 Task: Find connections with filter location Chimbarongo with filter topic #Homeofficewith filter profile language Spanish with filter current company Comviva with filter school AHMEDABAD jobs with filter industry Radio and Television Broadcasting with filter service category Wedding Photography with filter keywords title Director of Ethical Hacking
Action: Mouse moved to (680, 94)
Screenshot: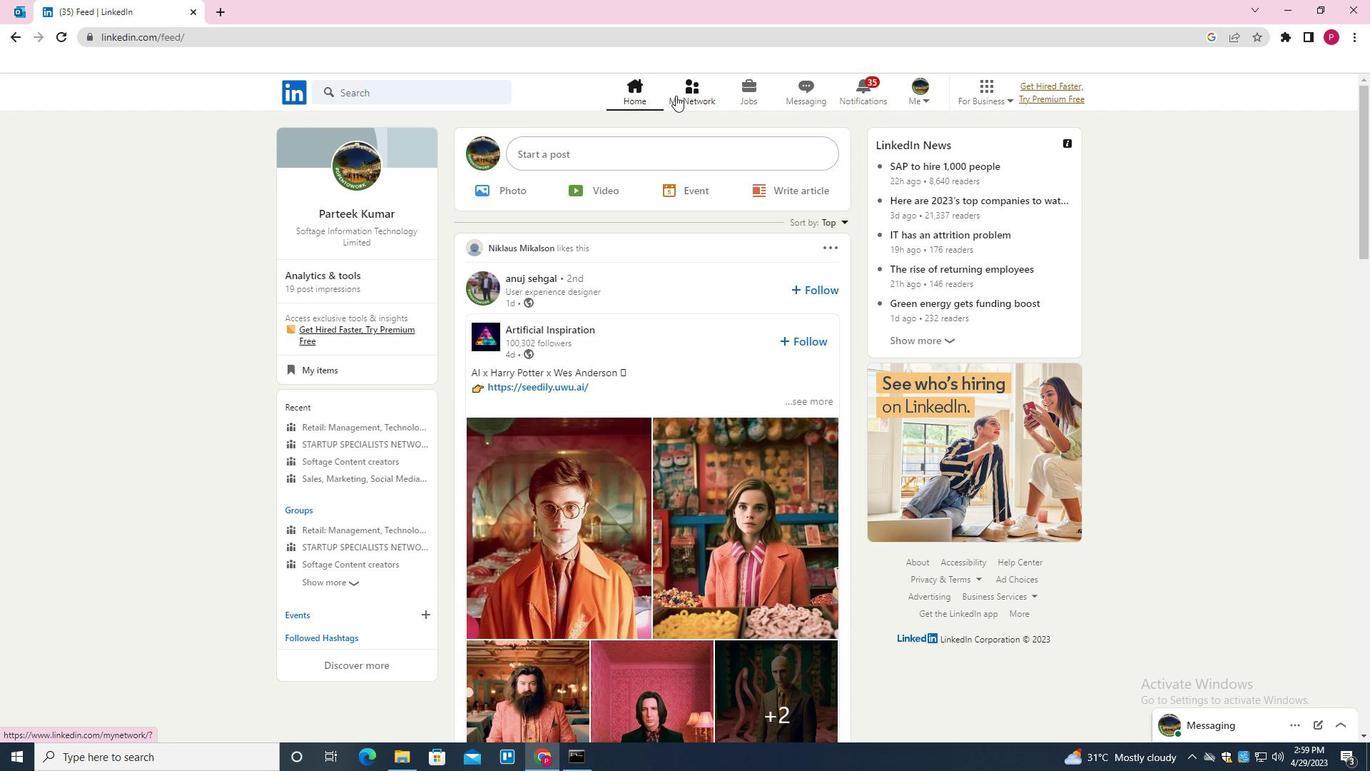 
Action: Mouse pressed left at (680, 94)
Screenshot: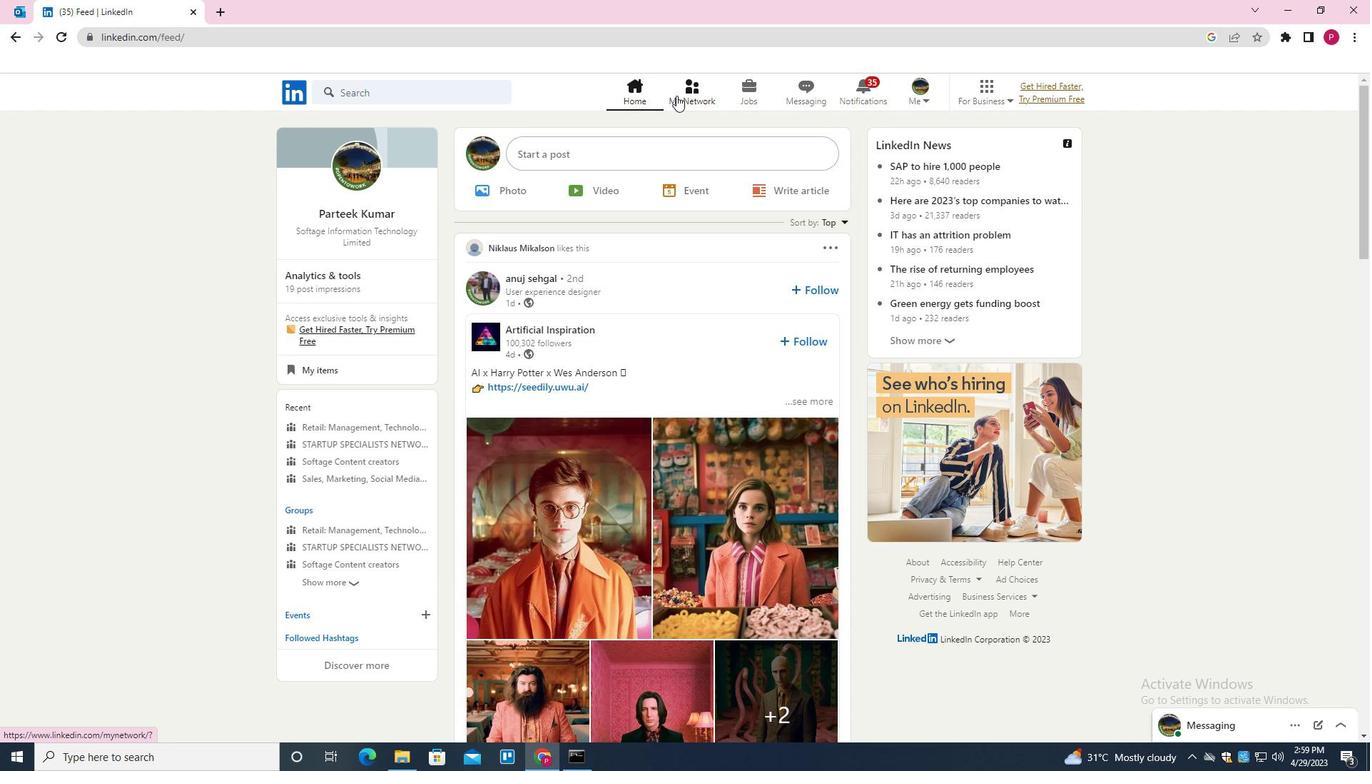 
Action: Mouse moved to (419, 177)
Screenshot: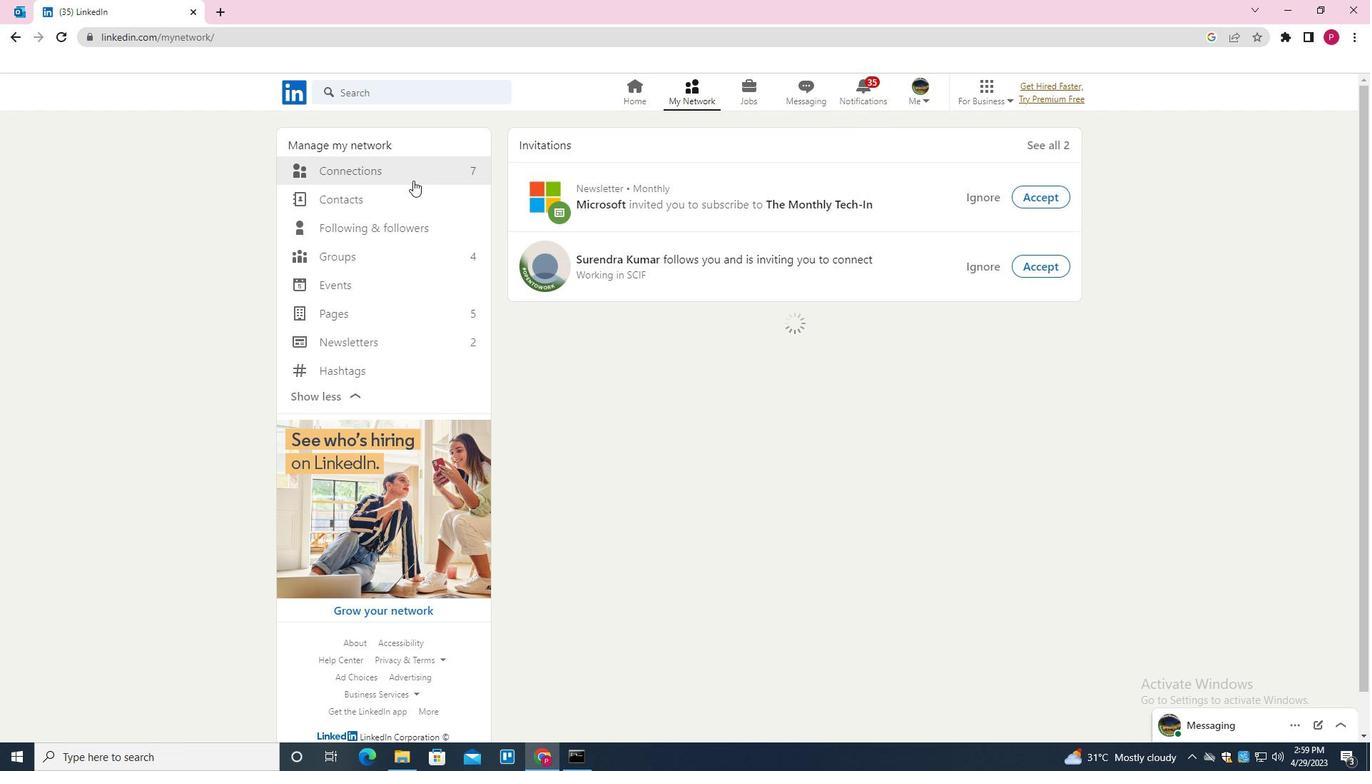 
Action: Mouse pressed left at (419, 177)
Screenshot: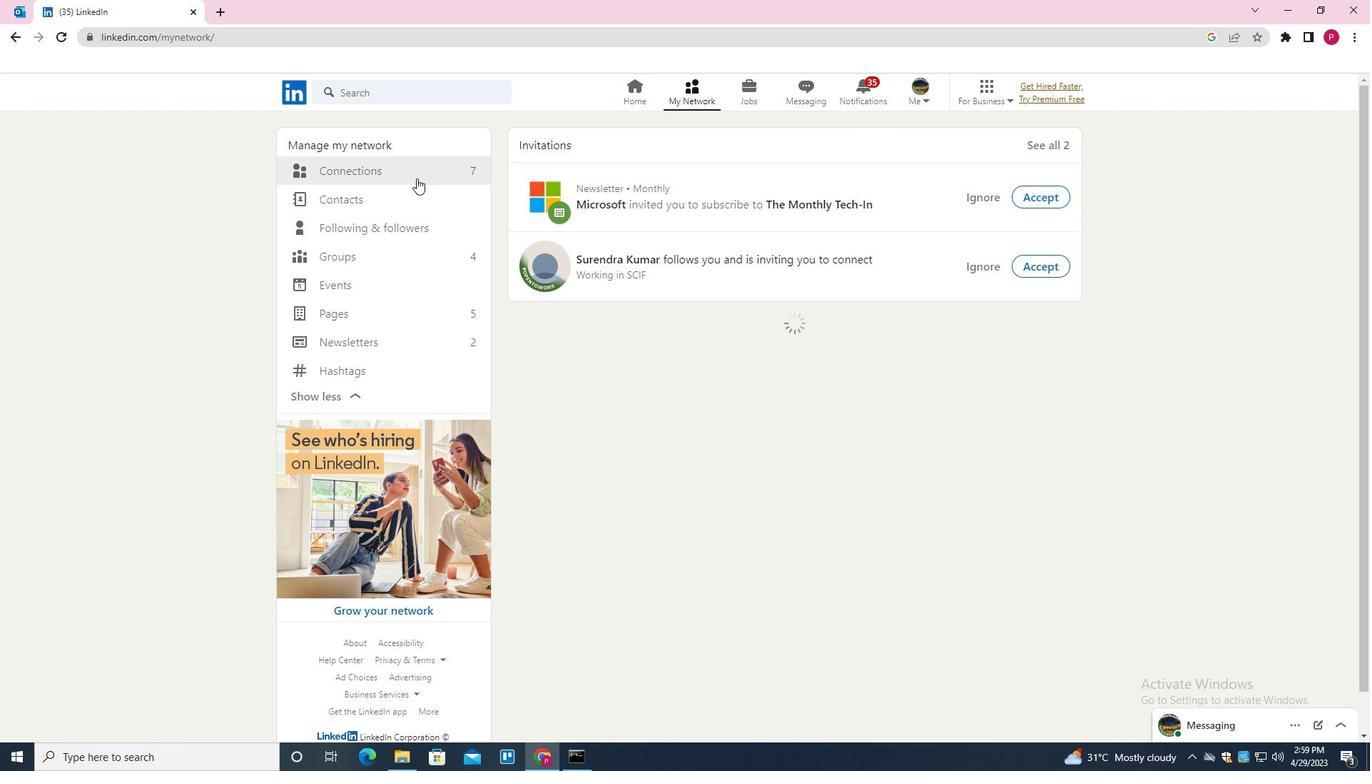 
Action: Mouse moved to (771, 169)
Screenshot: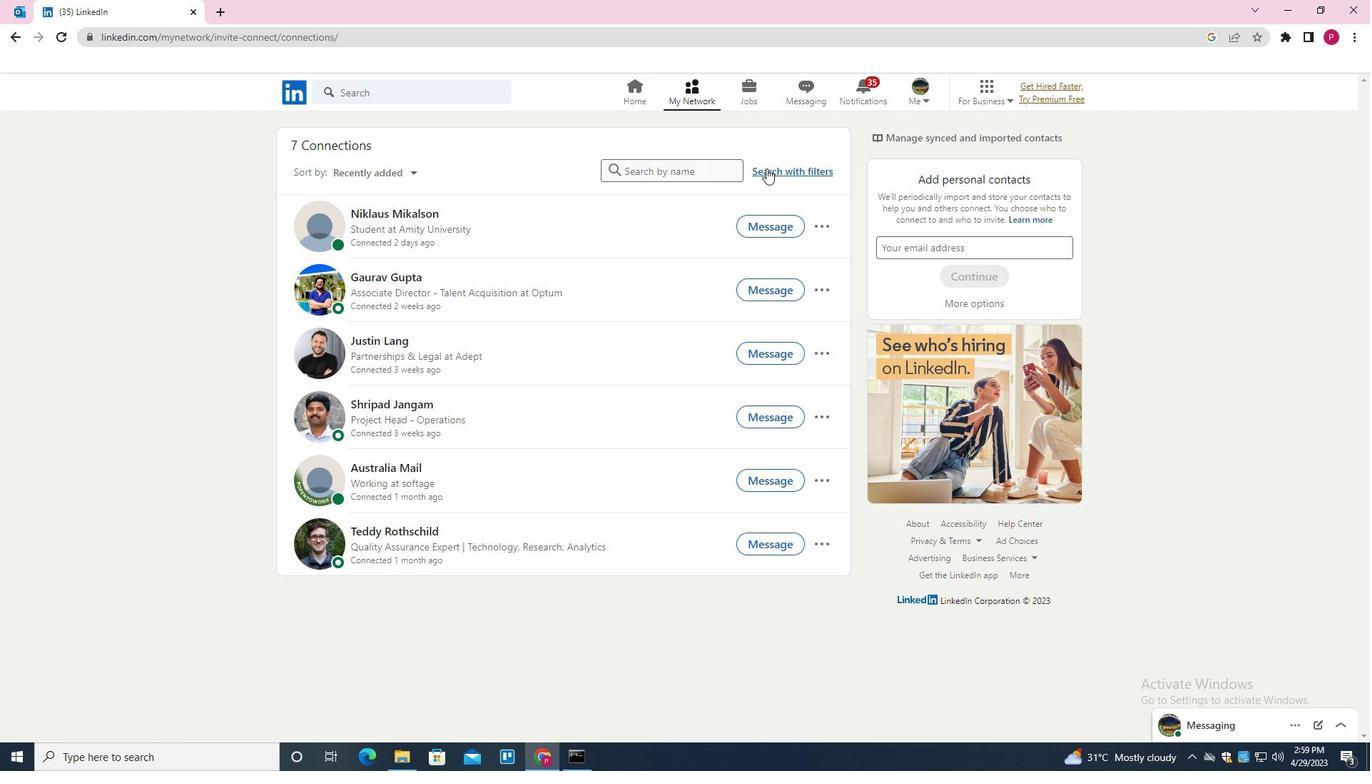 
Action: Mouse pressed left at (771, 169)
Screenshot: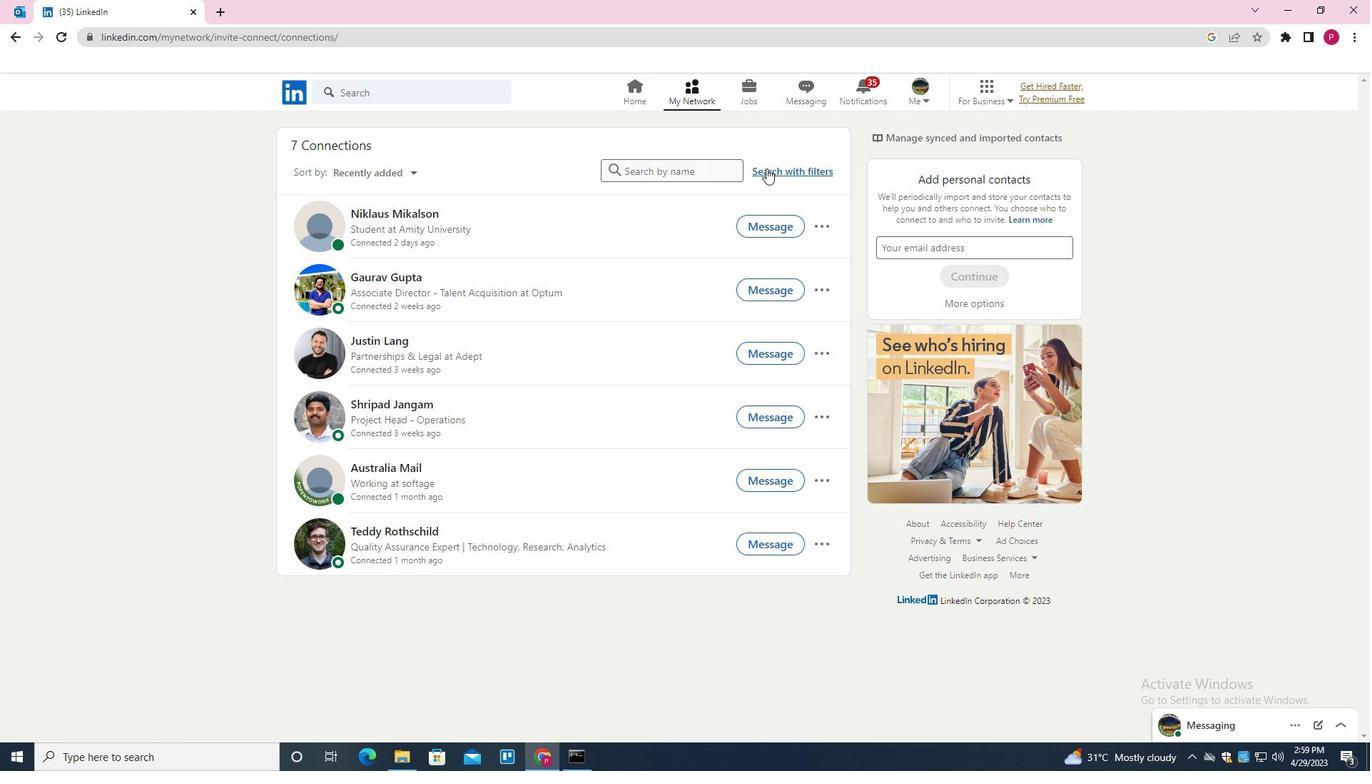 
Action: Mouse moved to (733, 137)
Screenshot: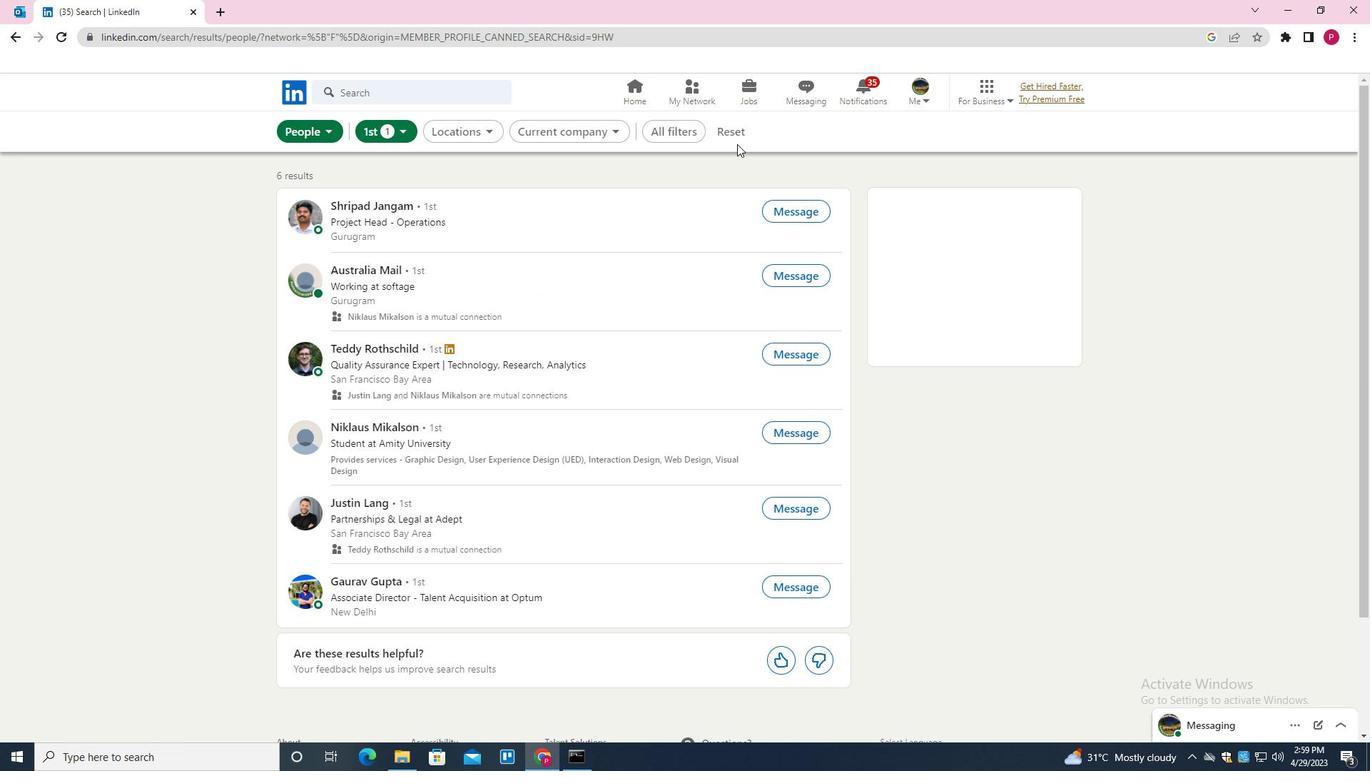 
Action: Mouse pressed left at (733, 137)
Screenshot: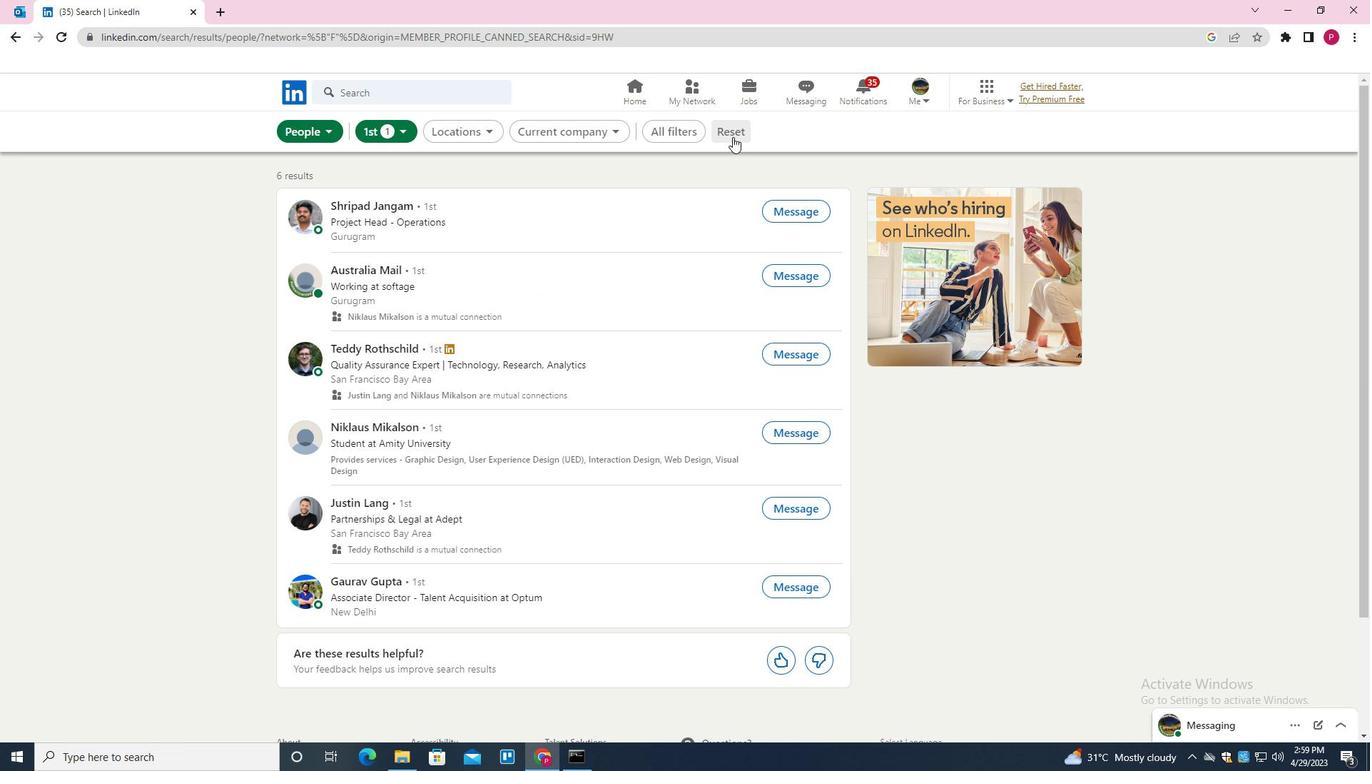 
Action: Mouse moved to (706, 134)
Screenshot: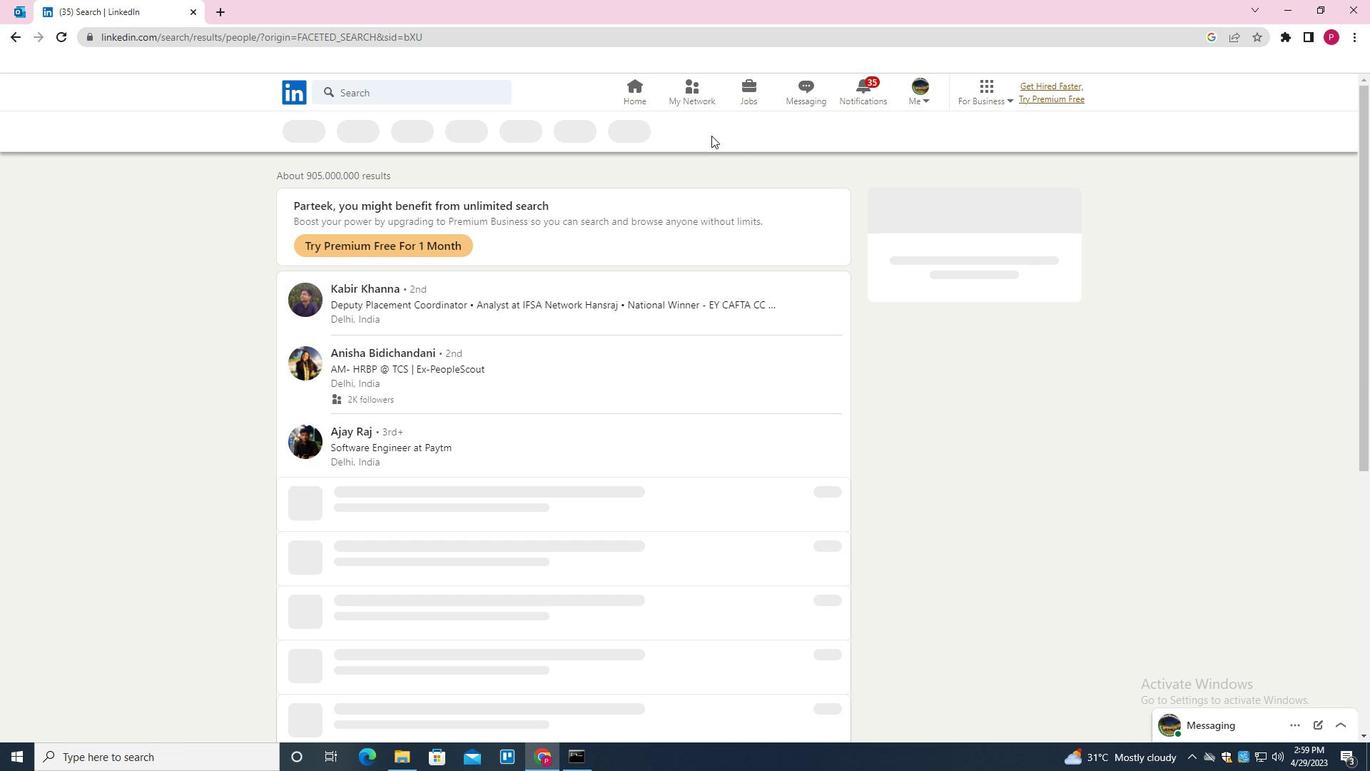
Action: Mouse pressed left at (706, 134)
Screenshot: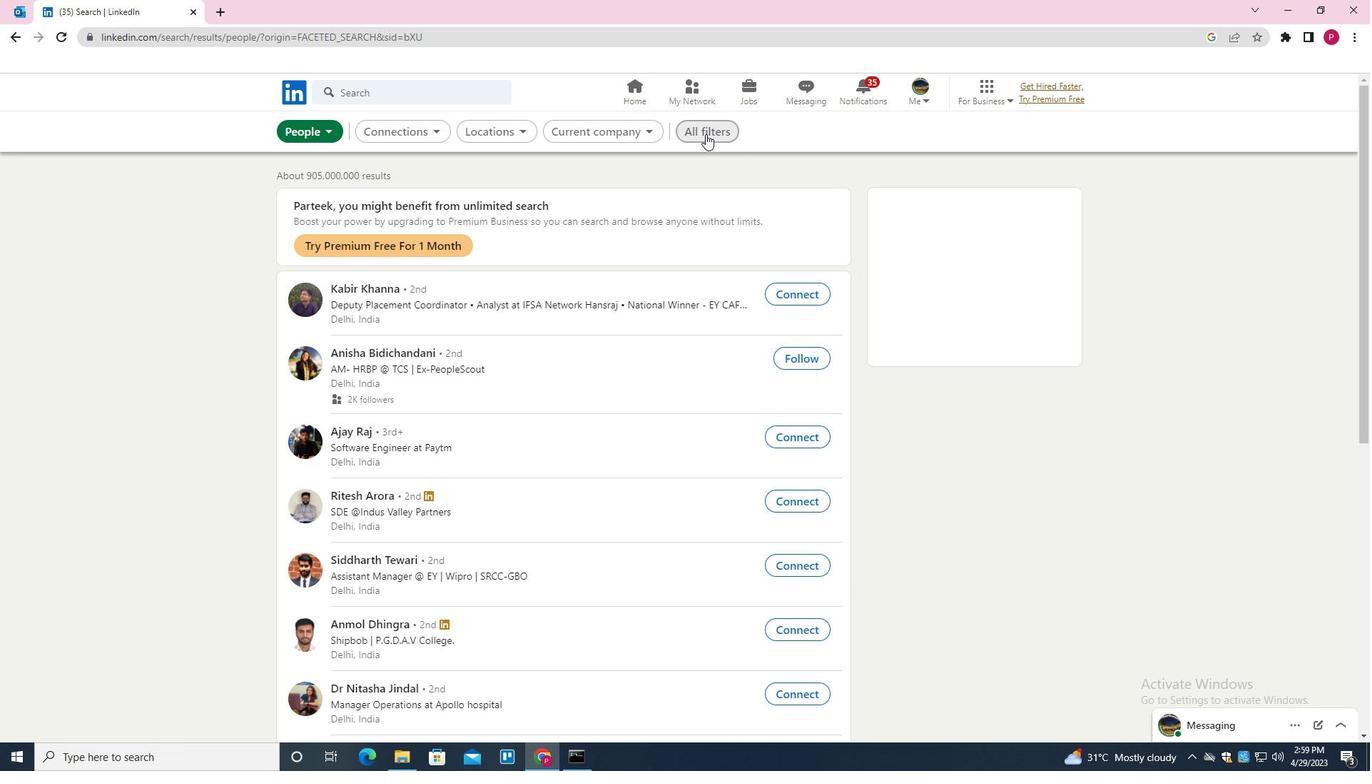
Action: Mouse moved to (1103, 356)
Screenshot: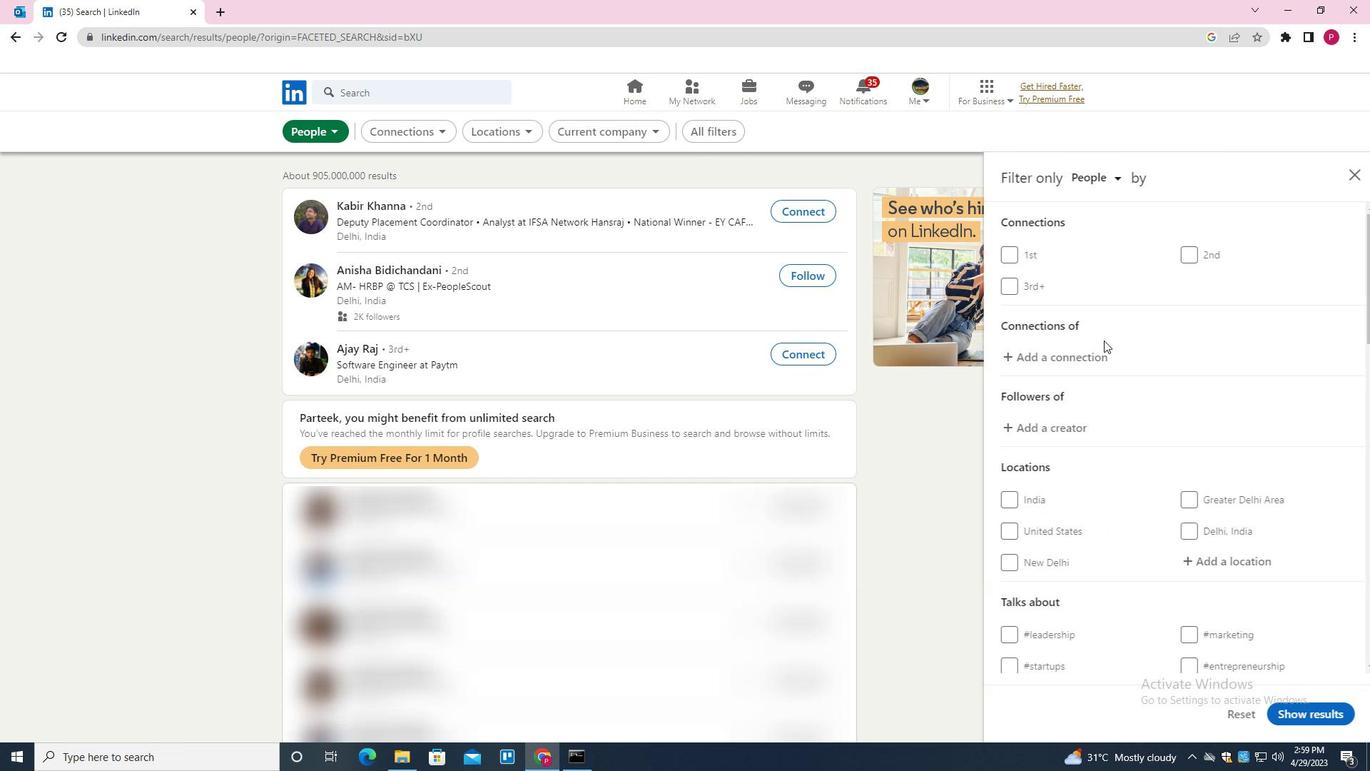 
Action: Mouse scrolled (1103, 355) with delta (0, 0)
Screenshot: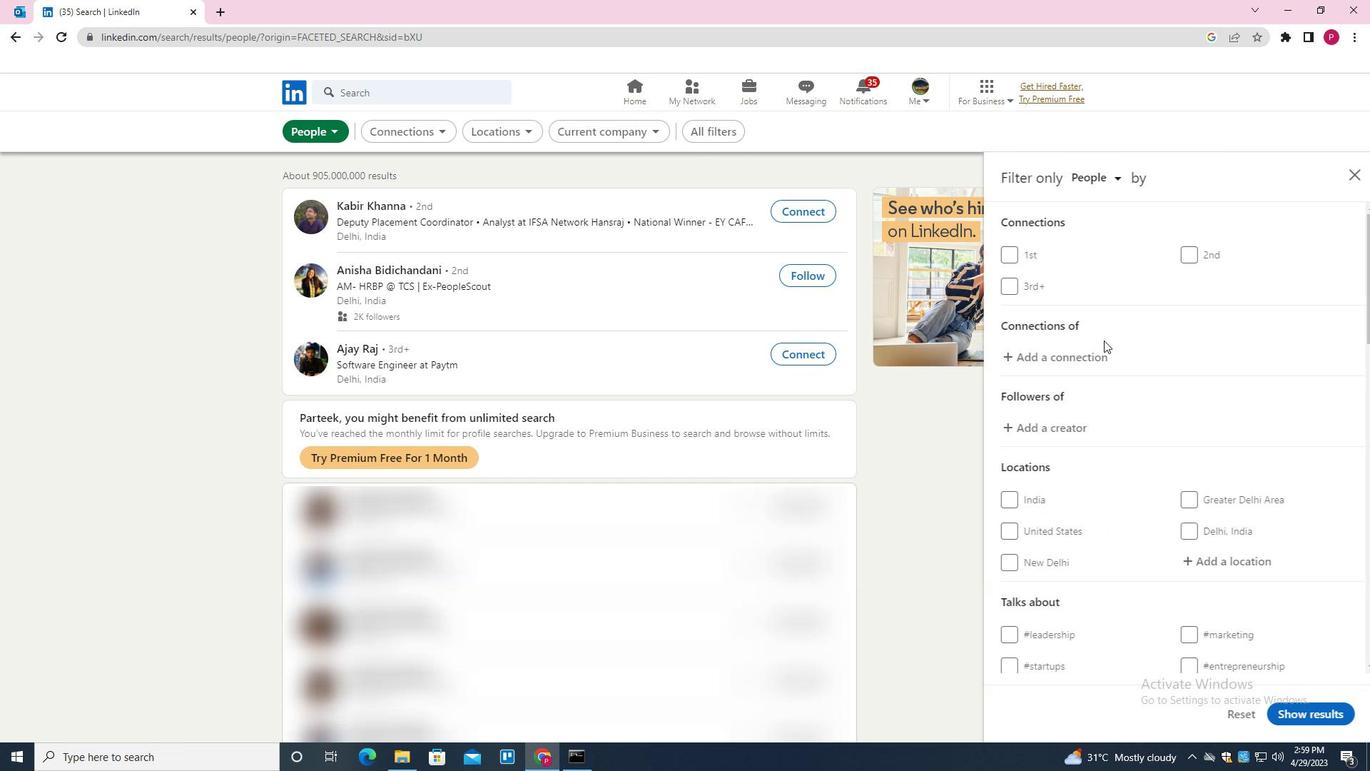 
Action: Mouse moved to (1103, 357)
Screenshot: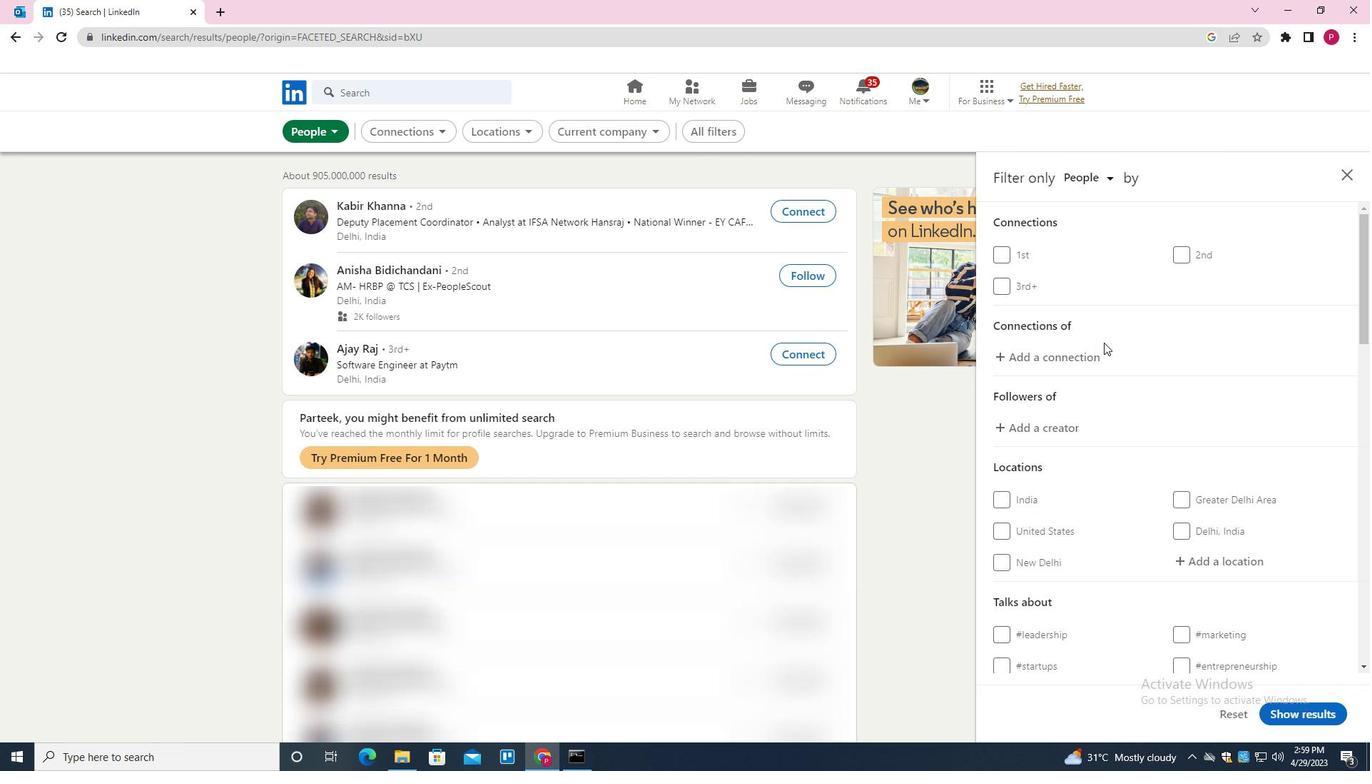 
Action: Mouse scrolled (1103, 357) with delta (0, 0)
Screenshot: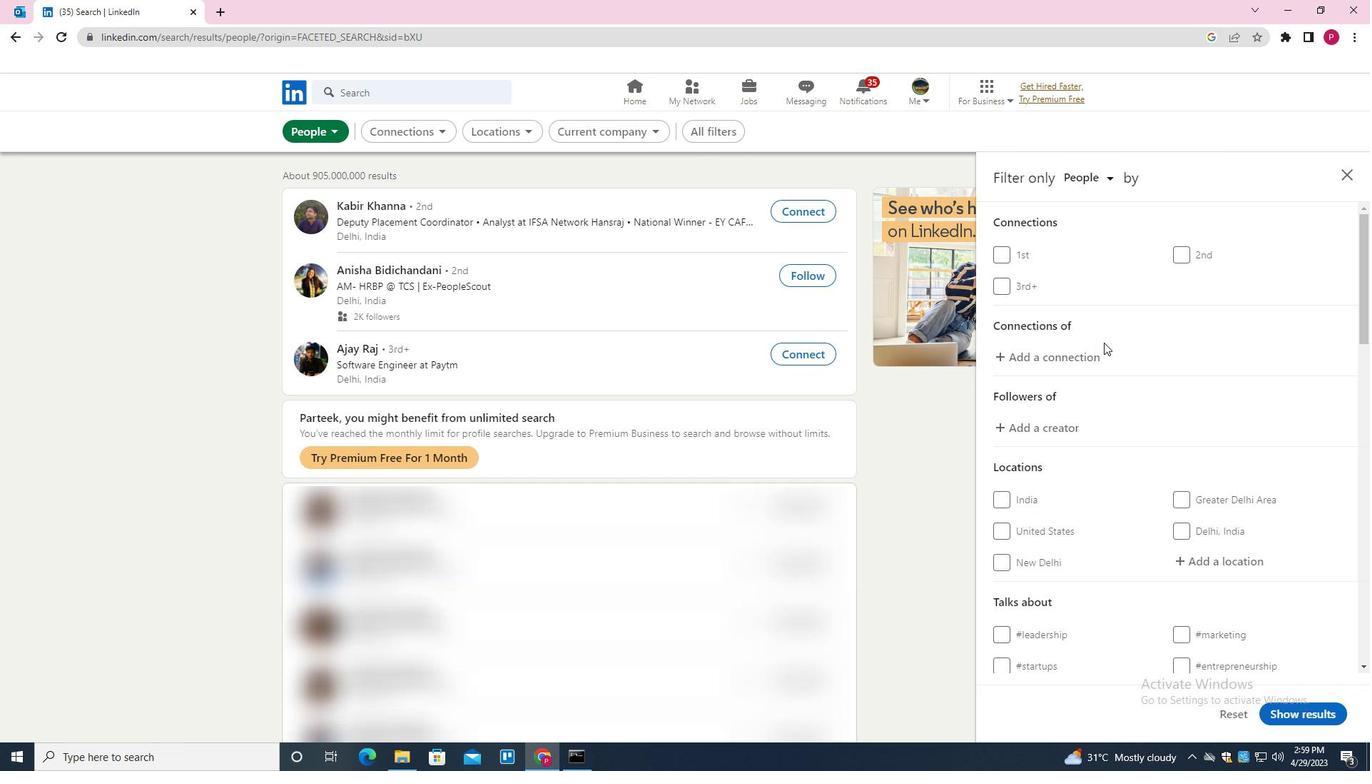 
Action: Mouse moved to (1103, 359)
Screenshot: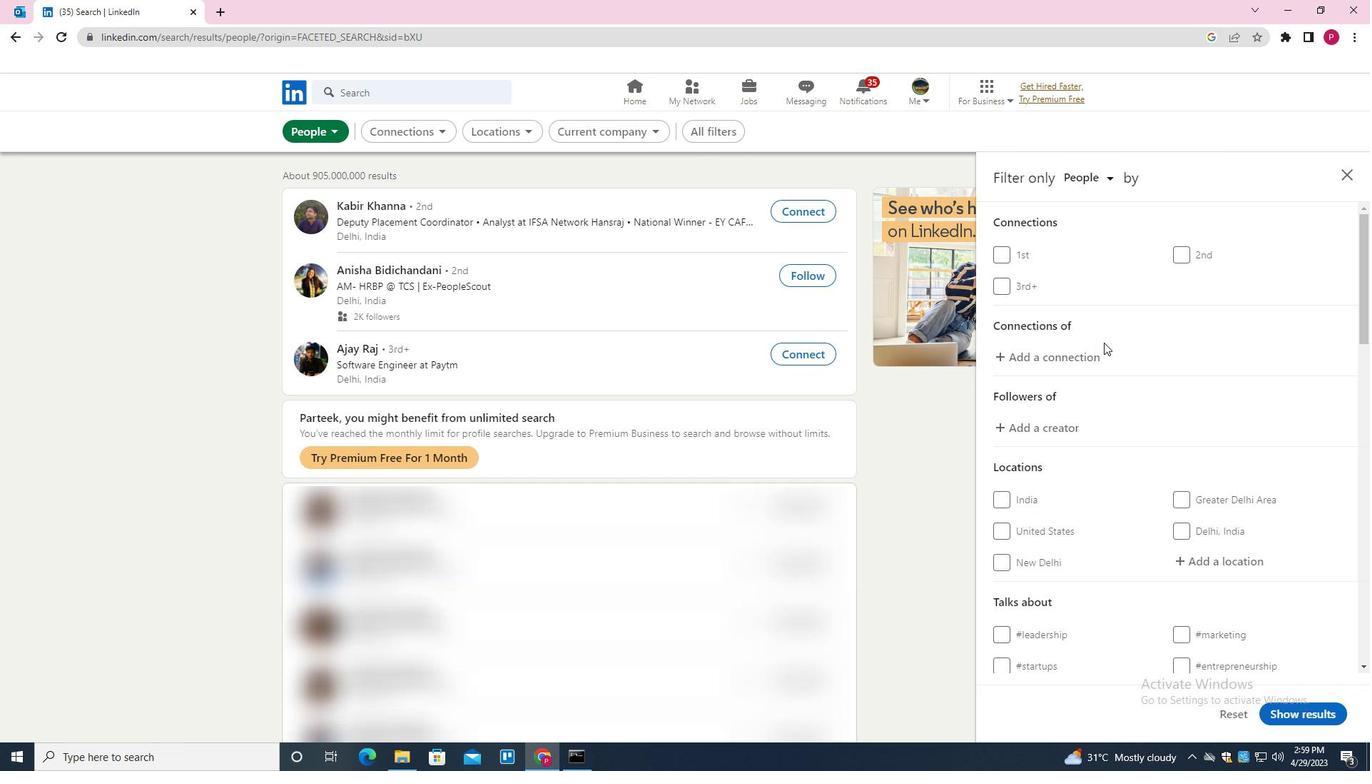 
Action: Mouse scrolled (1103, 359) with delta (0, 0)
Screenshot: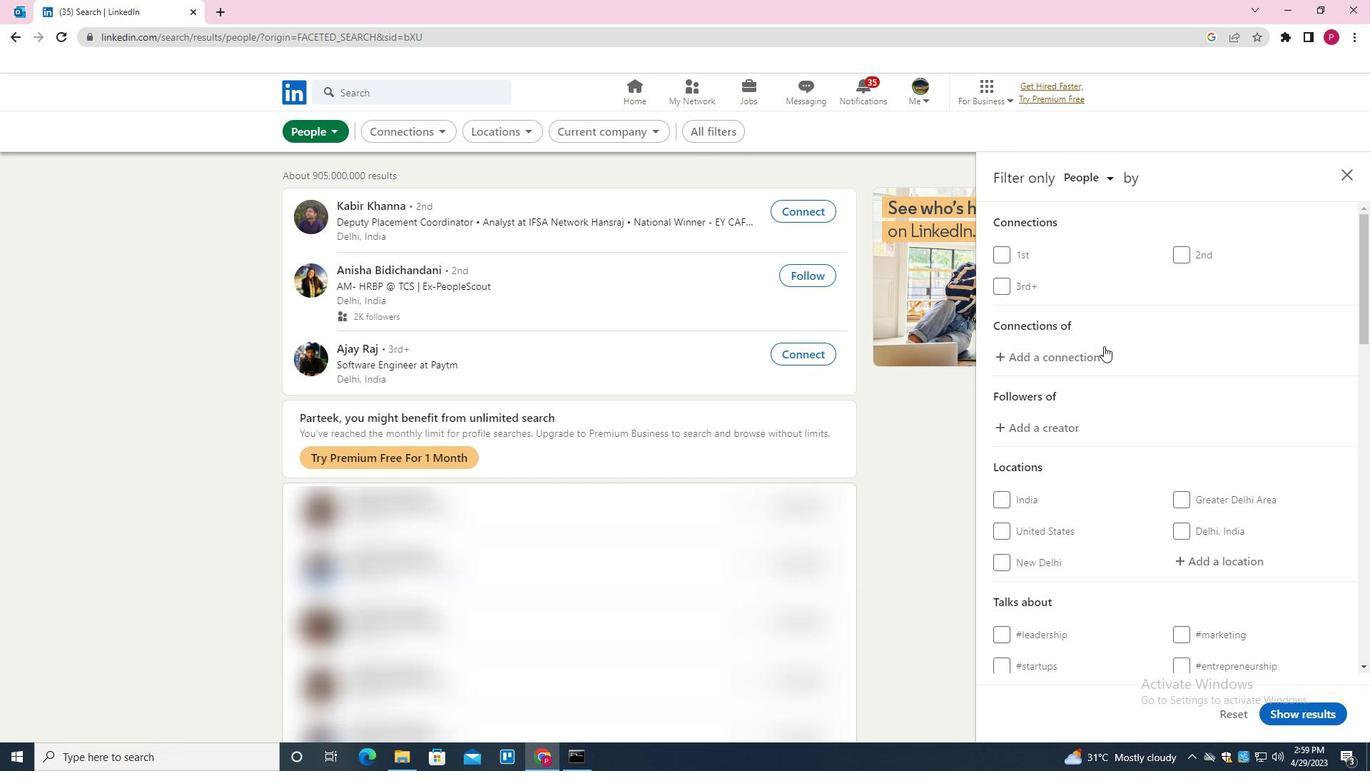 
Action: Mouse moved to (1195, 351)
Screenshot: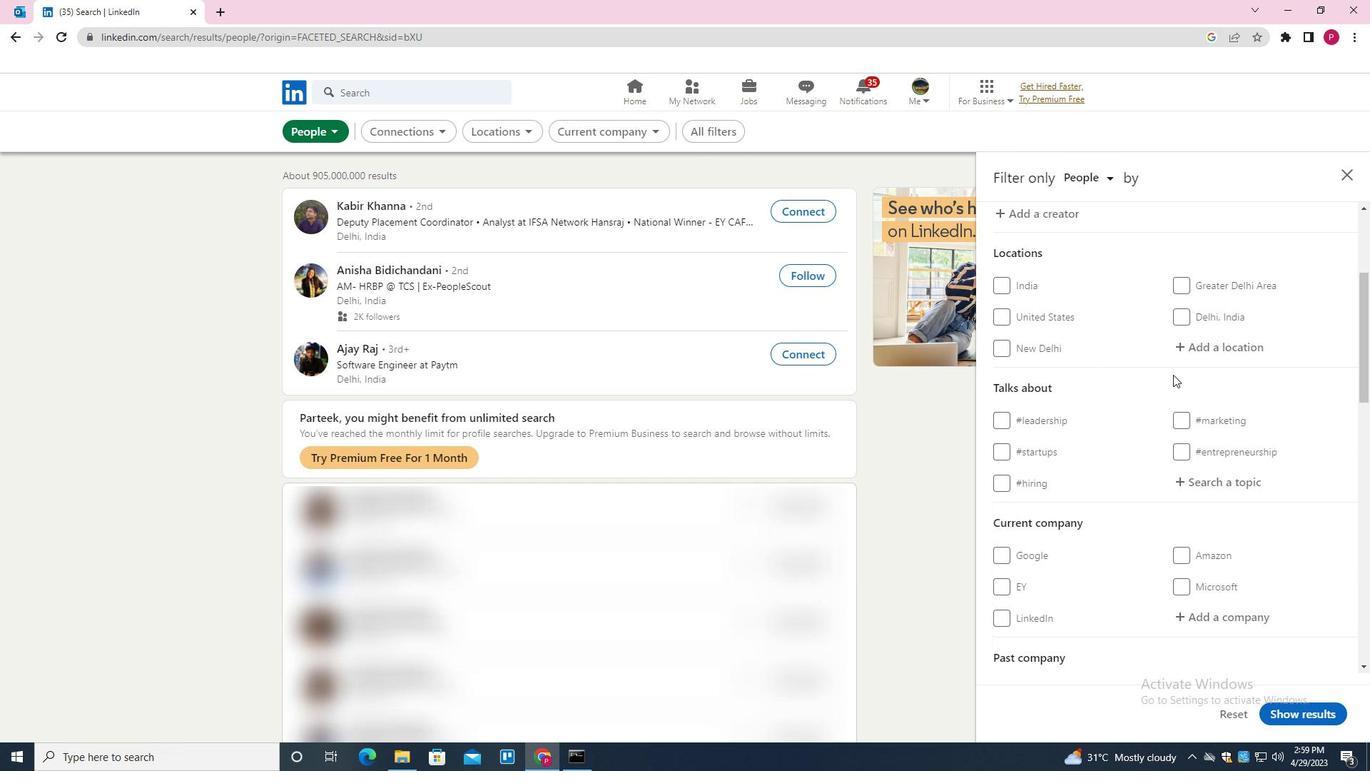 
Action: Mouse pressed left at (1195, 351)
Screenshot: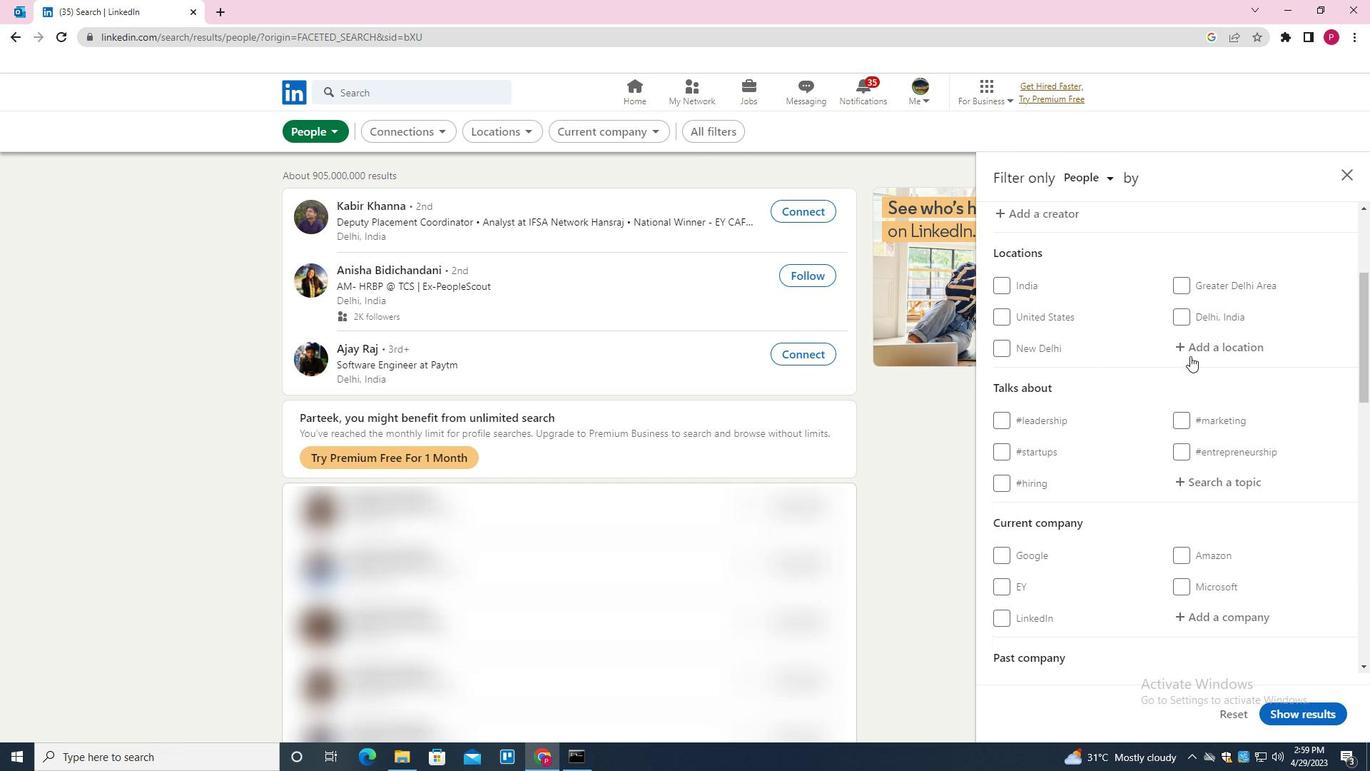 
Action: Mouse moved to (1134, 307)
Screenshot: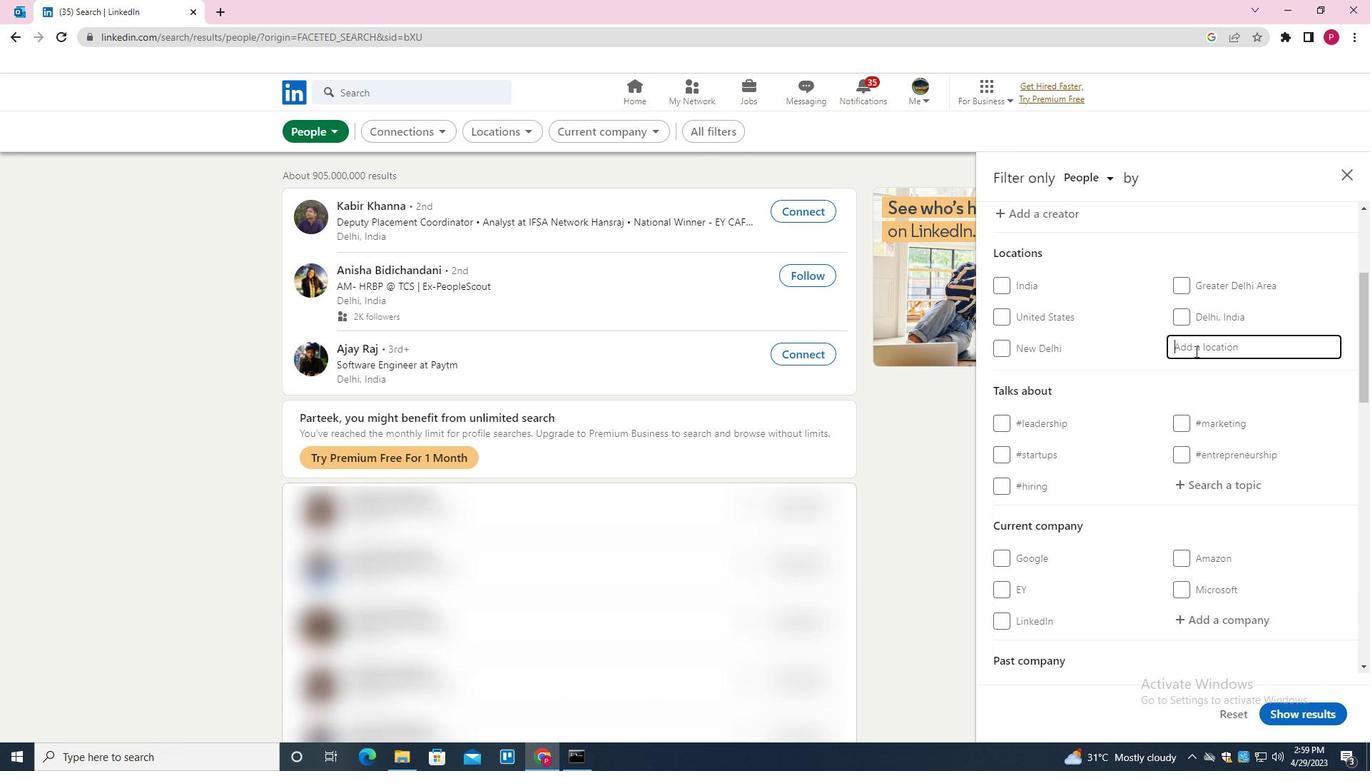 
Action: Key pressed <Key.shift>CHIMBARONGO<Key.down><Key.enter>
Screenshot: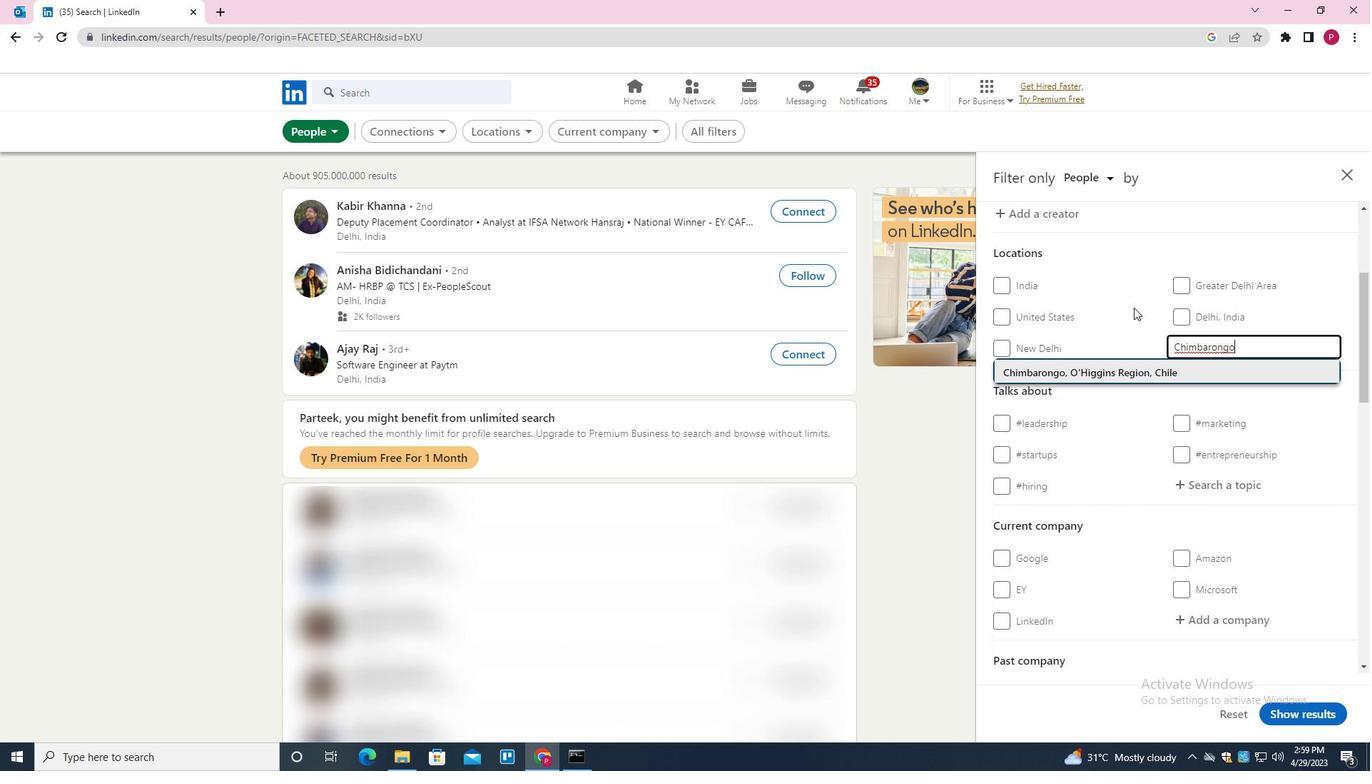 
Action: Mouse moved to (1117, 407)
Screenshot: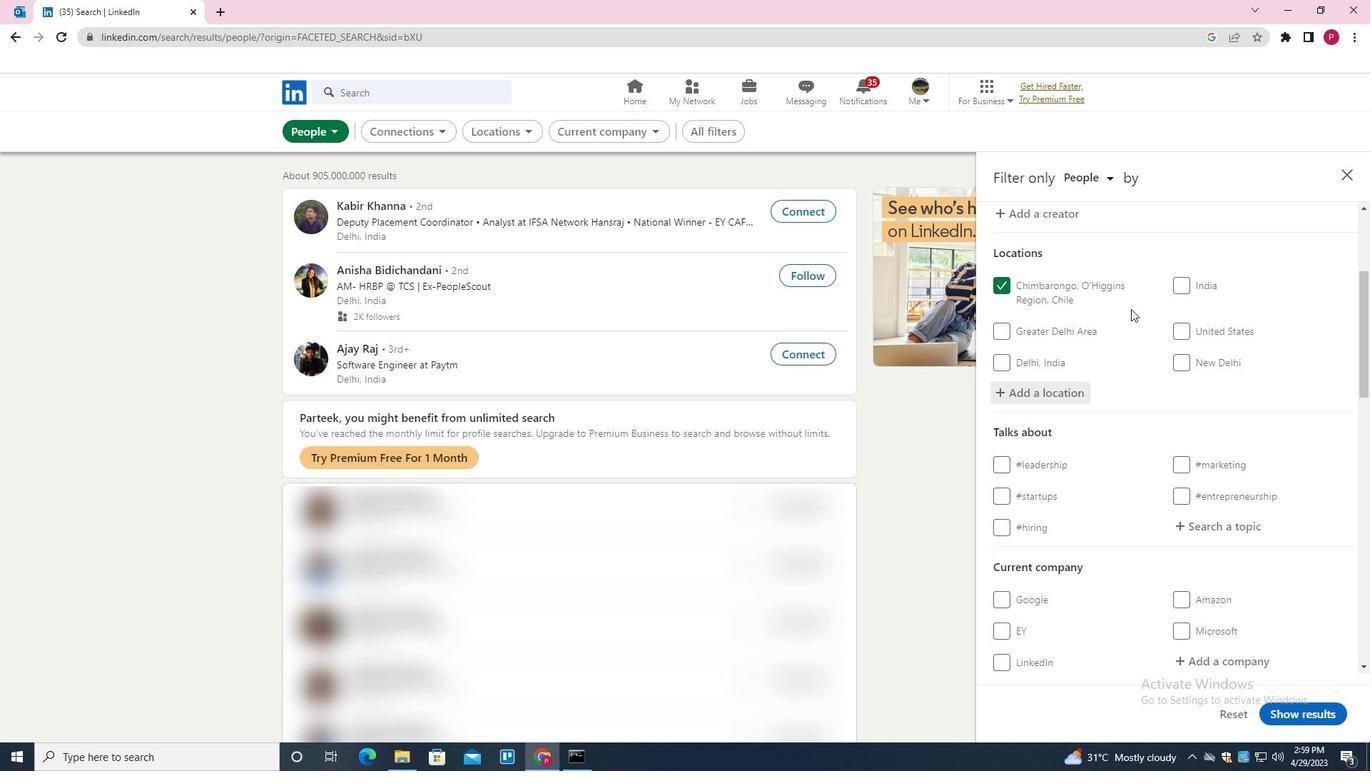 
Action: Mouse scrolled (1117, 406) with delta (0, 0)
Screenshot: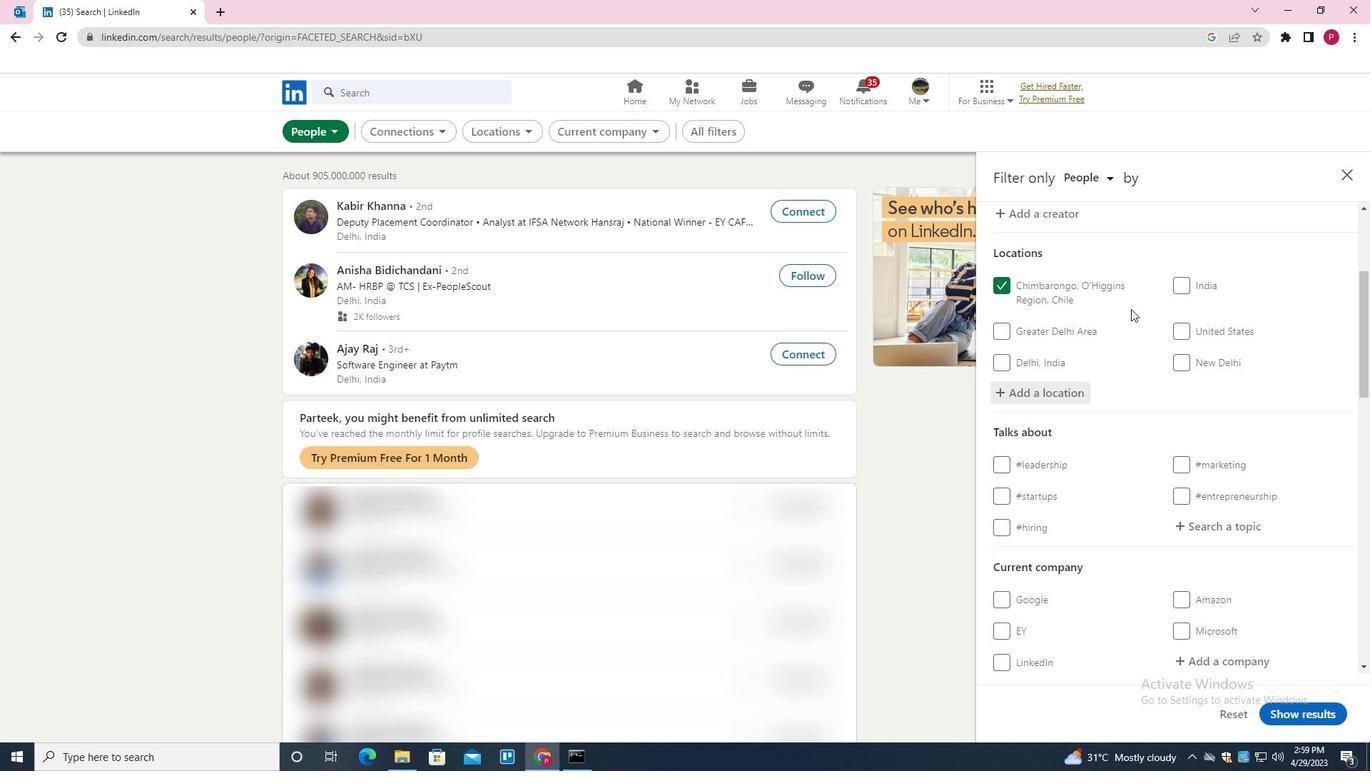 
Action: Mouse moved to (1131, 434)
Screenshot: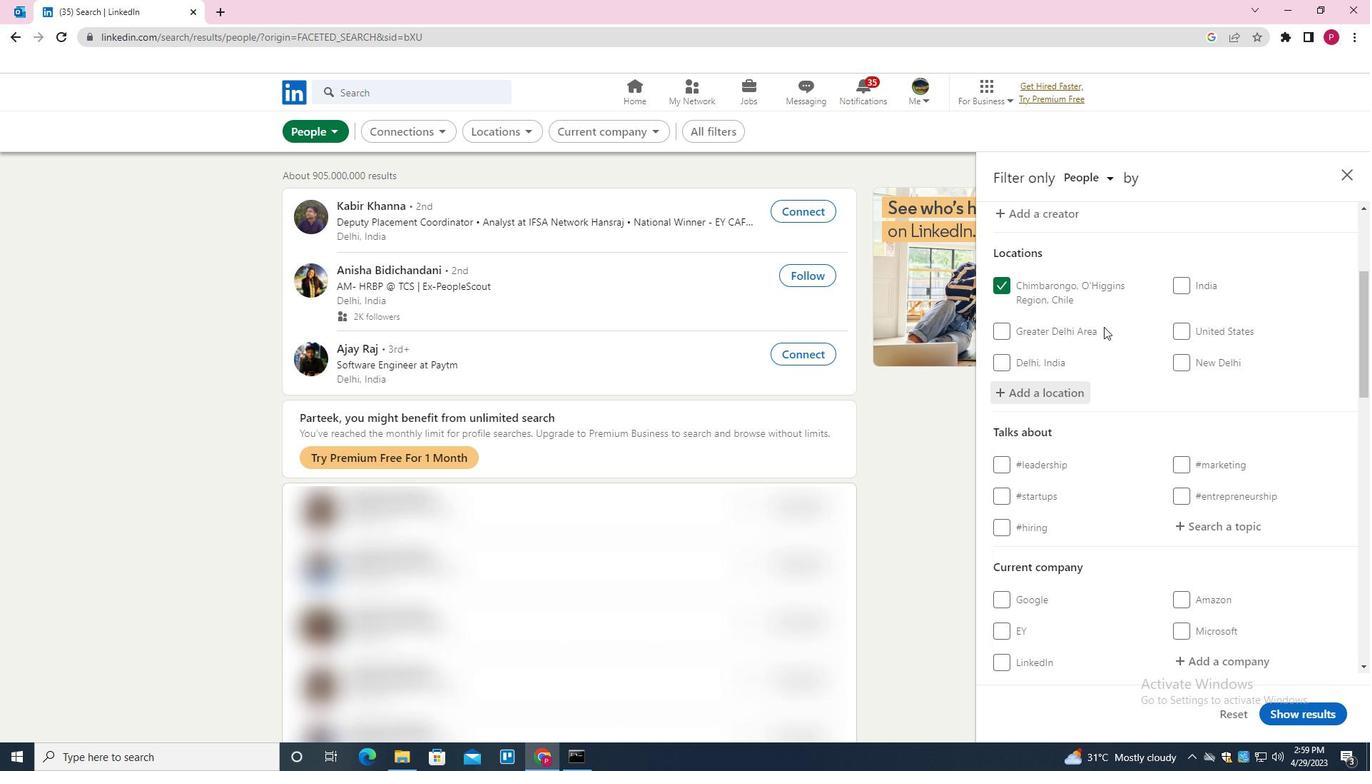 
Action: Mouse scrolled (1131, 434) with delta (0, 0)
Screenshot: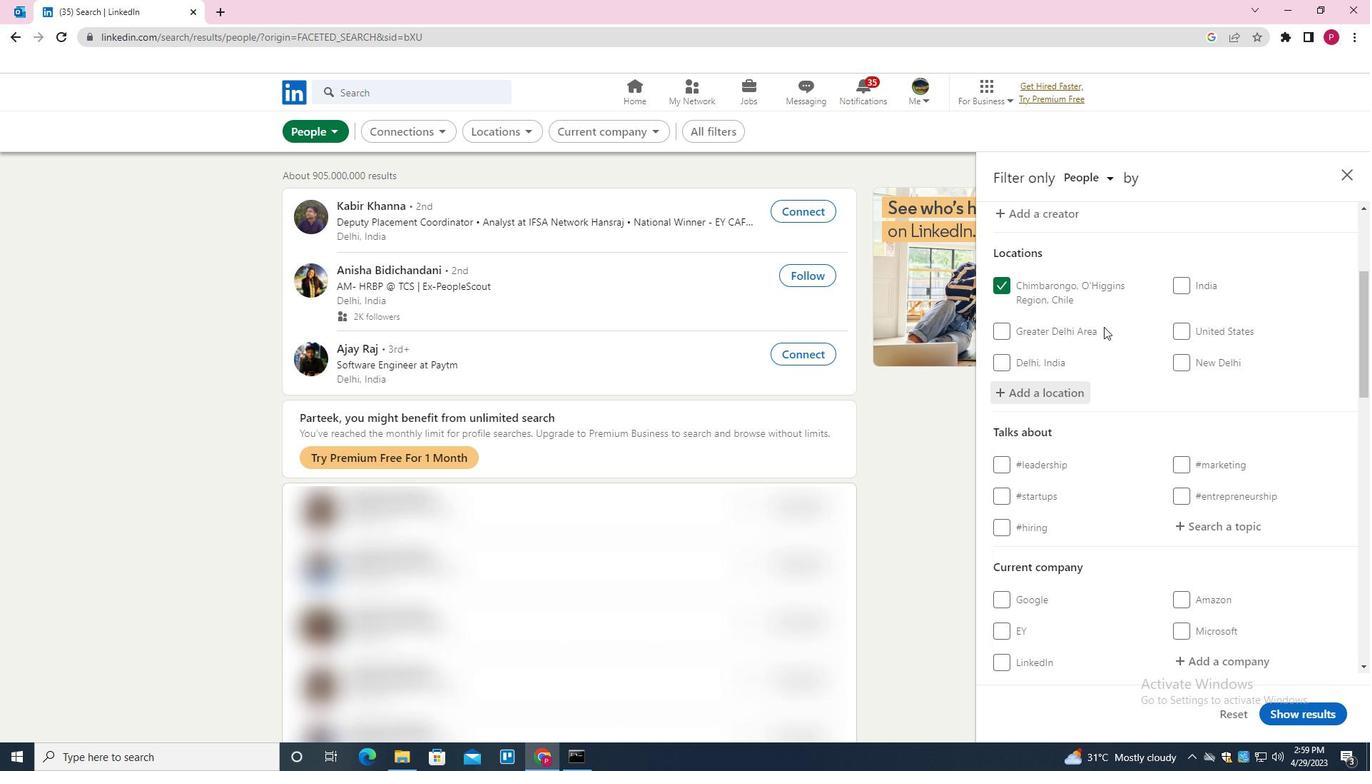
Action: Mouse moved to (1214, 390)
Screenshot: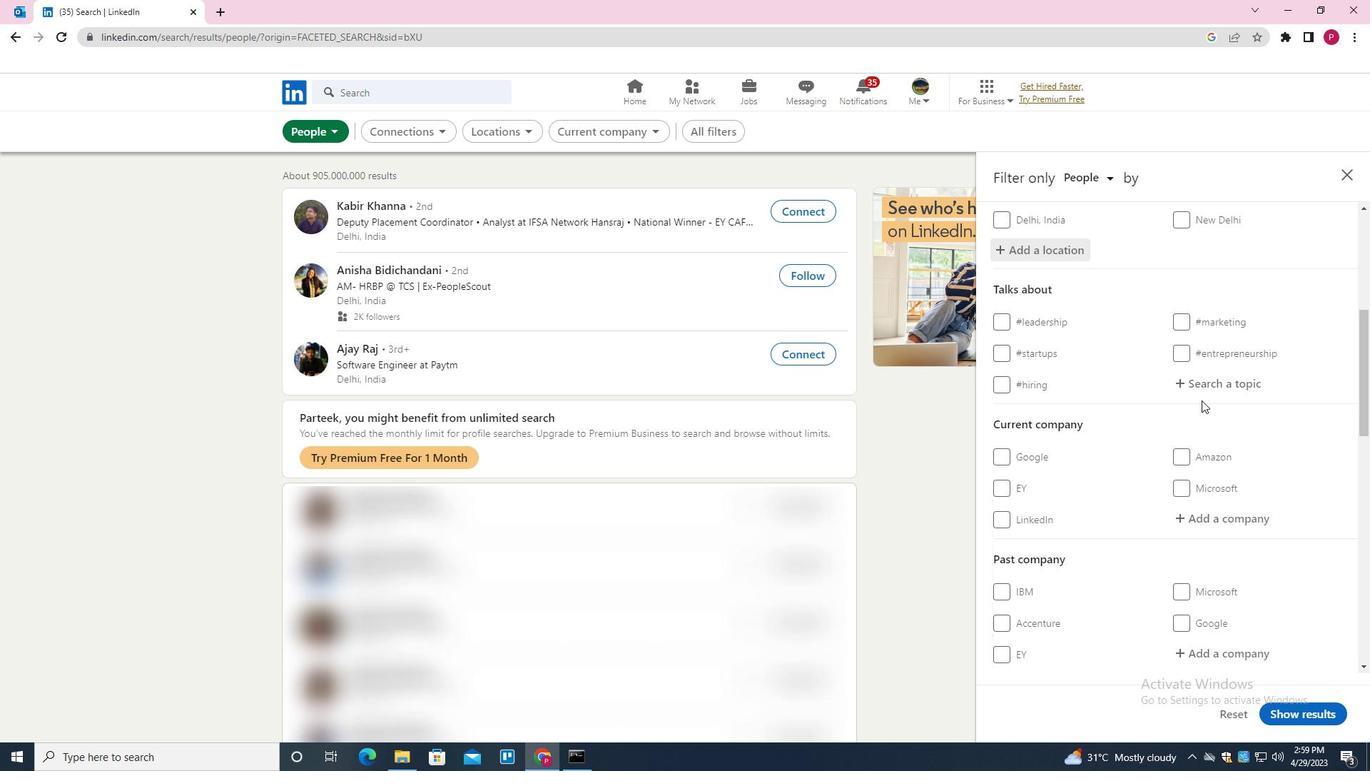 
Action: Mouse pressed left at (1214, 390)
Screenshot: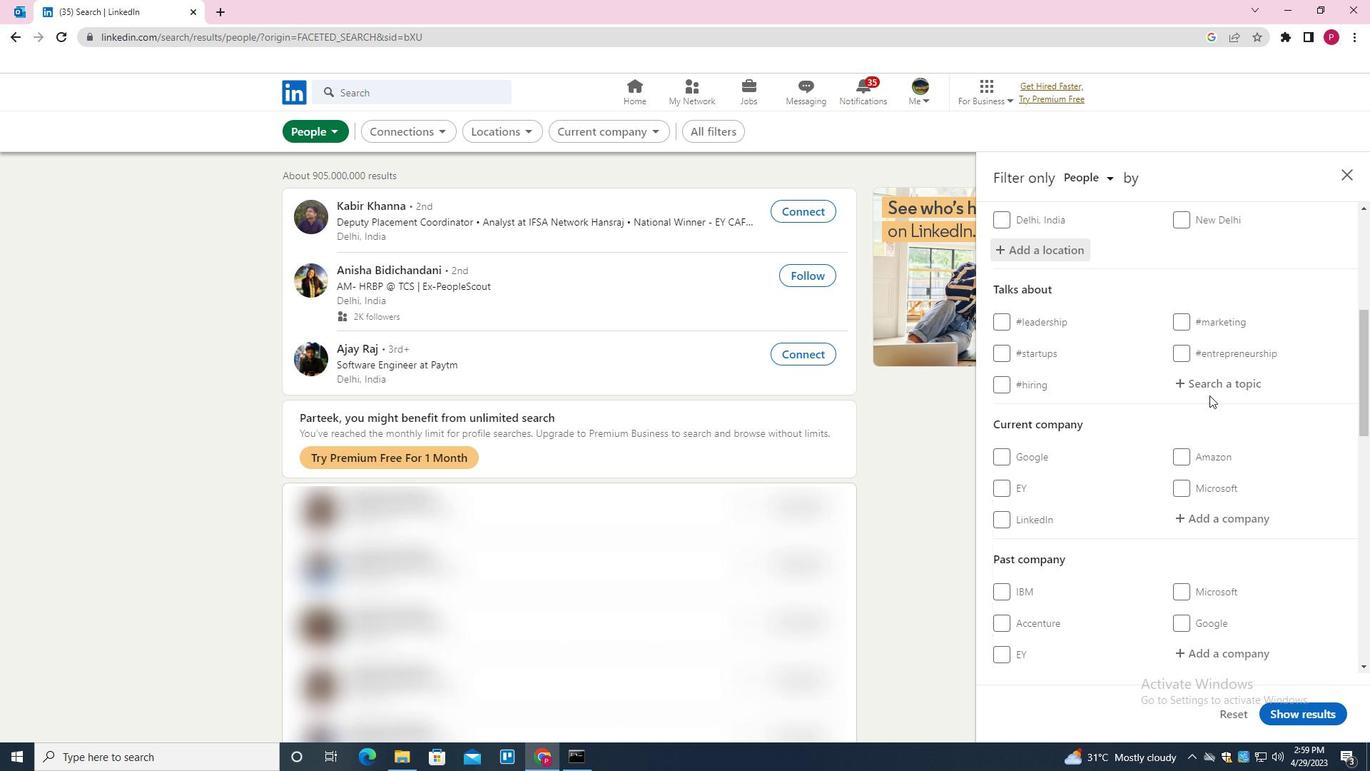
Action: Mouse moved to (1206, 384)
Screenshot: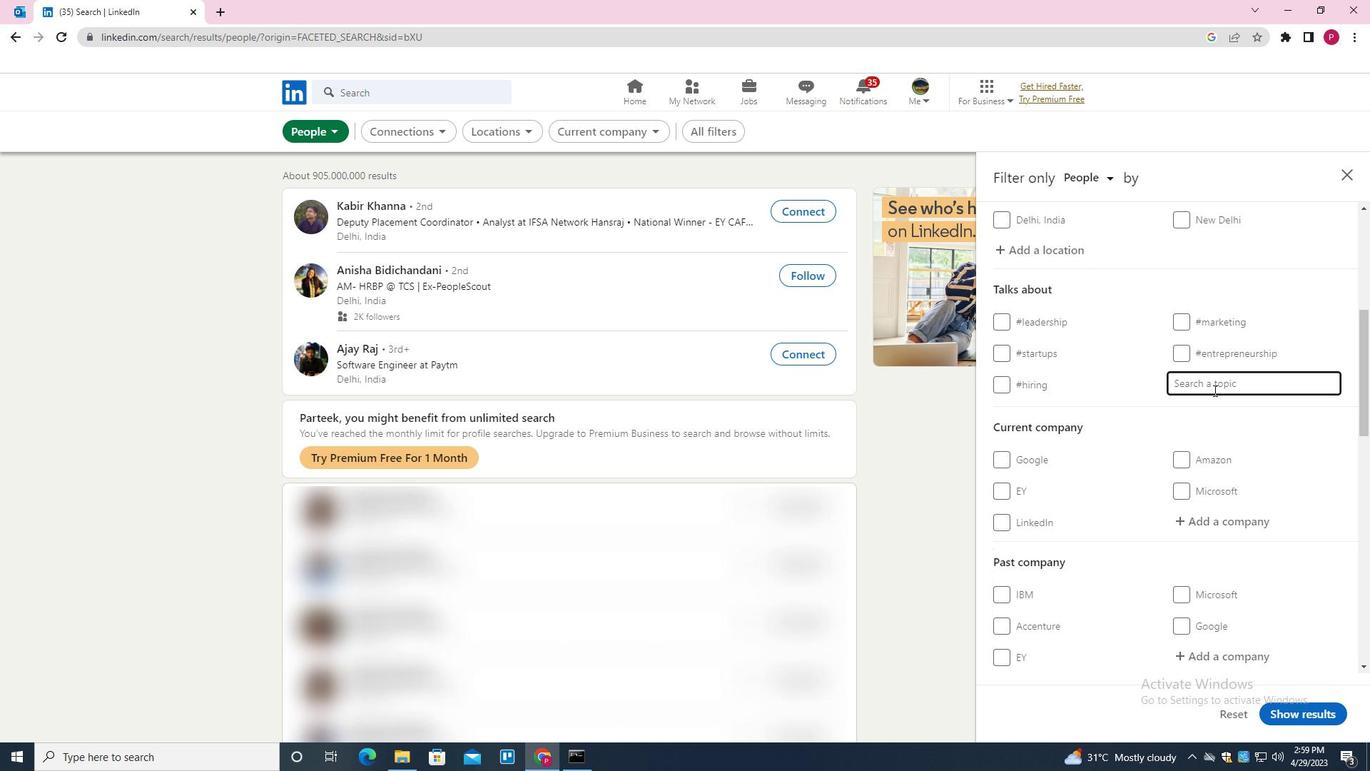 
Action: Key pressed HOME
Screenshot: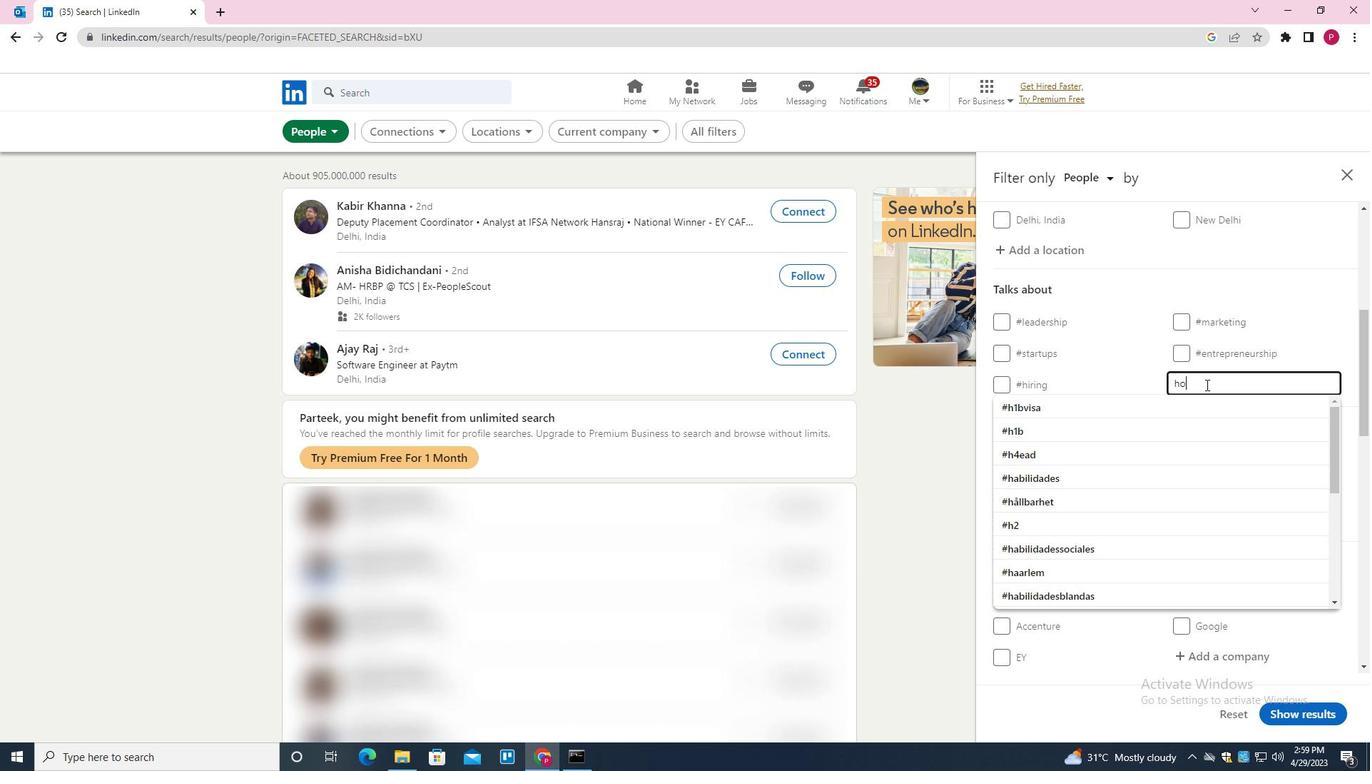 
Action: Mouse moved to (1205, 384)
Screenshot: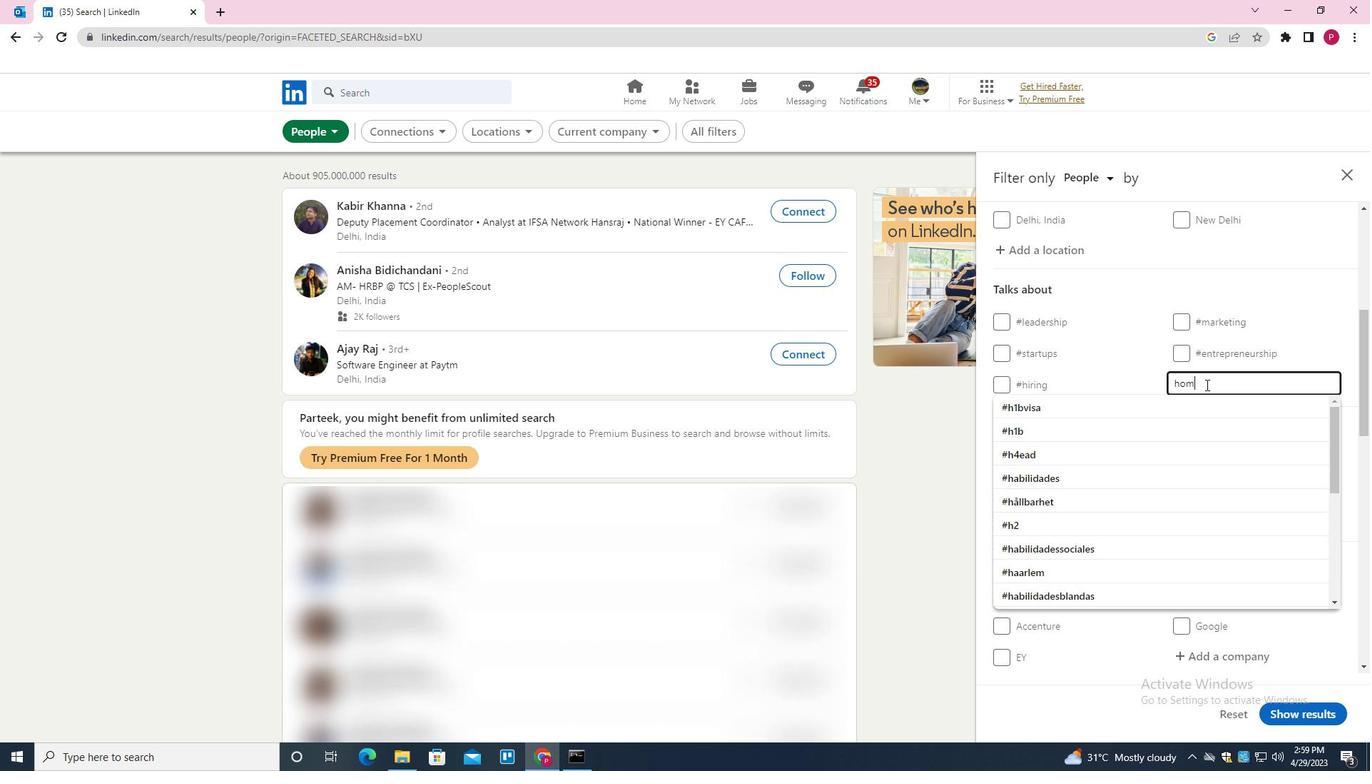 
Action: Key pressed OFFI<Key.down><Key.enter>
Screenshot: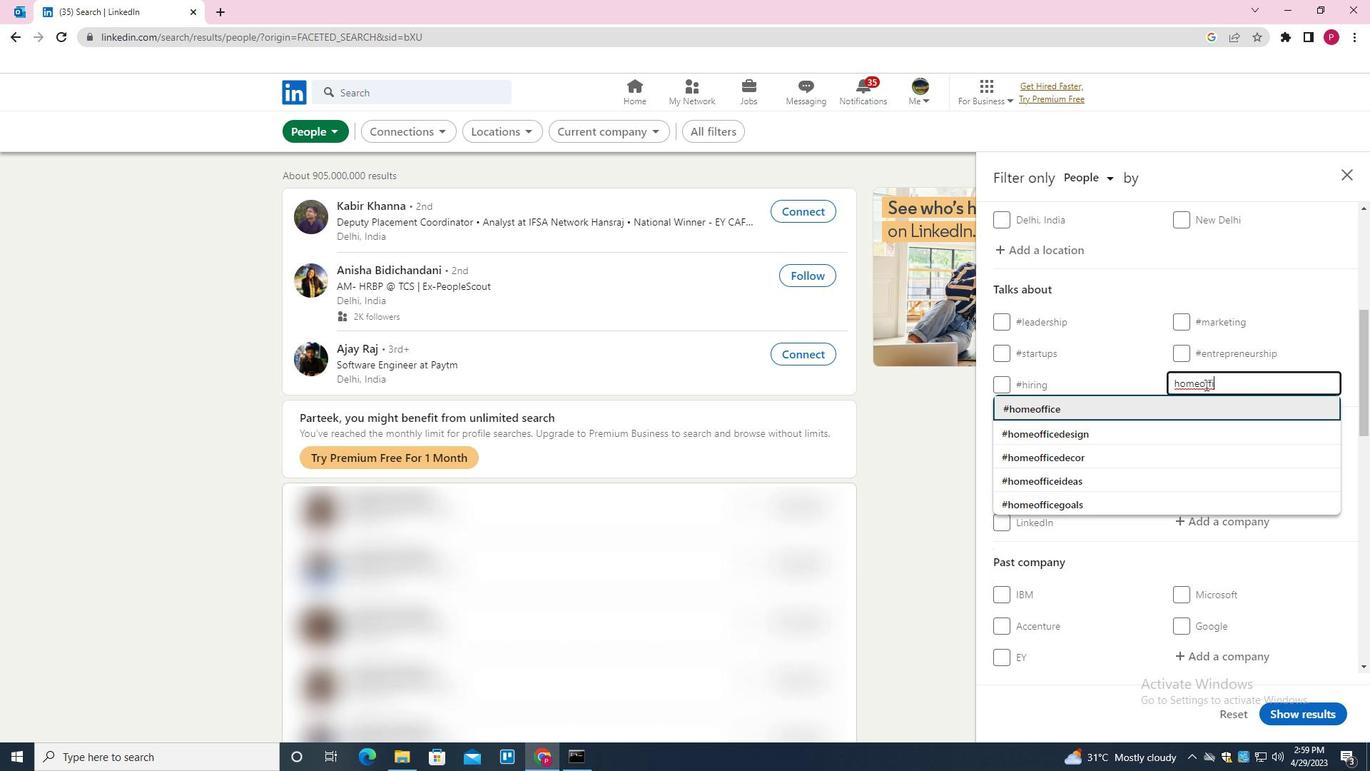 
Action: Mouse moved to (1175, 405)
Screenshot: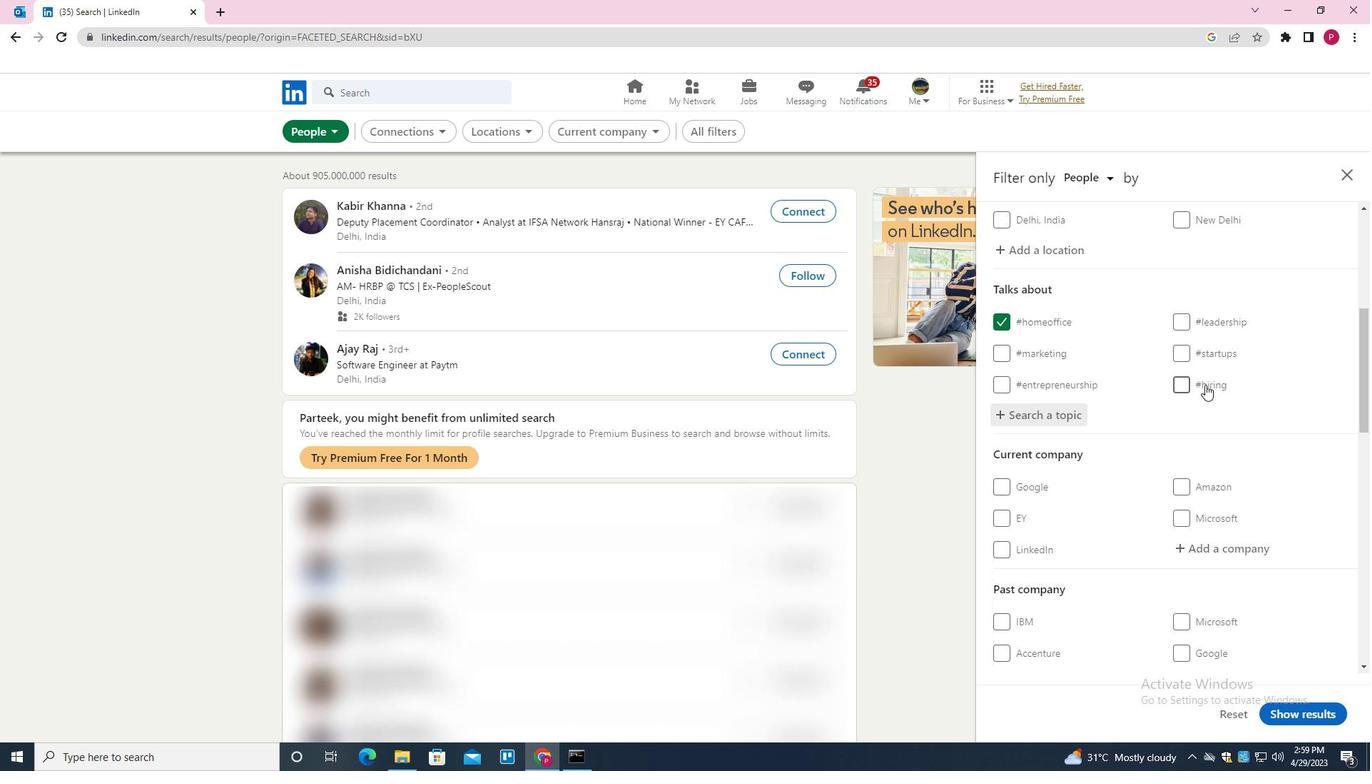 
Action: Mouse scrolled (1175, 404) with delta (0, 0)
Screenshot: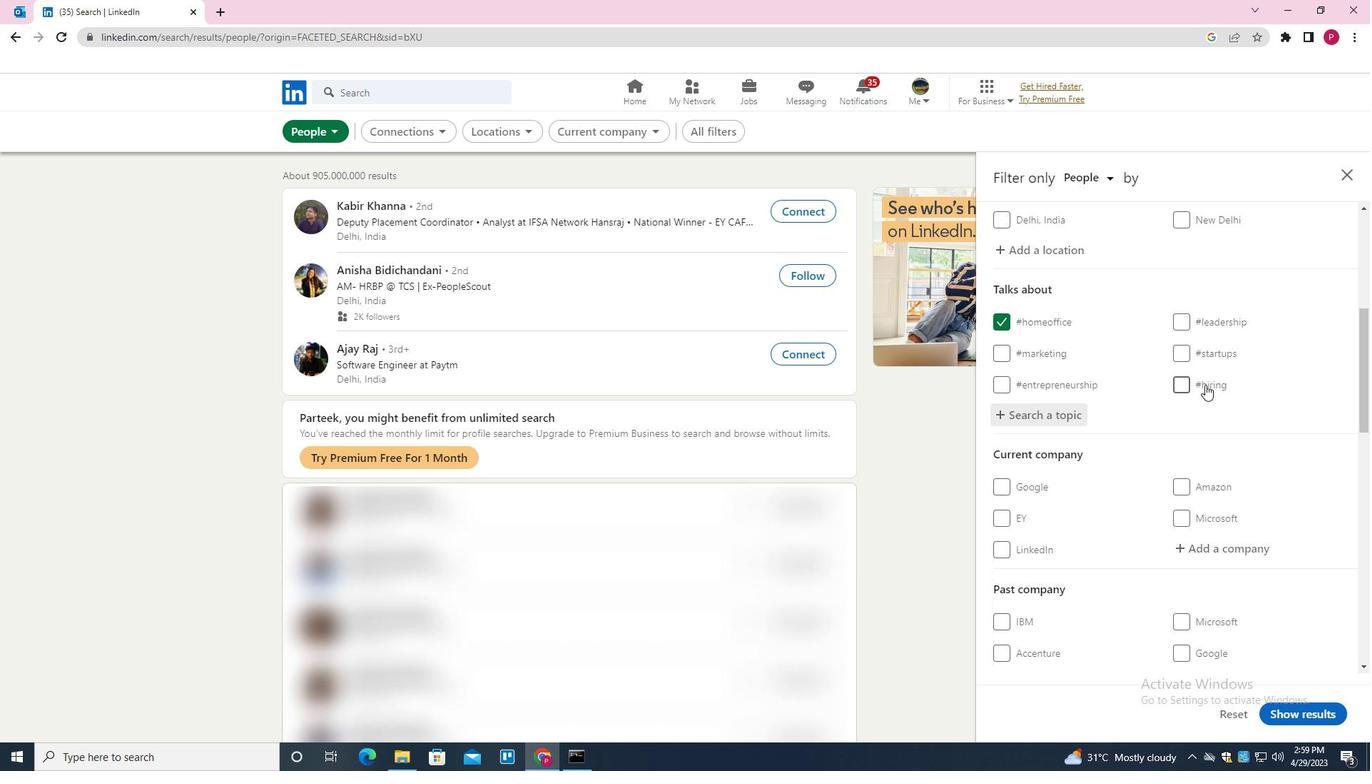 
Action: Mouse moved to (1162, 419)
Screenshot: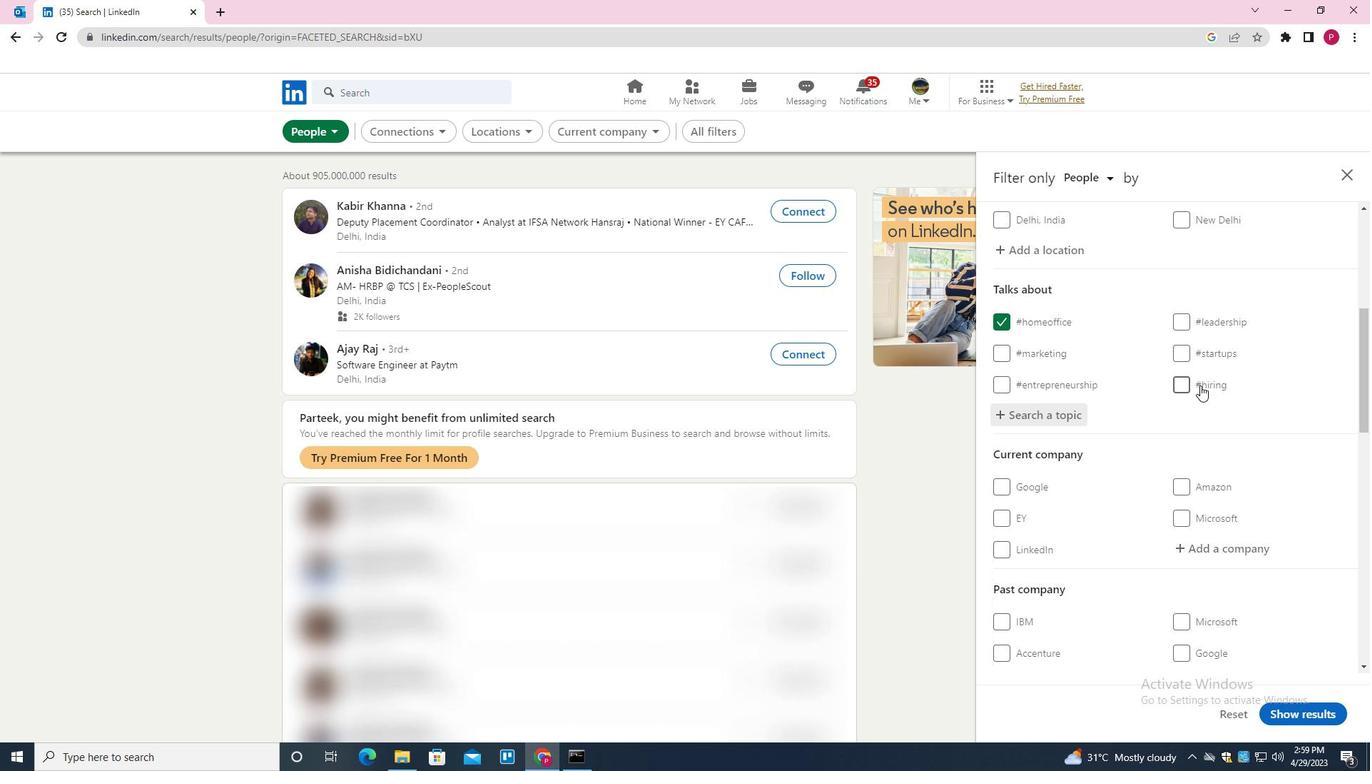
Action: Mouse scrolled (1162, 419) with delta (0, 0)
Screenshot: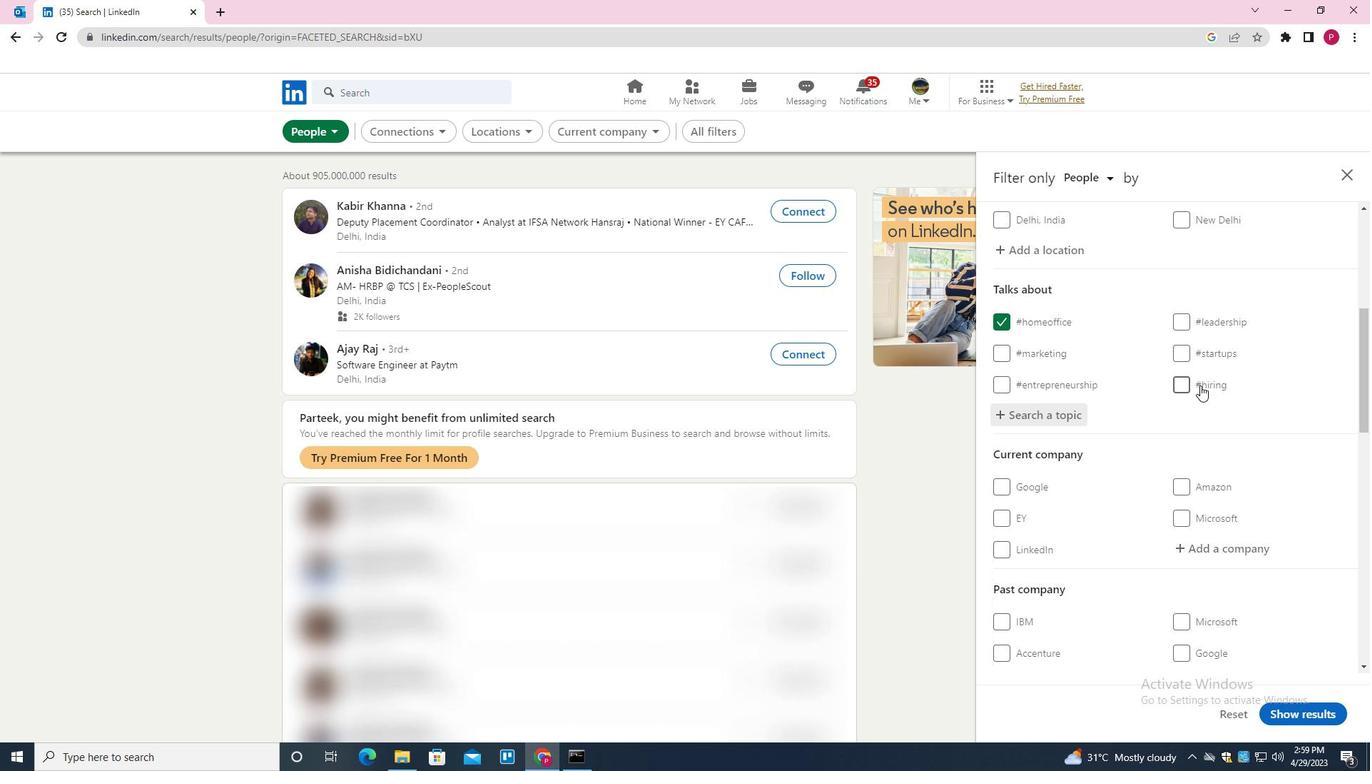 
Action: Mouse moved to (1158, 429)
Screenshot: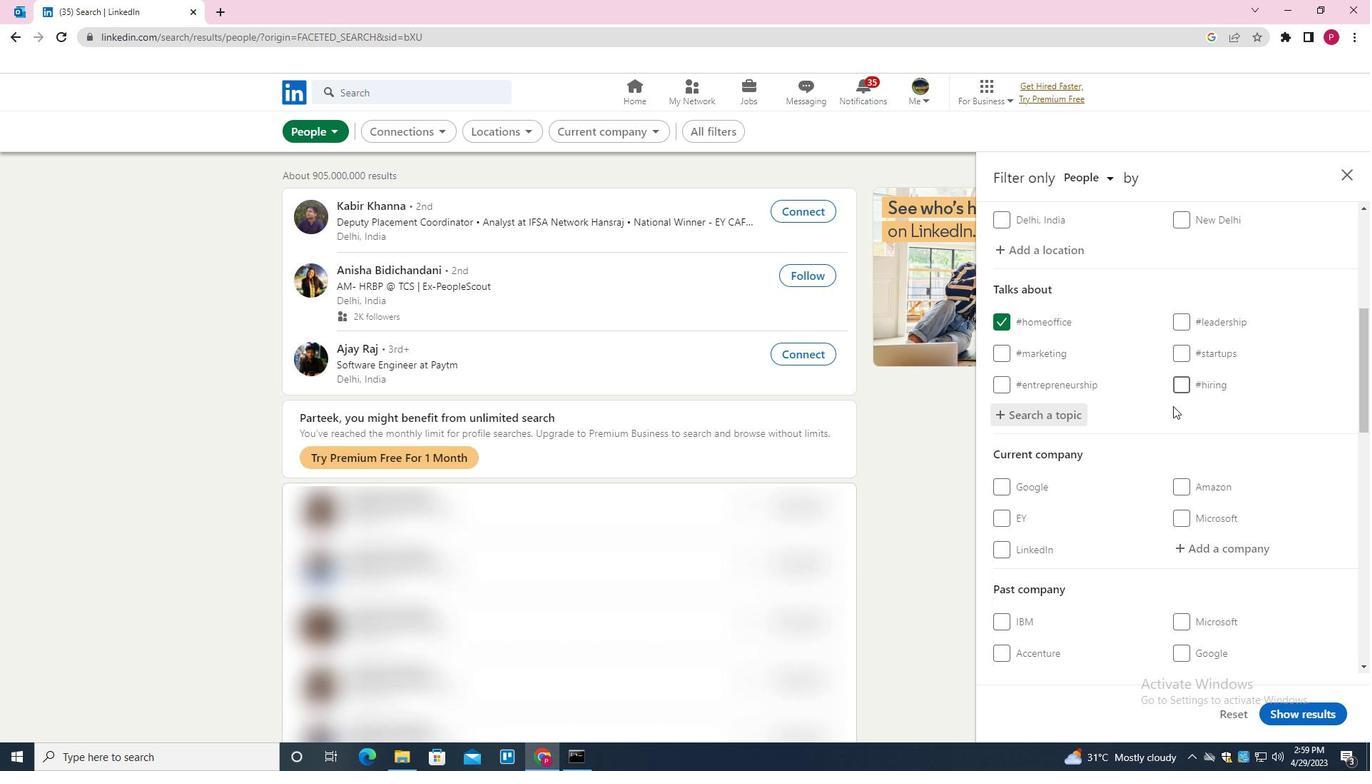 
Action: Mouse scrolled (1158, 429) with delta (0, 0)
Screenshot: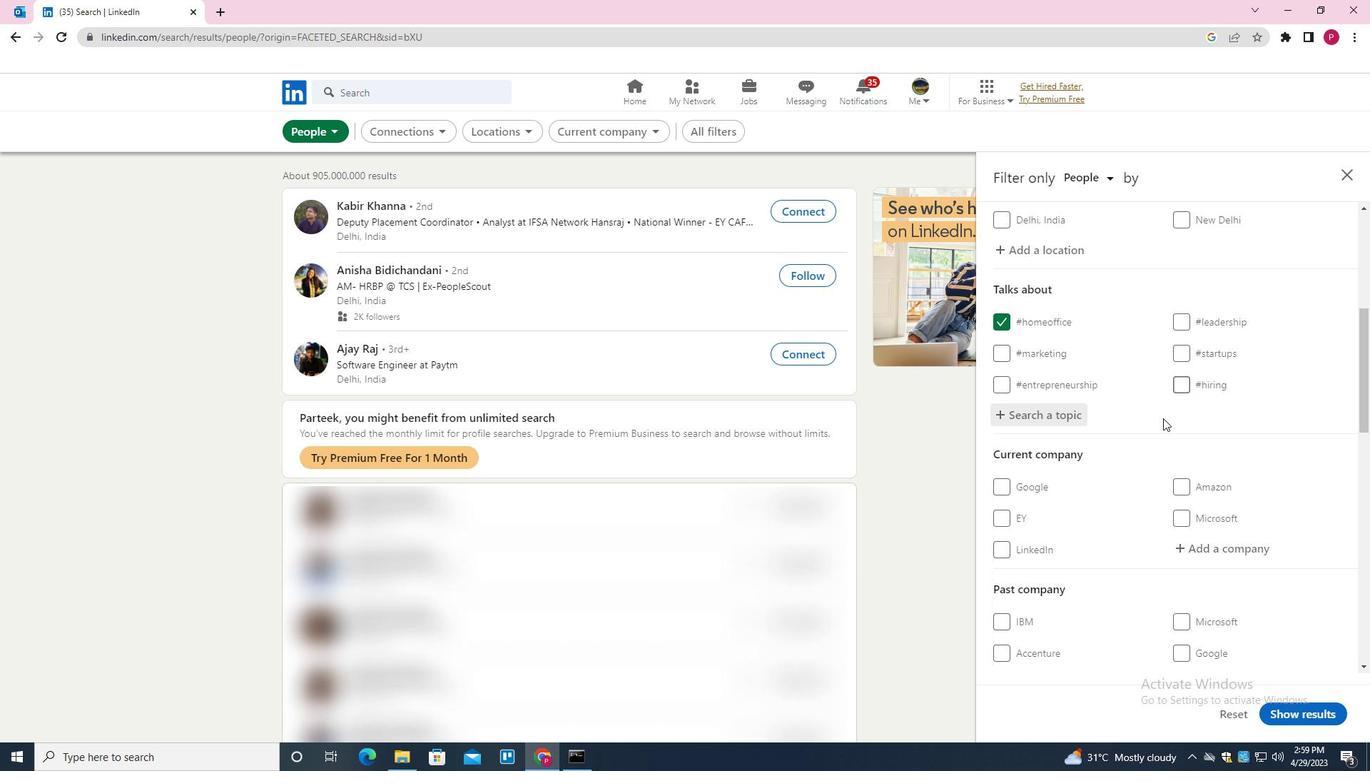 
Action: Mouse moved to (1155, 439)
Screenshot: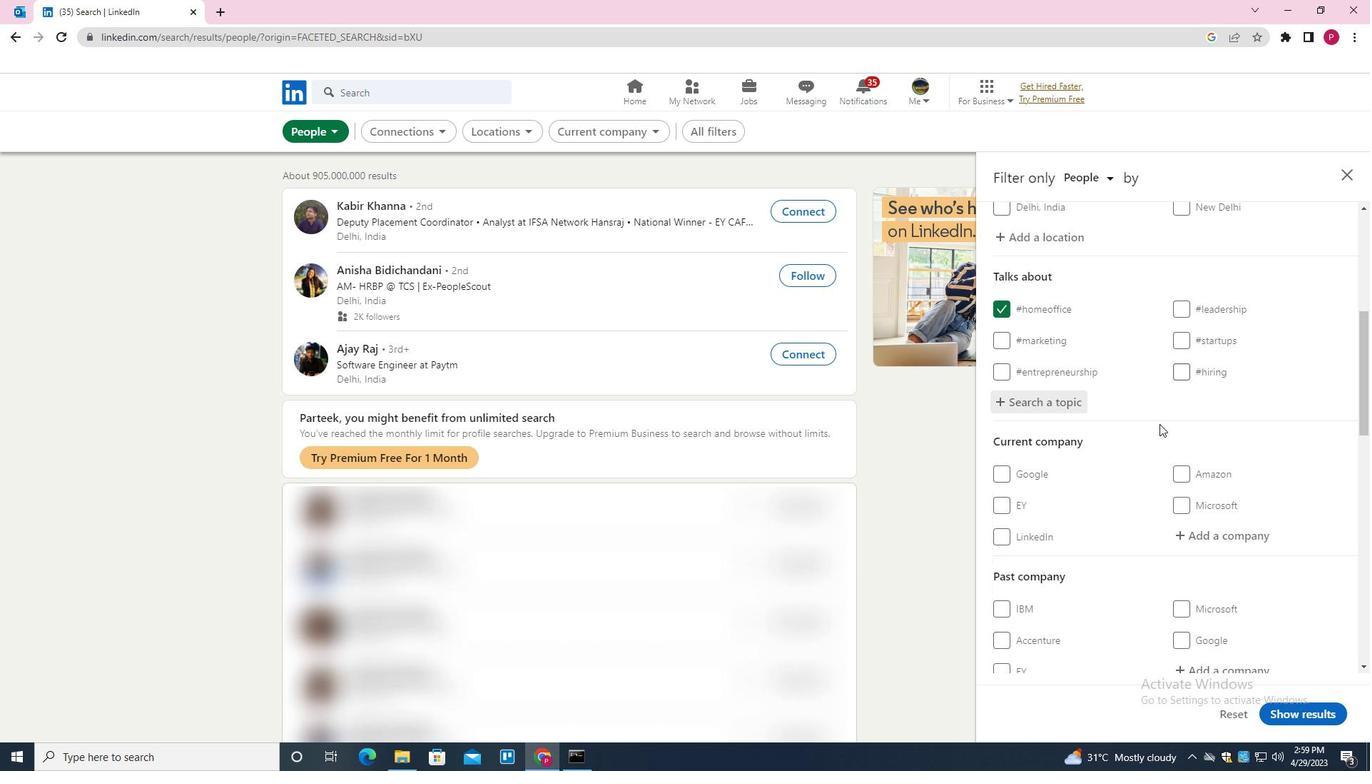 
Action: Mouse scrolled (1155, 439) with delta (0, 0)
Screenshot: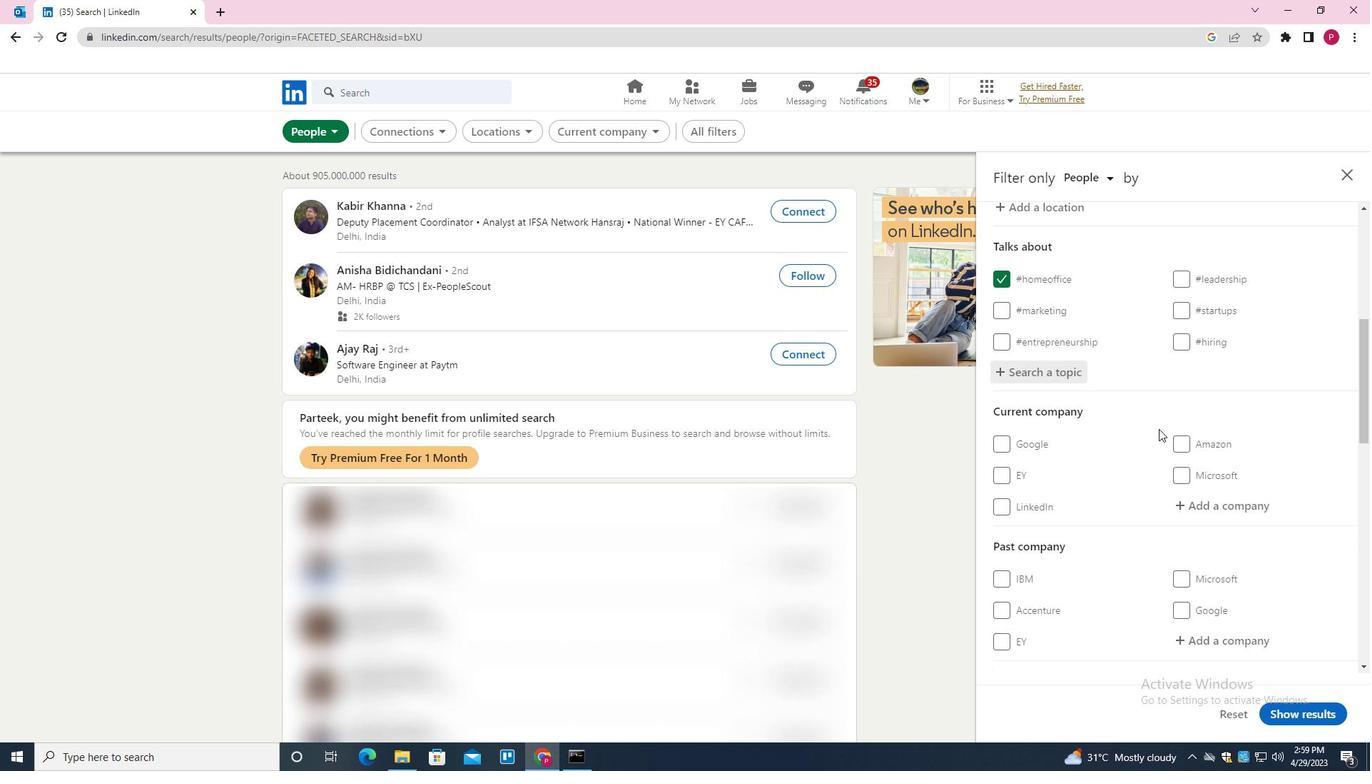 
Action: Mouse moved to (1154, 441)
Screenshot: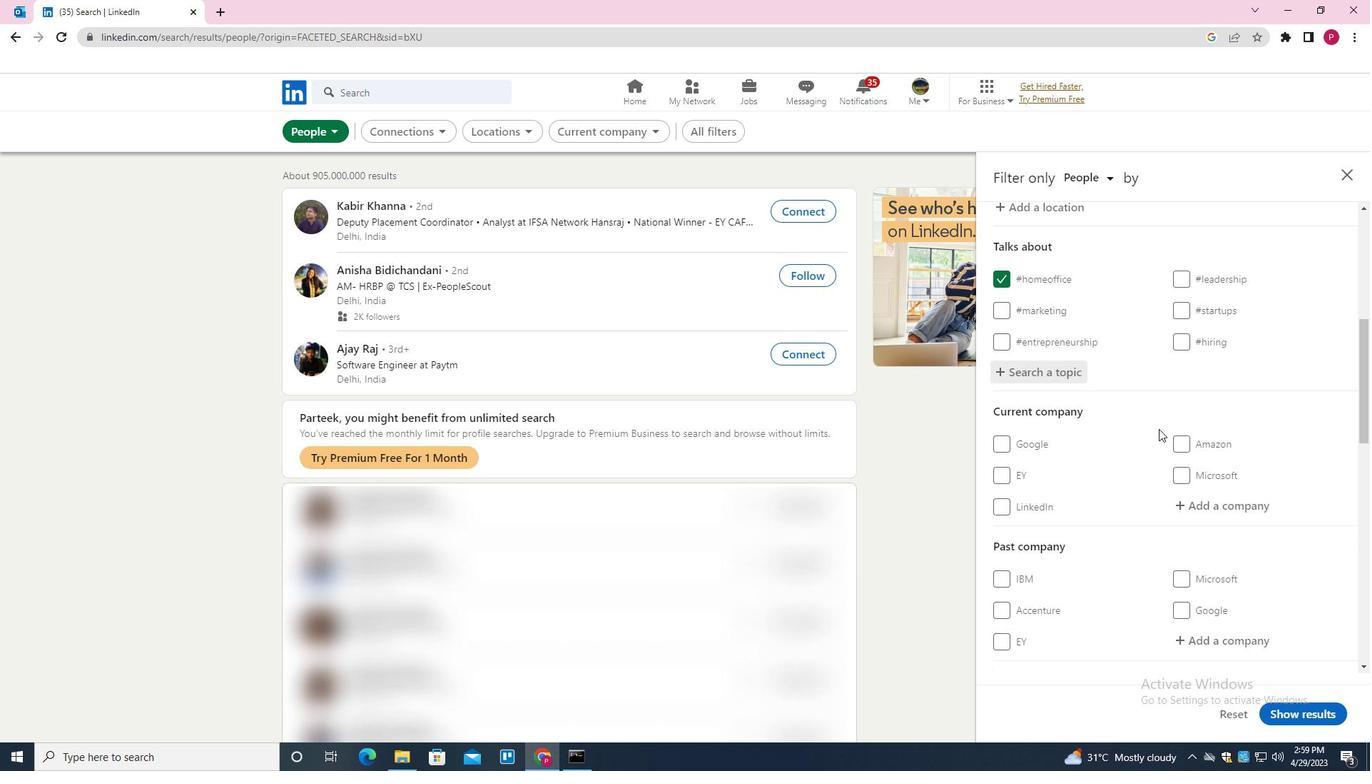 
Action: Mouse scrolled (1154, 440) with delta (0, 0)
Screenshot: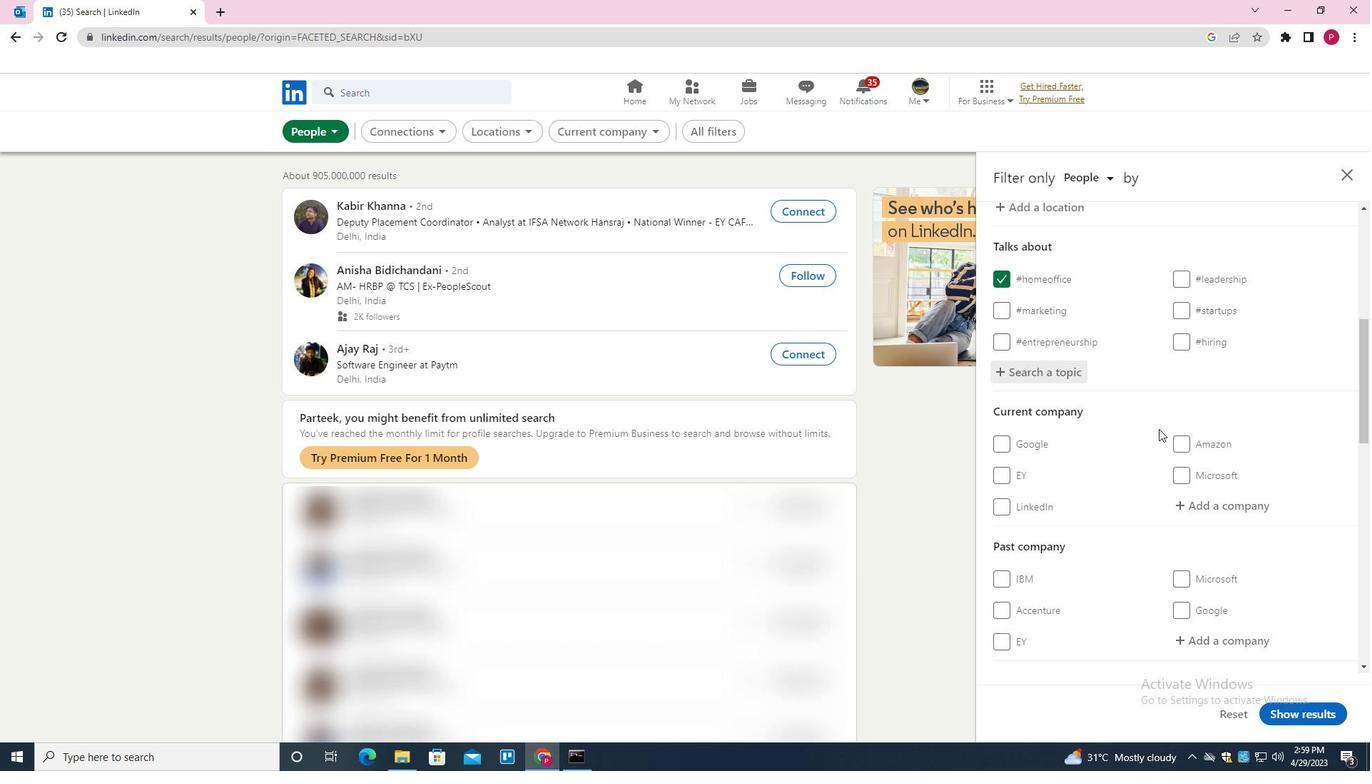 
Action: Mouse scrolled (1154, 440) with delta (0, 0)
Screenshot: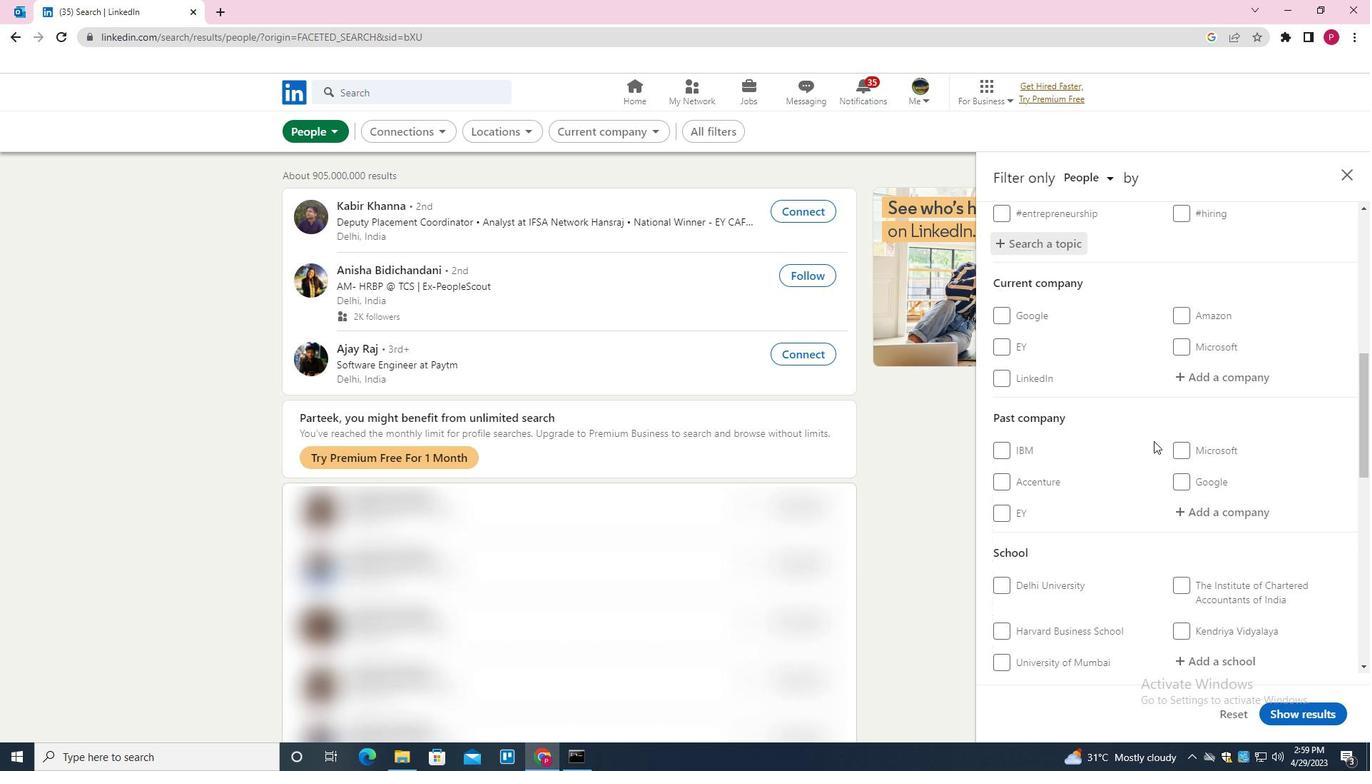 
Action: Mouse moved to (1140, 456)
Screenshot: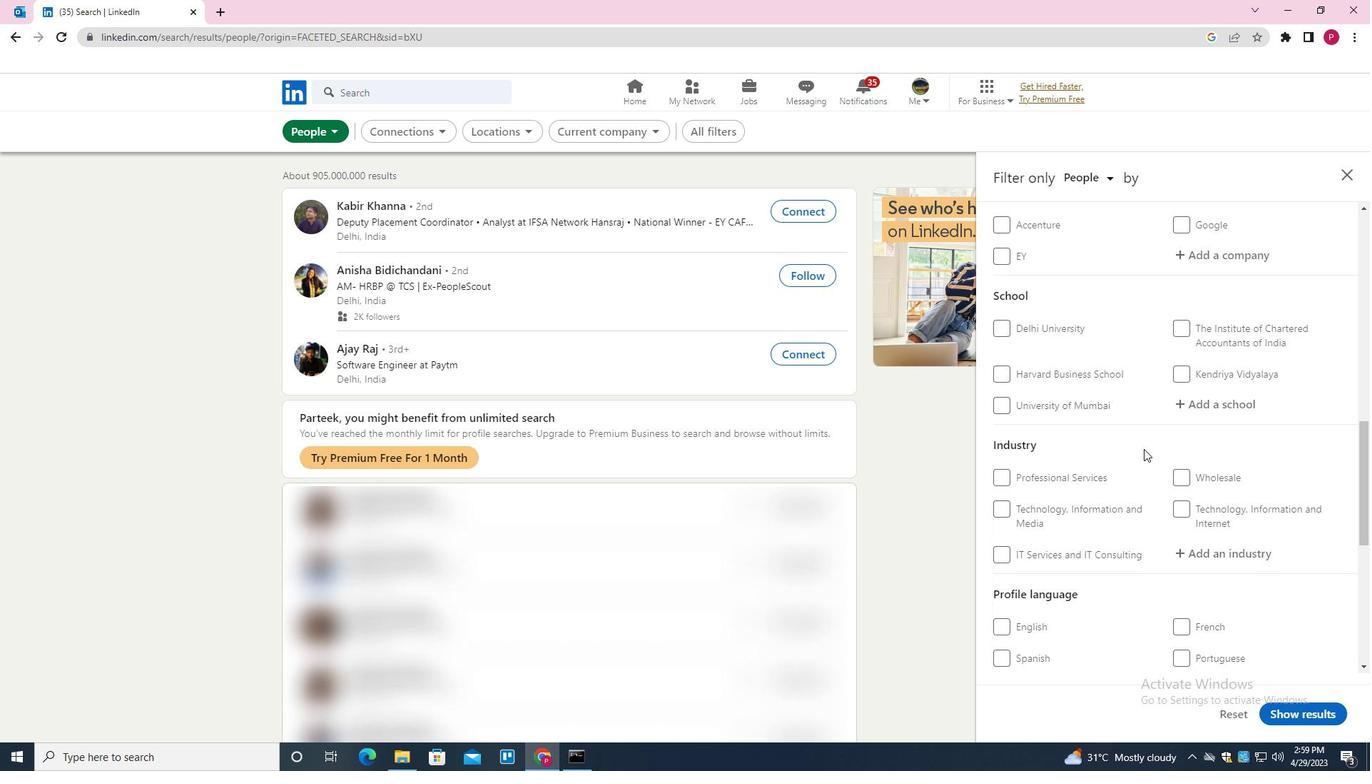 
Action: Mouse scrolled (1140, 455) with delta (0, 0)
Screenshot: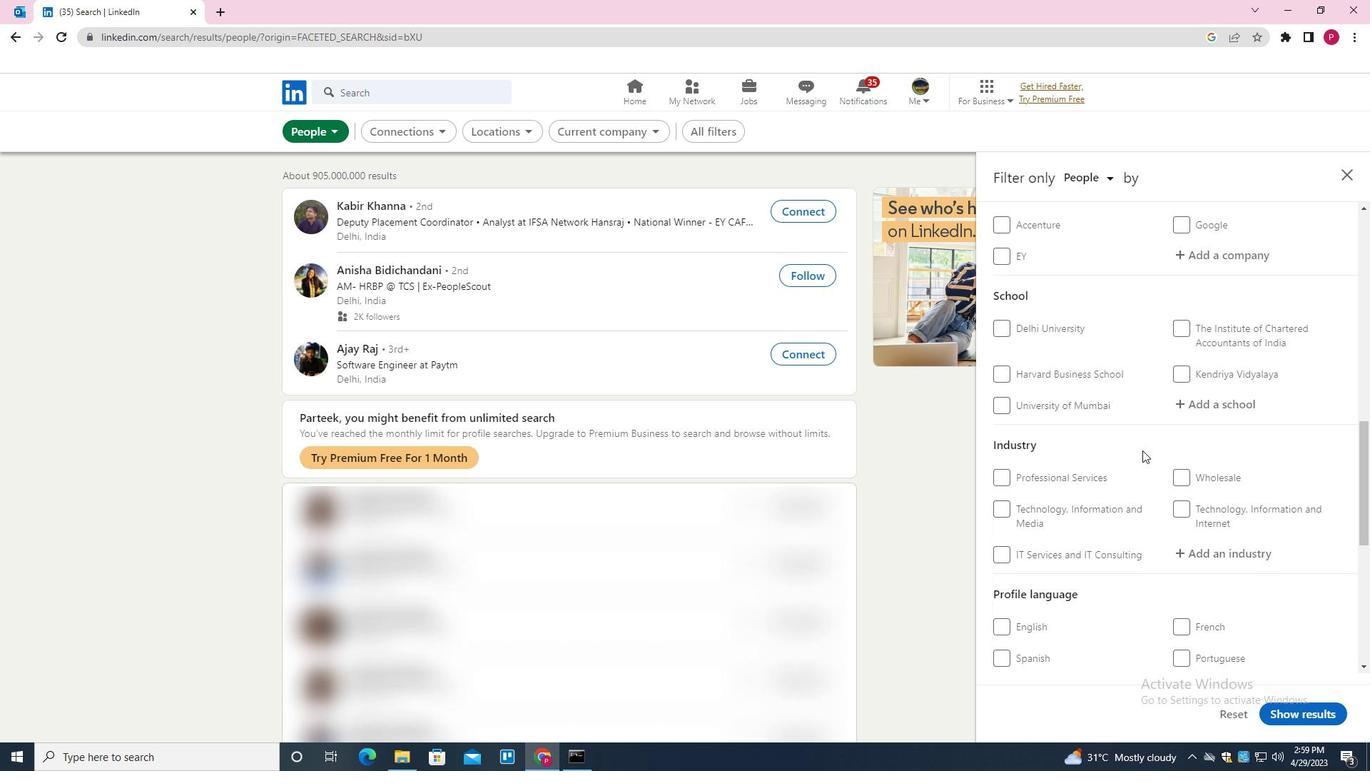 
Action: Mouse scrolled (1140, 455) with delta (0, 0)
Screenshot: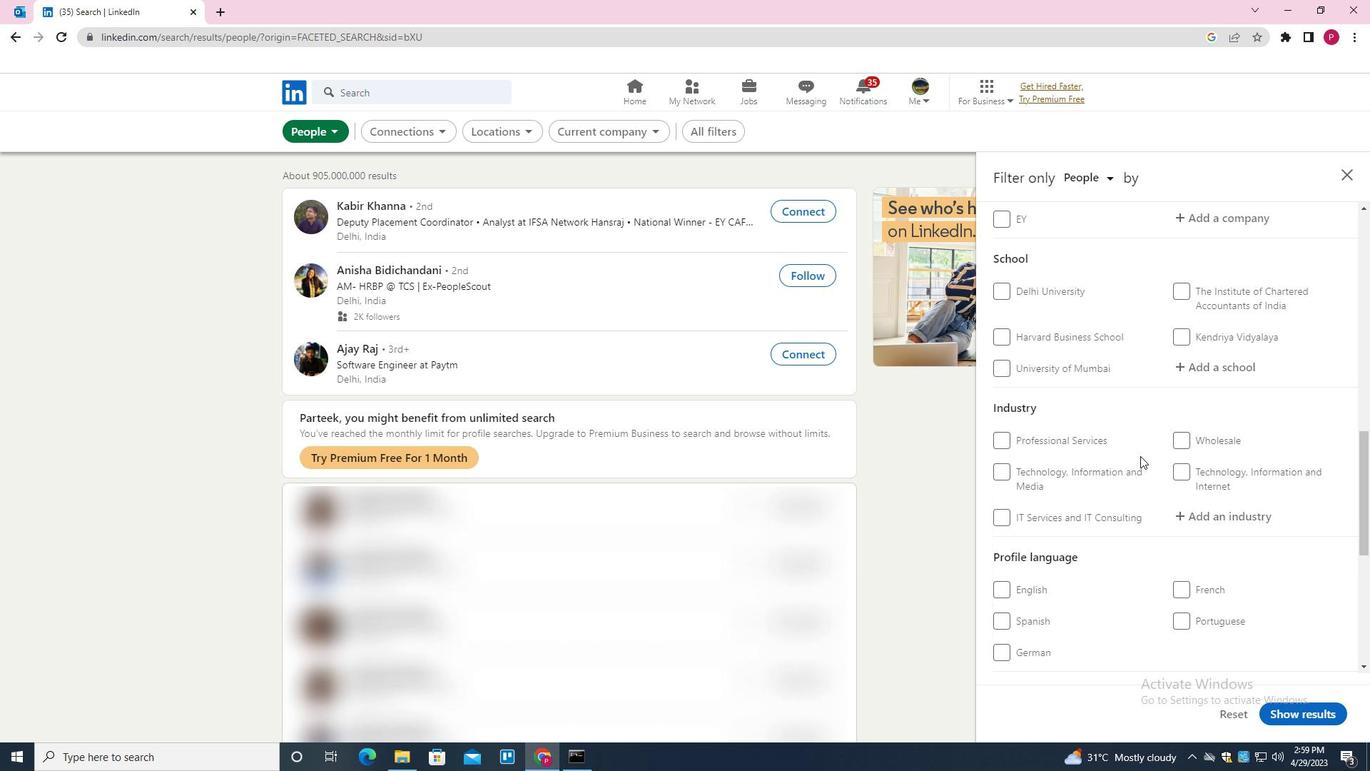 
Action: Mouse scrolled (1140, 455) with delta (0, 0)
Screenshot: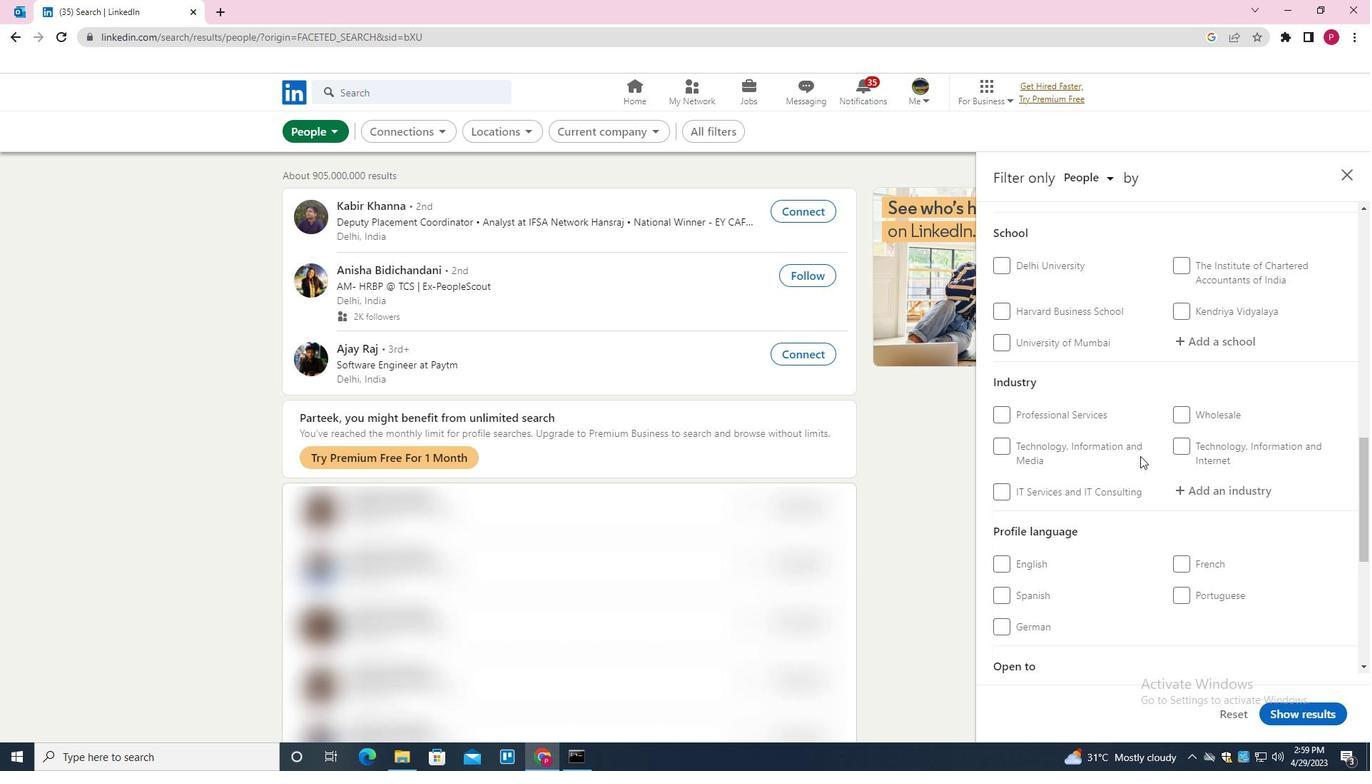 
Action: Mouse scrolled (1140, 455) with delta (0, 0)
Screenshot: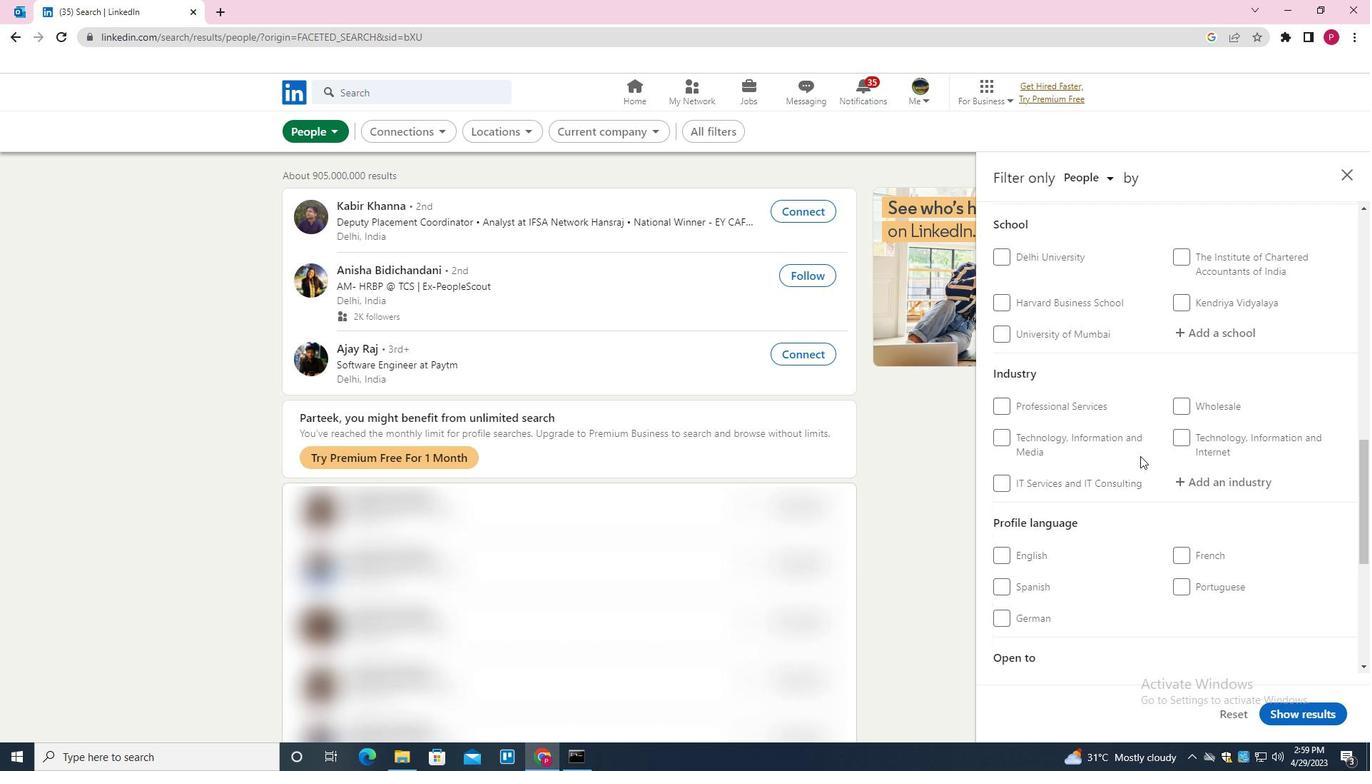 
Action: Mouse moved to (1035, 379)
Screenshot: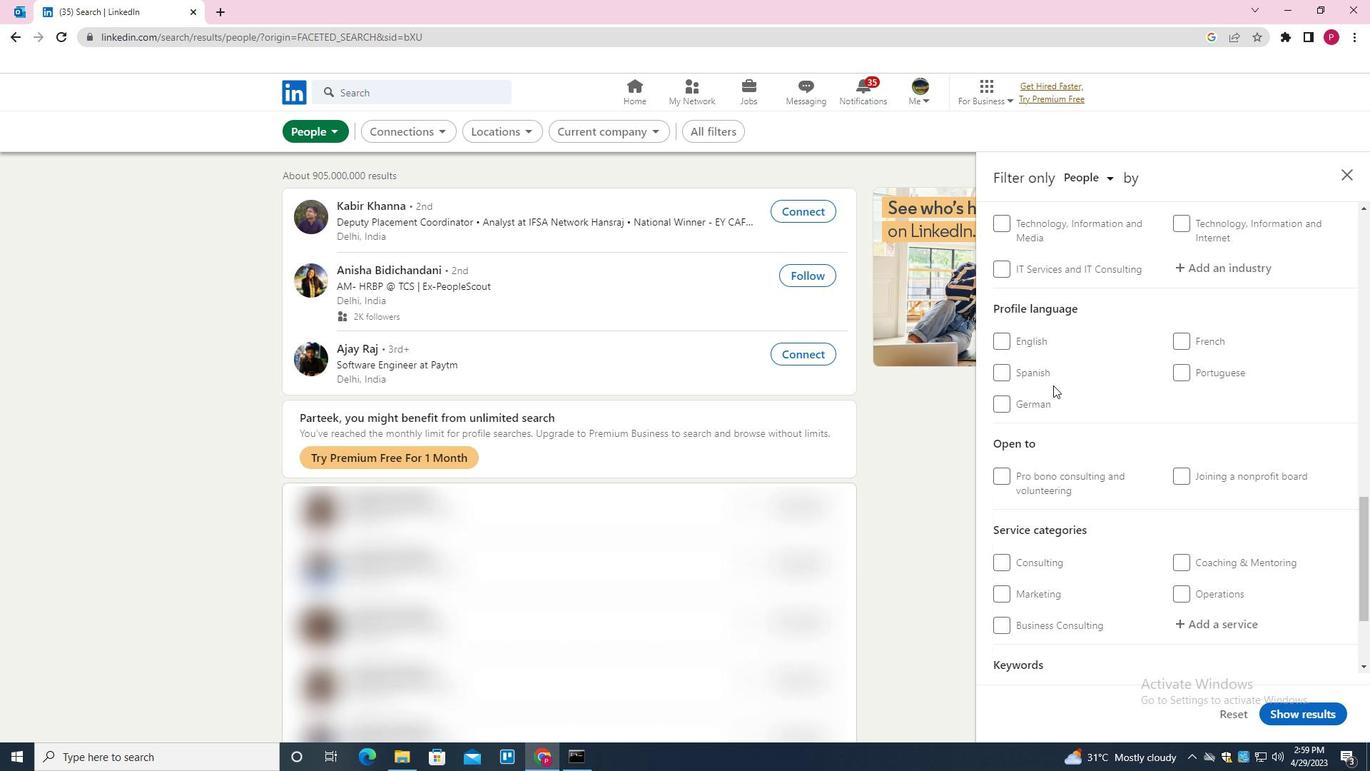 
Action: Mouse pressed left at (1035, 379)
Screenshot: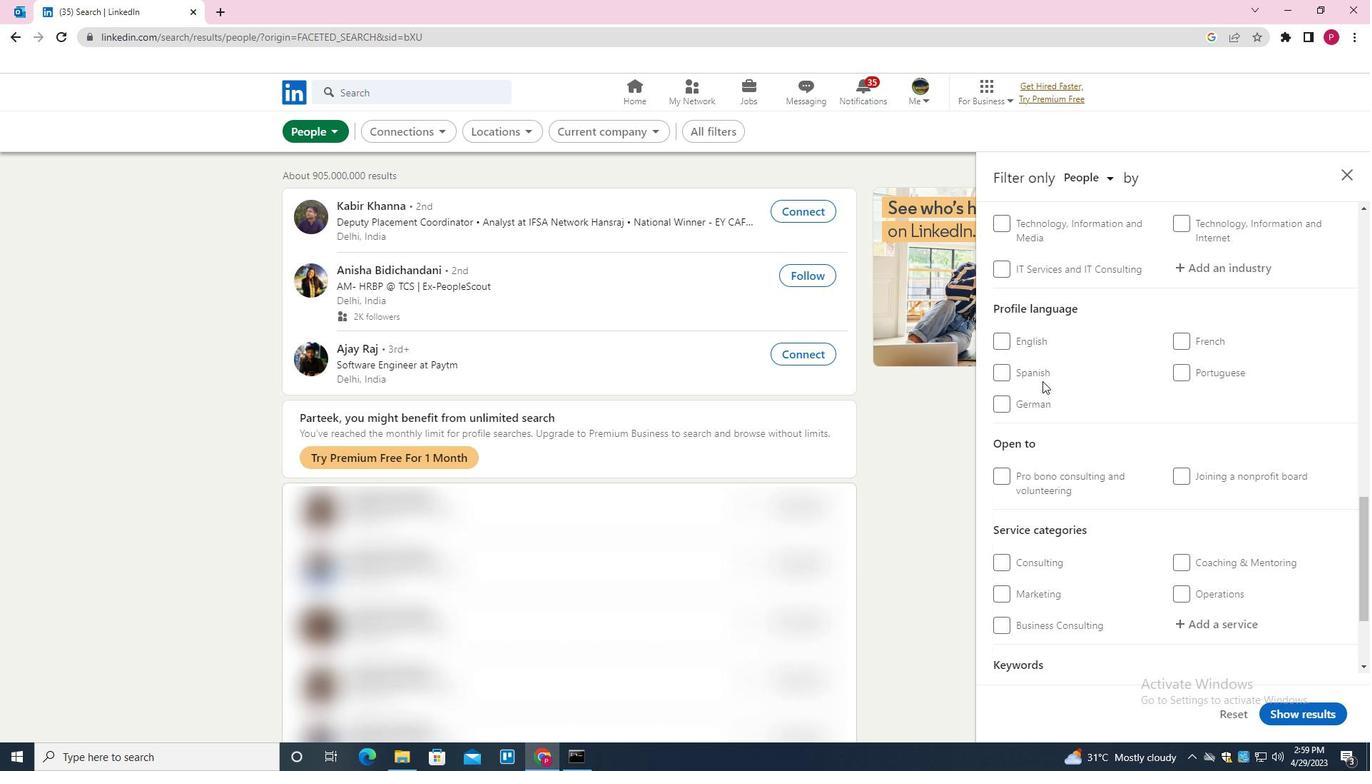 
Action: Mouse scrolled (1035, 379) with delta (0, 0)
Screenshot: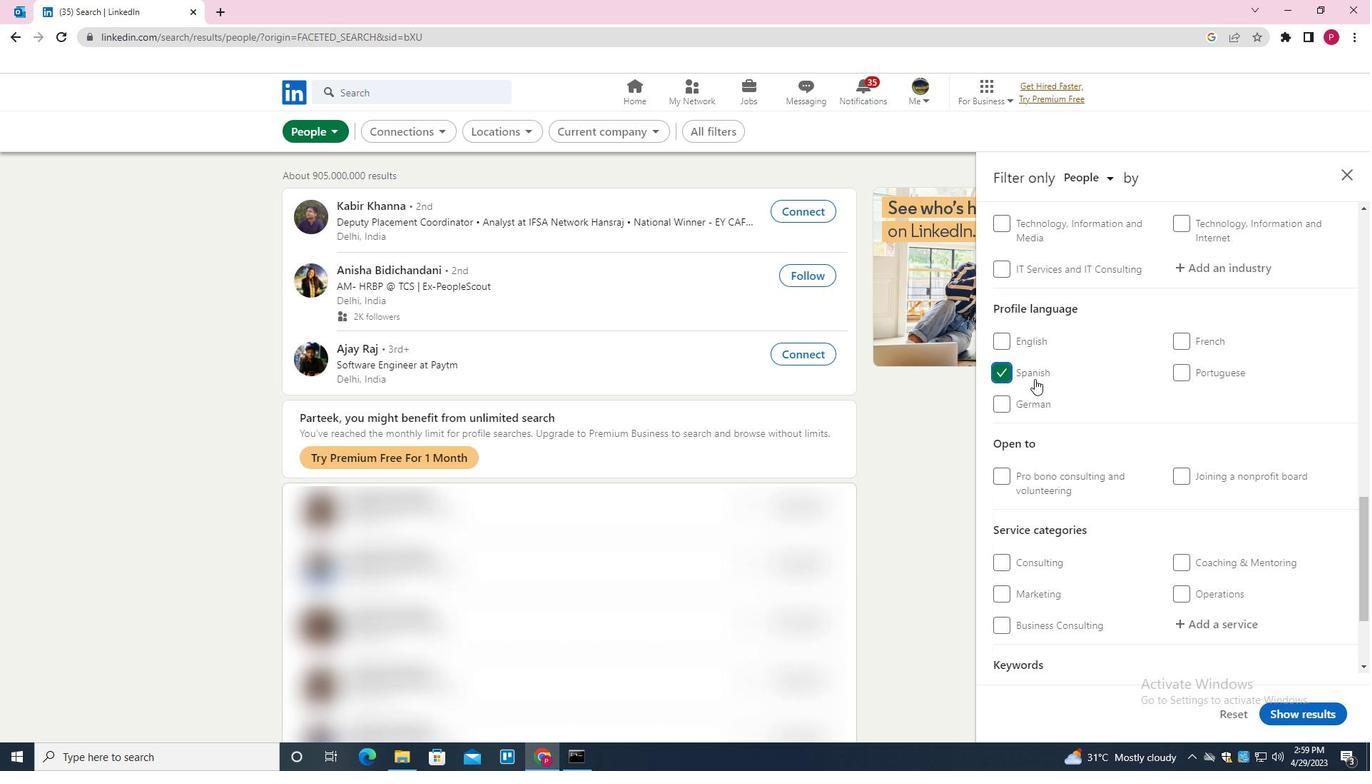 
Action: Mouse scrolled (1035, 379) with delta (0, 0)
Screenshot: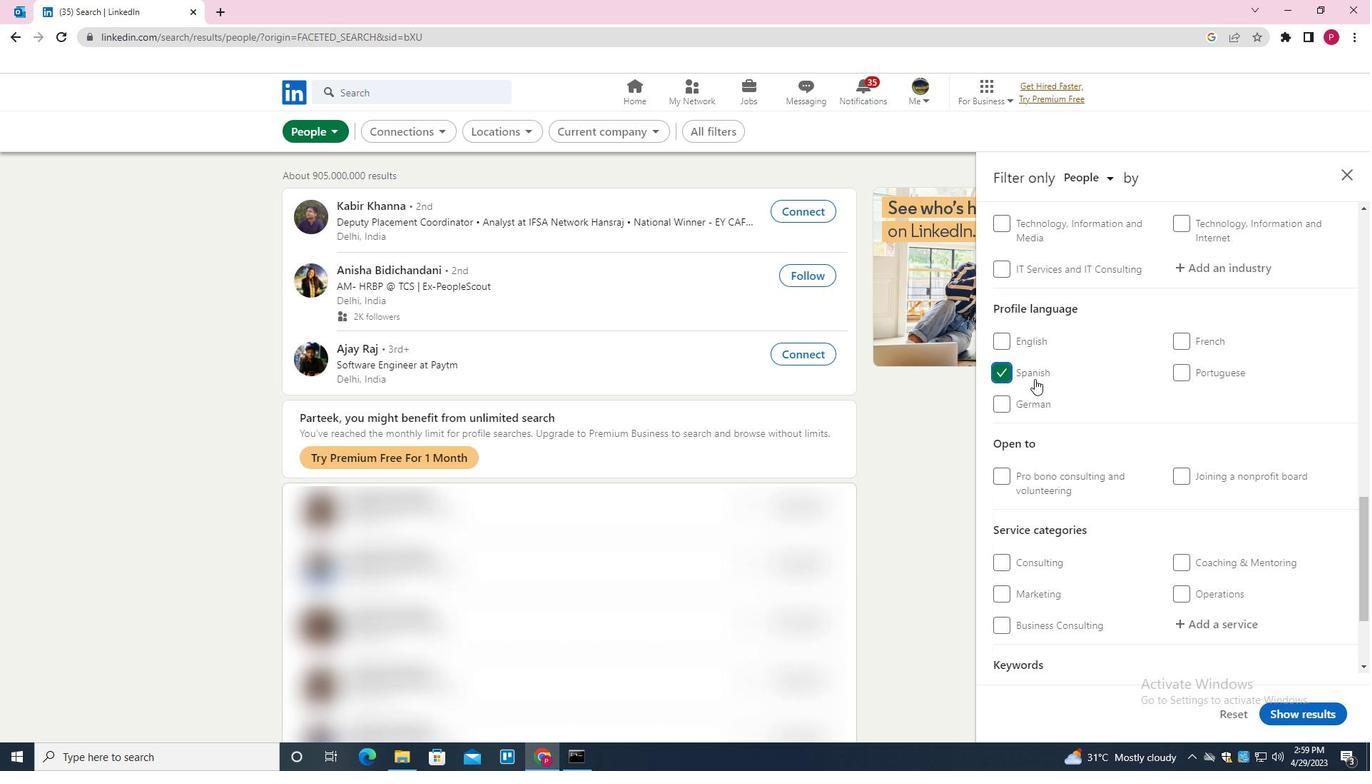 
Action: Mouse scrolled (1035, 379) with delta (0, 0)
Screenshot: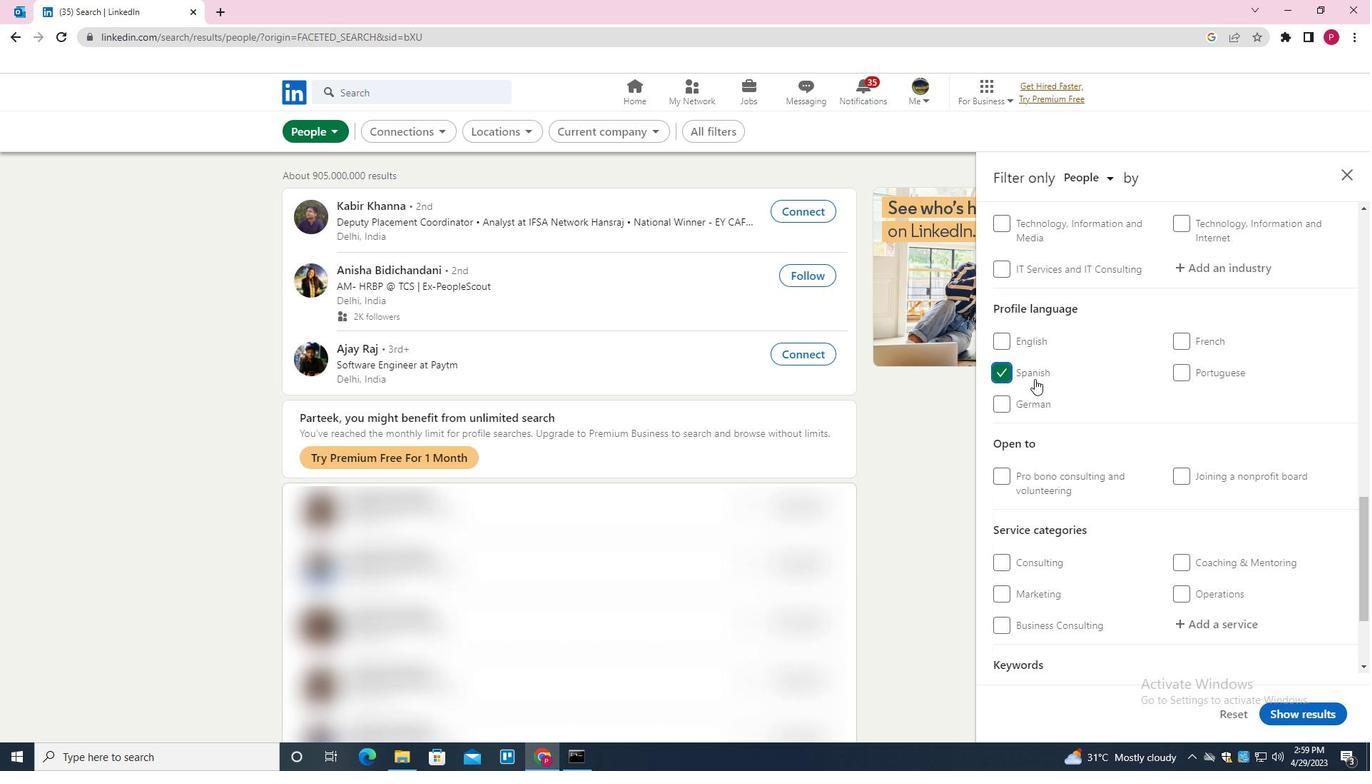 
Action: Mouse scrolled (1035, 379) with delta (0, 0)
Screenshot: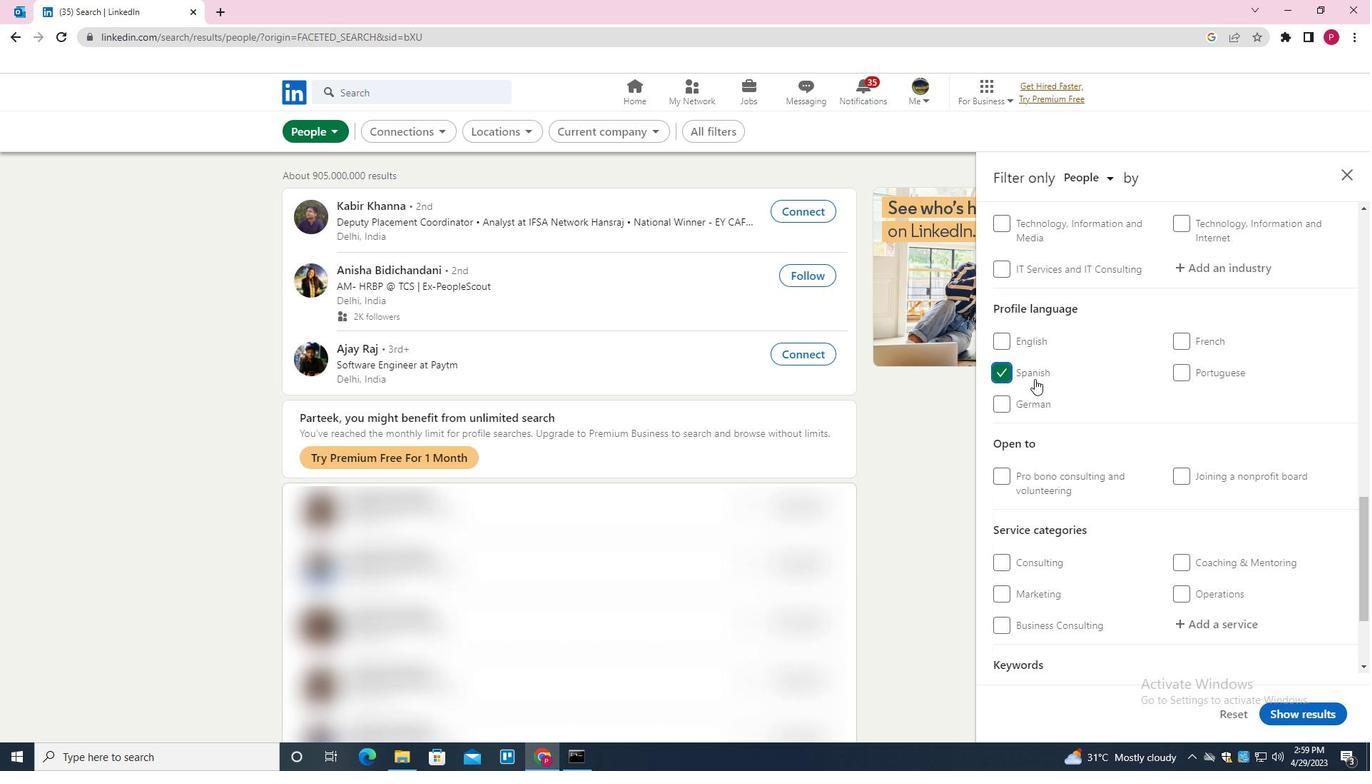 
Action: Mouse scrolled (1035, 379) with delta (0, 0)
Screenshot: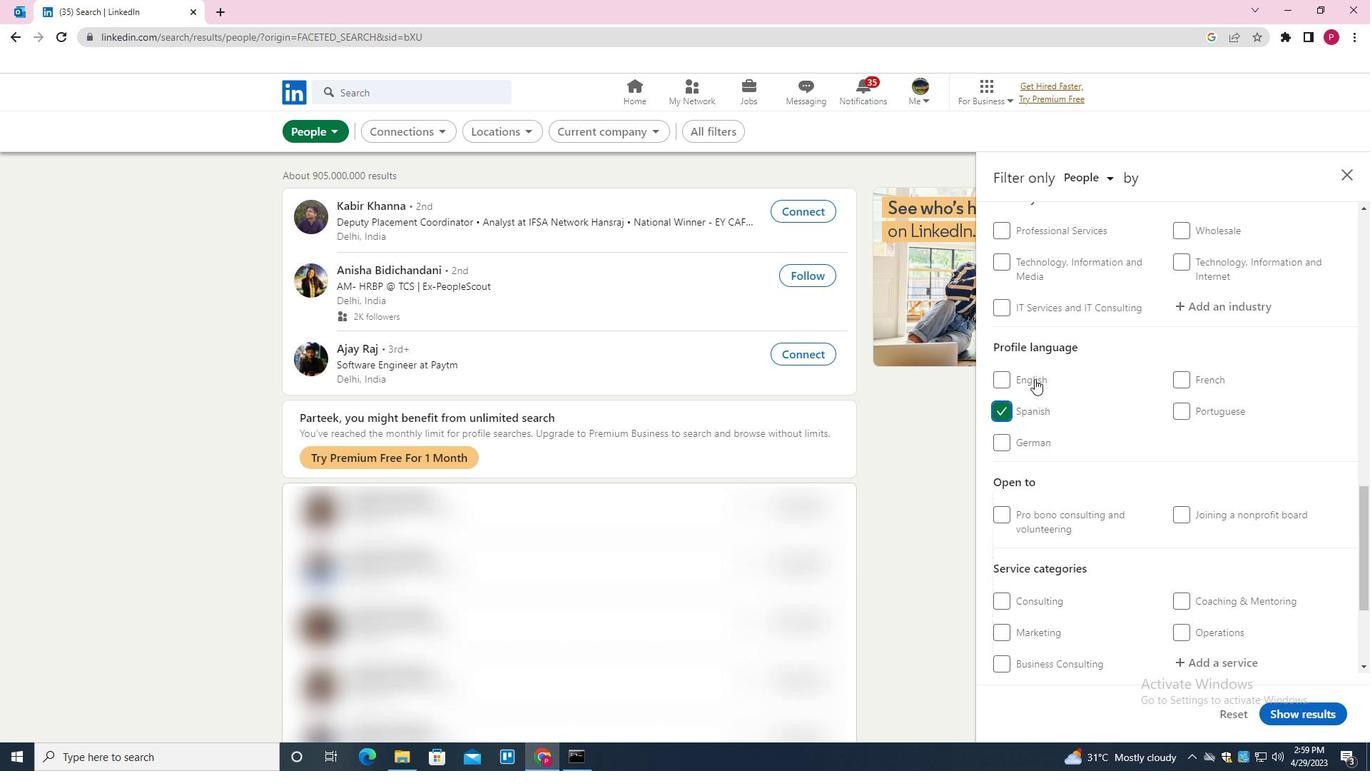 
Action: Mouse scrolled (1035, 379) with delta (0, 0)
Screenshot: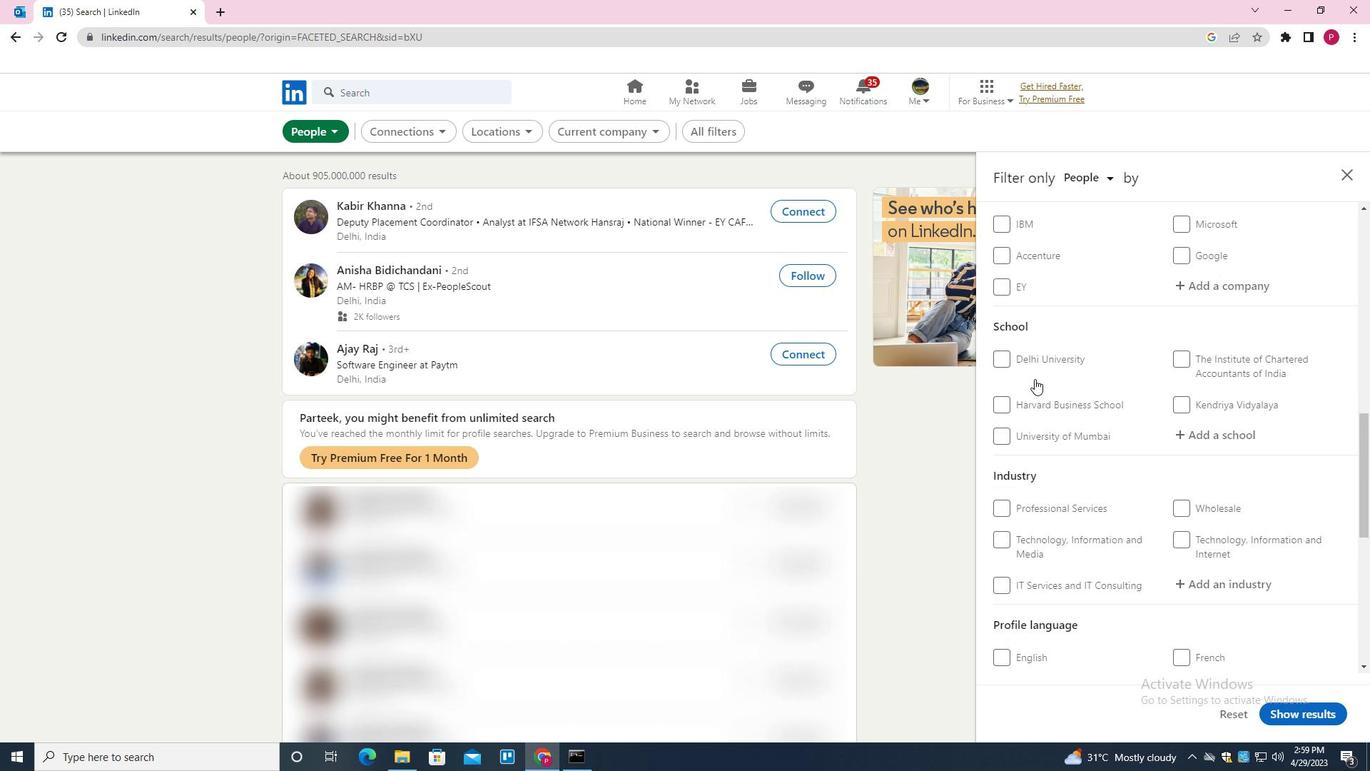 
Action: Mouse scrolled (1035, 379) with delta (0, 0)
Screenshot: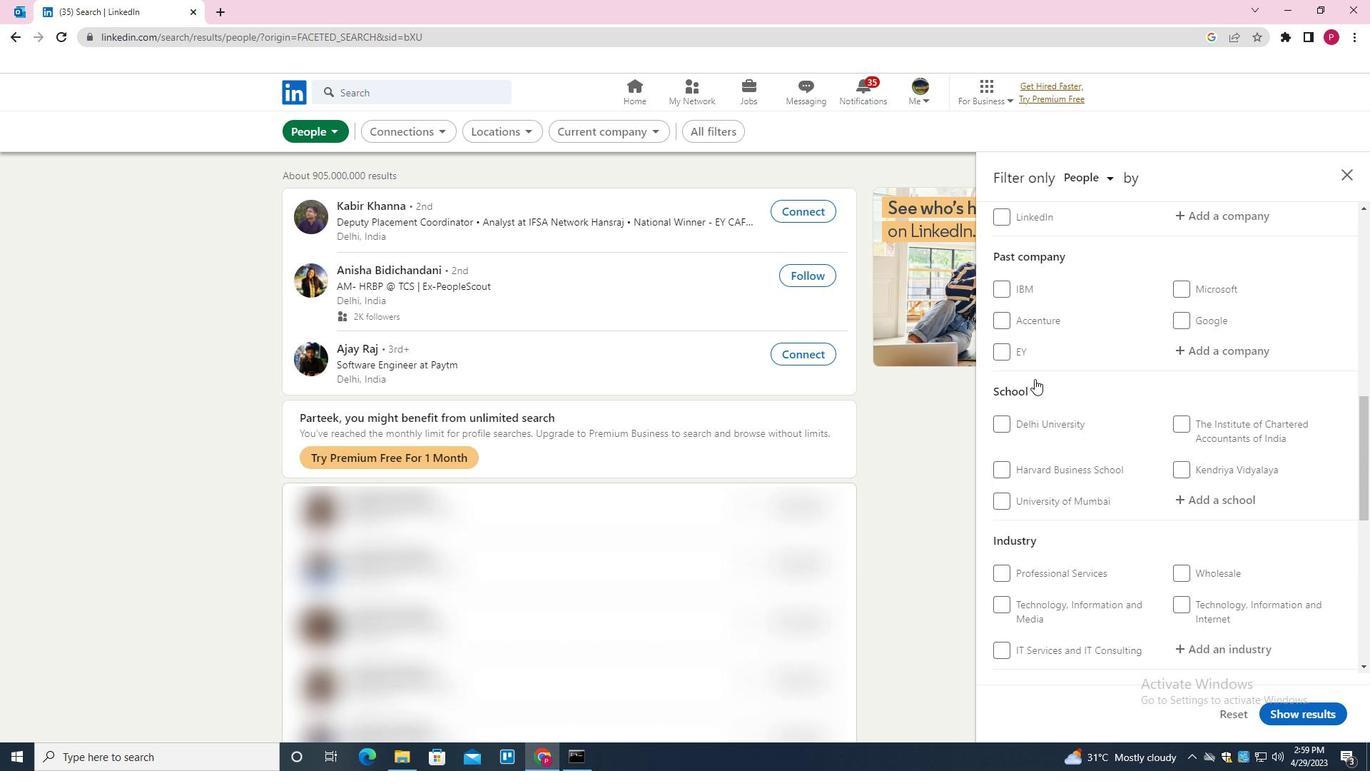 
Action: Mouse scrolled (1035, 379) with delta (0, 0)
Screenshot: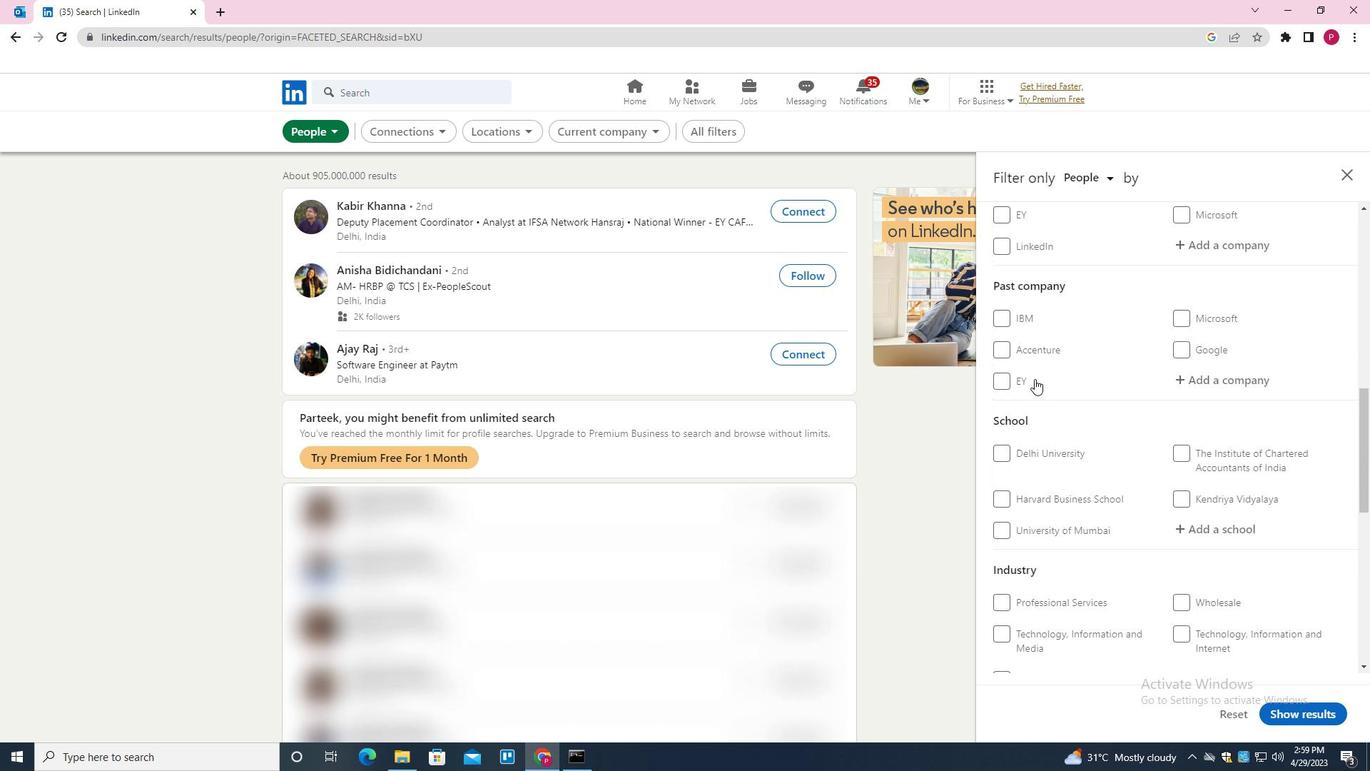 
Action: Mouse moved to (1212, 401)
Screenshot: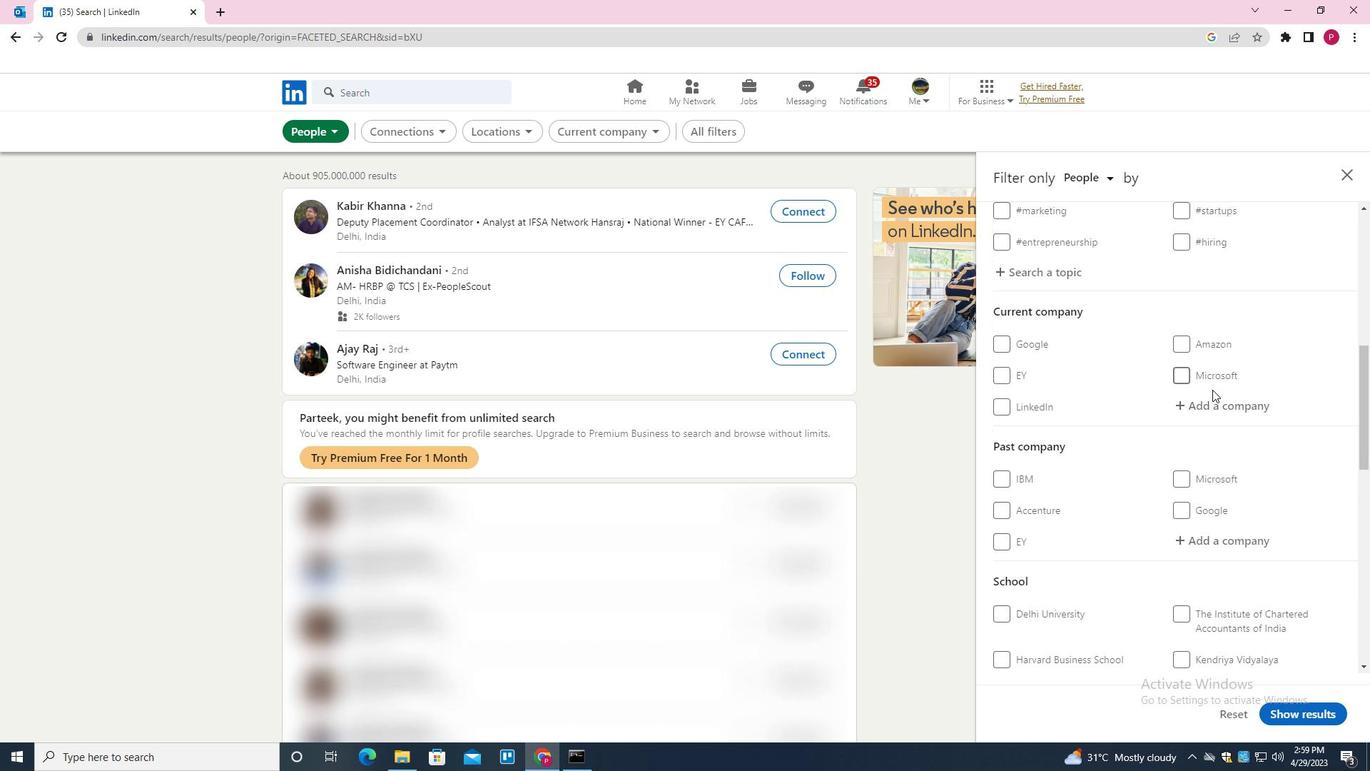 
Action: Mouse pressed left at (1212, 401)
Screenshot: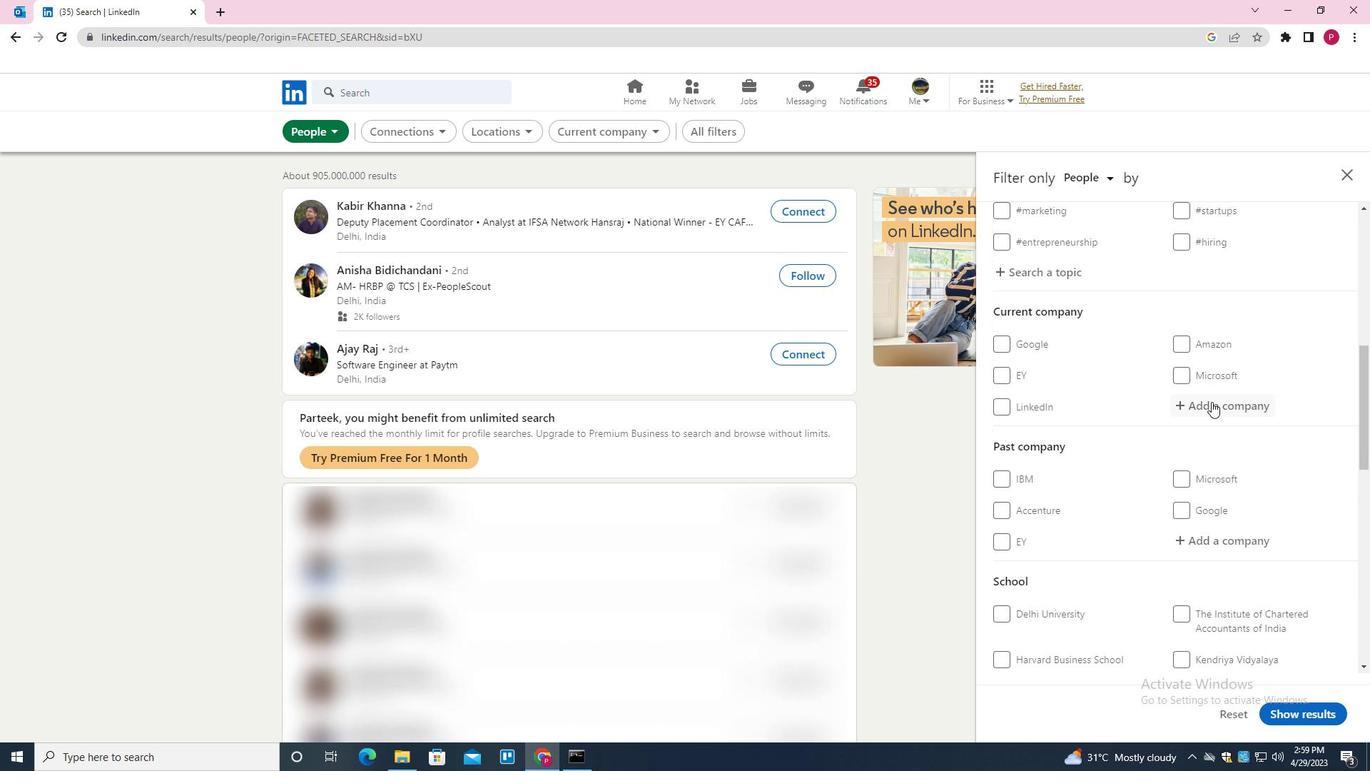 
Action: Mouse moved to (1174, 375)
Screenshot: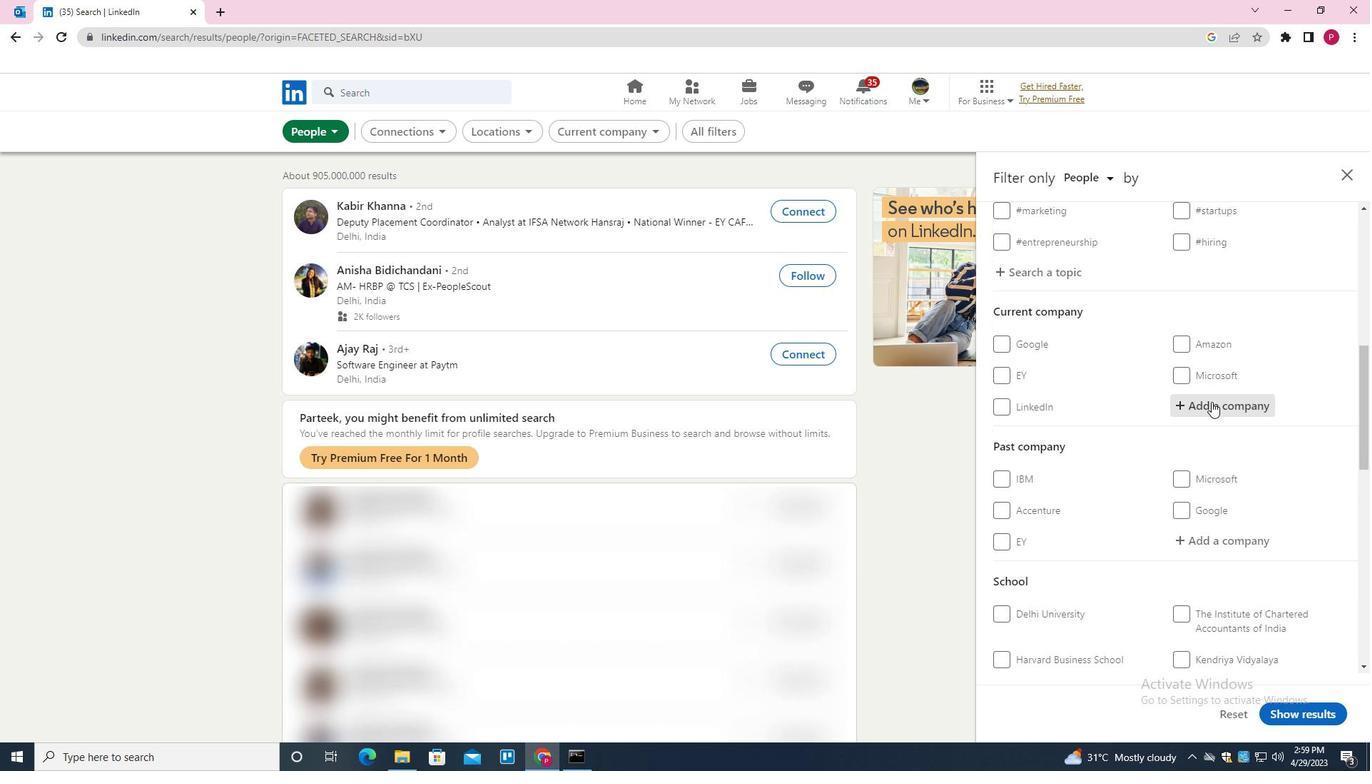 
Action: Key pressed <Key.shift><Key.shift><Key.shift><Key.shift><Key.shift><Key.shift><Key.shift><Key.shift><Key.shift><Key.shift><Key.shift><Key.shift><Key.shift><Key.shift>COMVIVA<Key.down><Key.enter>
Screenshot: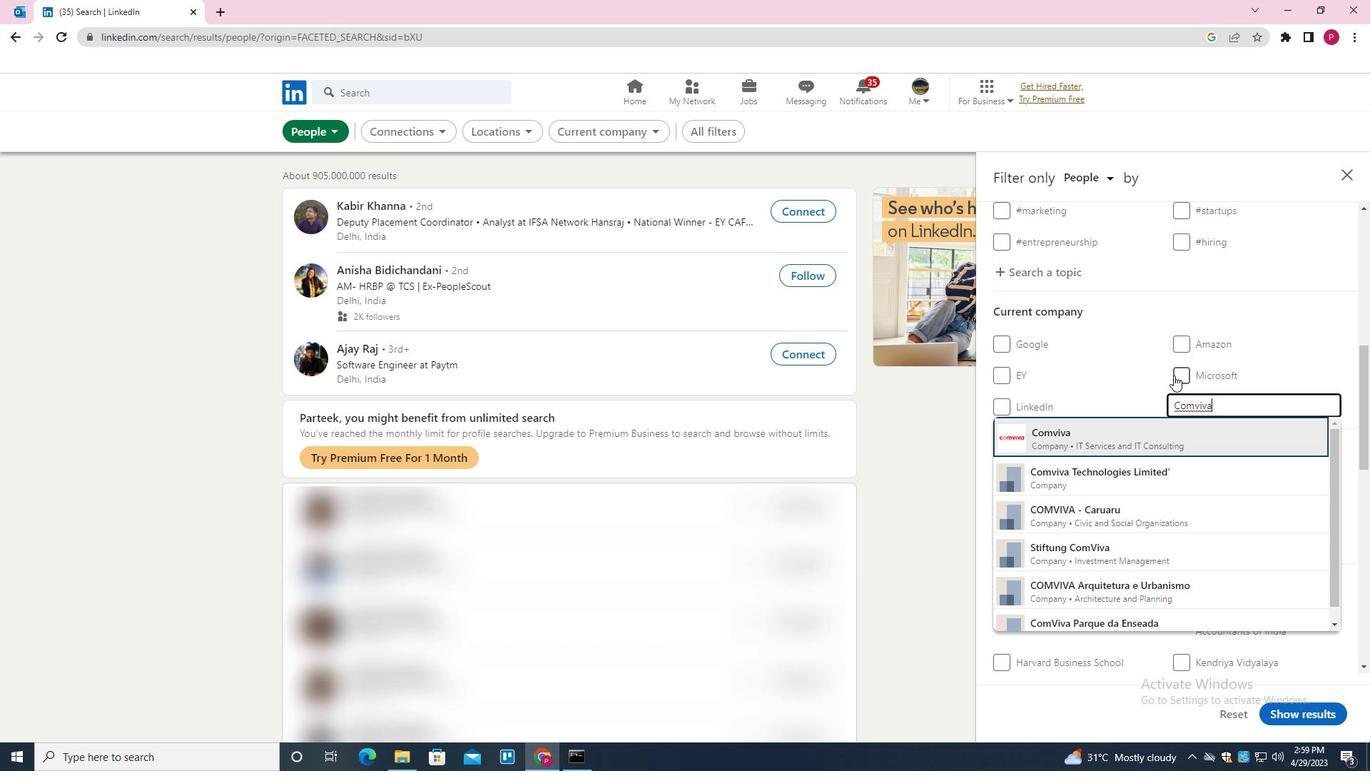 
Action: Mouse moved to (1160, 471)
Screenshot: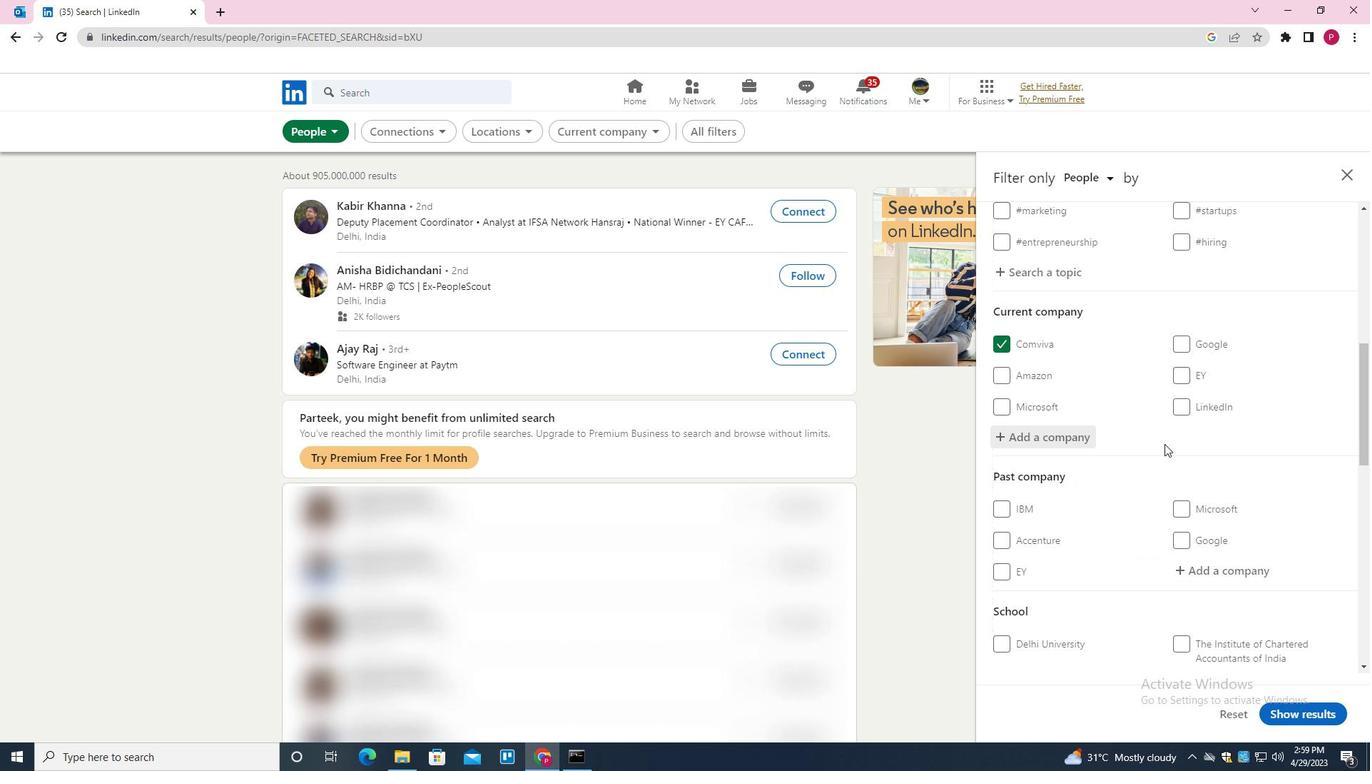 
Action: Mouse scrolled (1160, 470) with delta (0, 0)
Screenshot: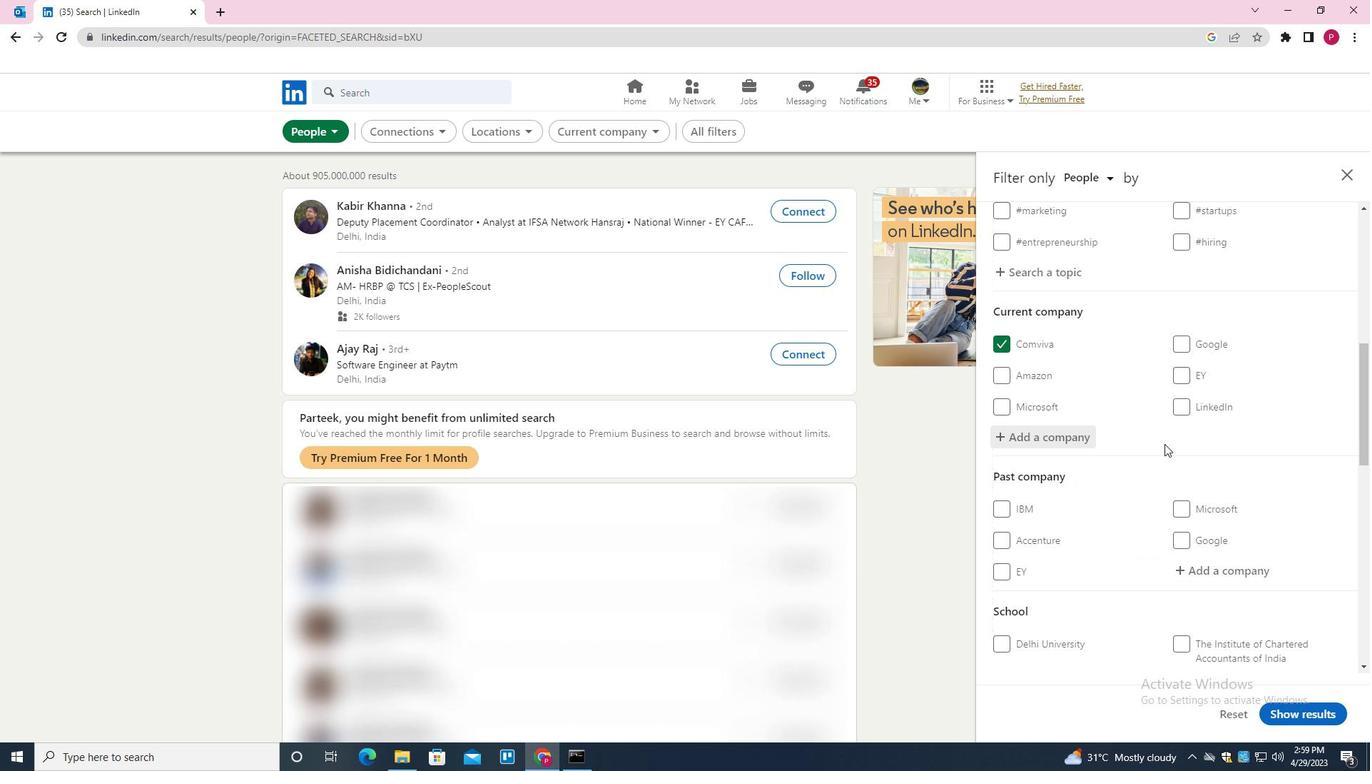 
Action: Mouse moved to (1154, 506)
Screenshot: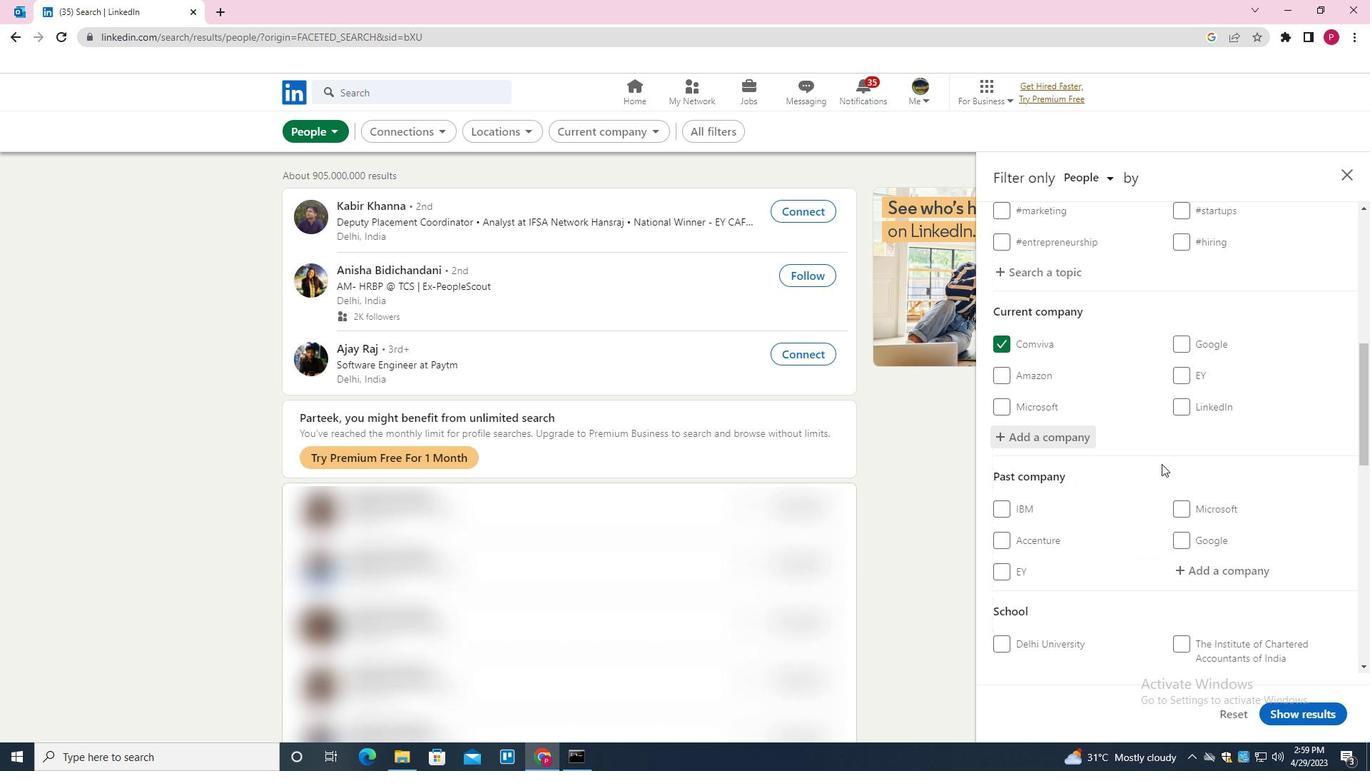 
Action: Mouse scrolled (1154, 505) with delta (0, 0)
Screenshot: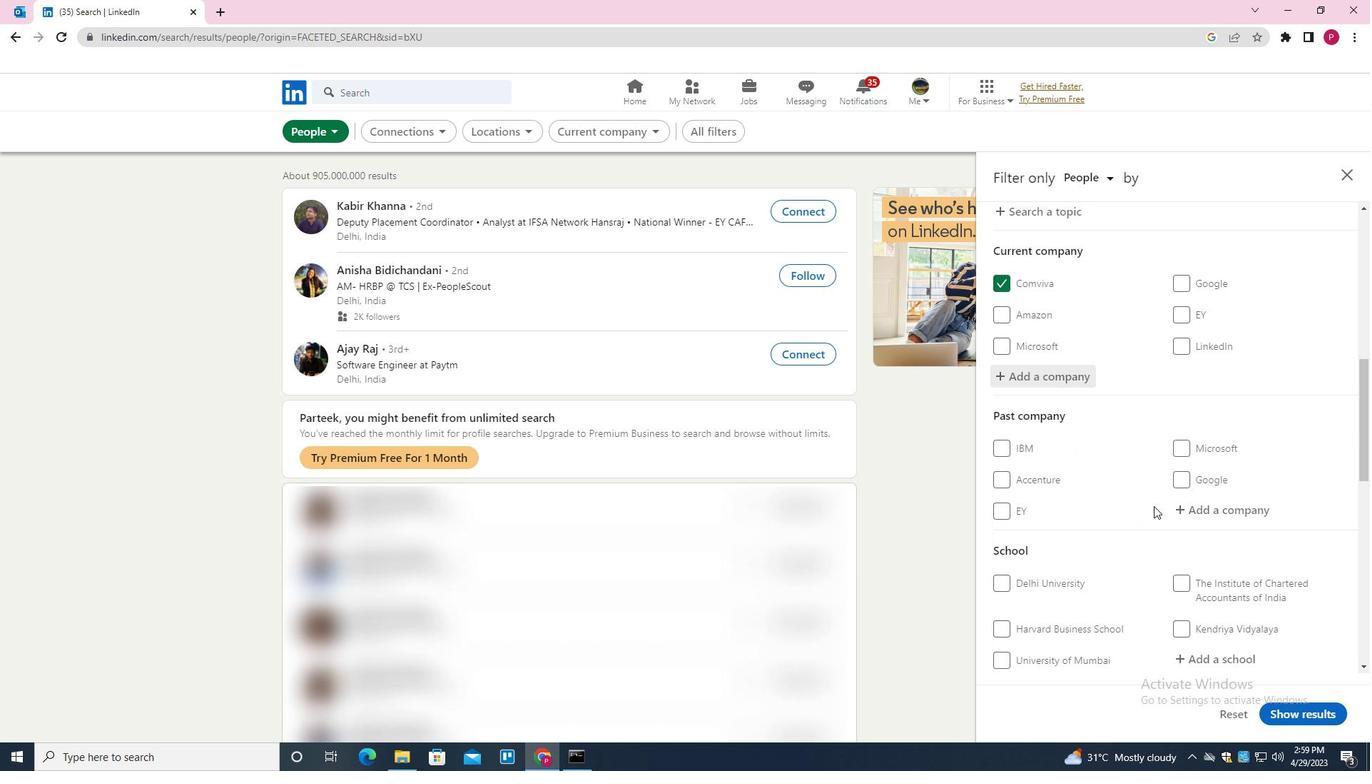 
Action: Mouse scrolled (1154, 505) with delta (0, 0)
Screenshot: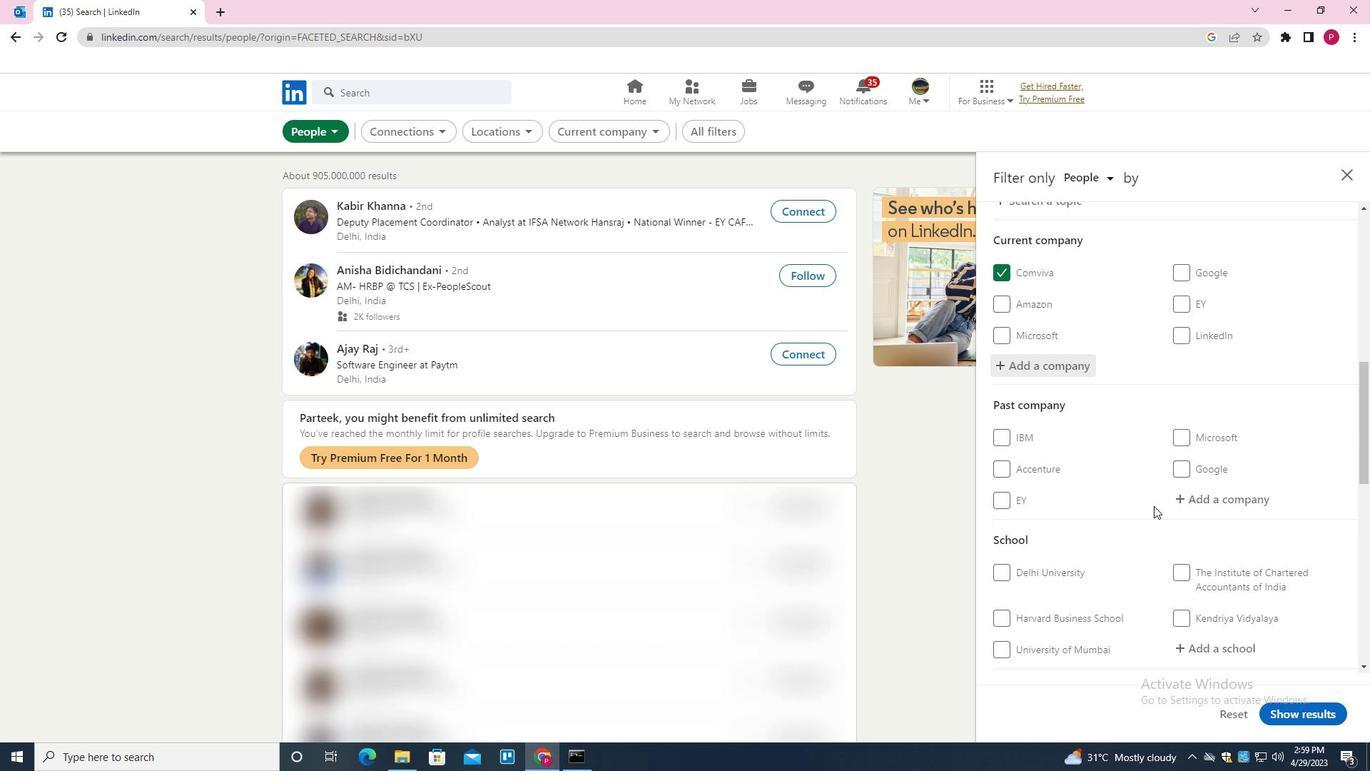 
Action: Mouse scrolled (1154, 505) with delta (0, 0)
Screenshot: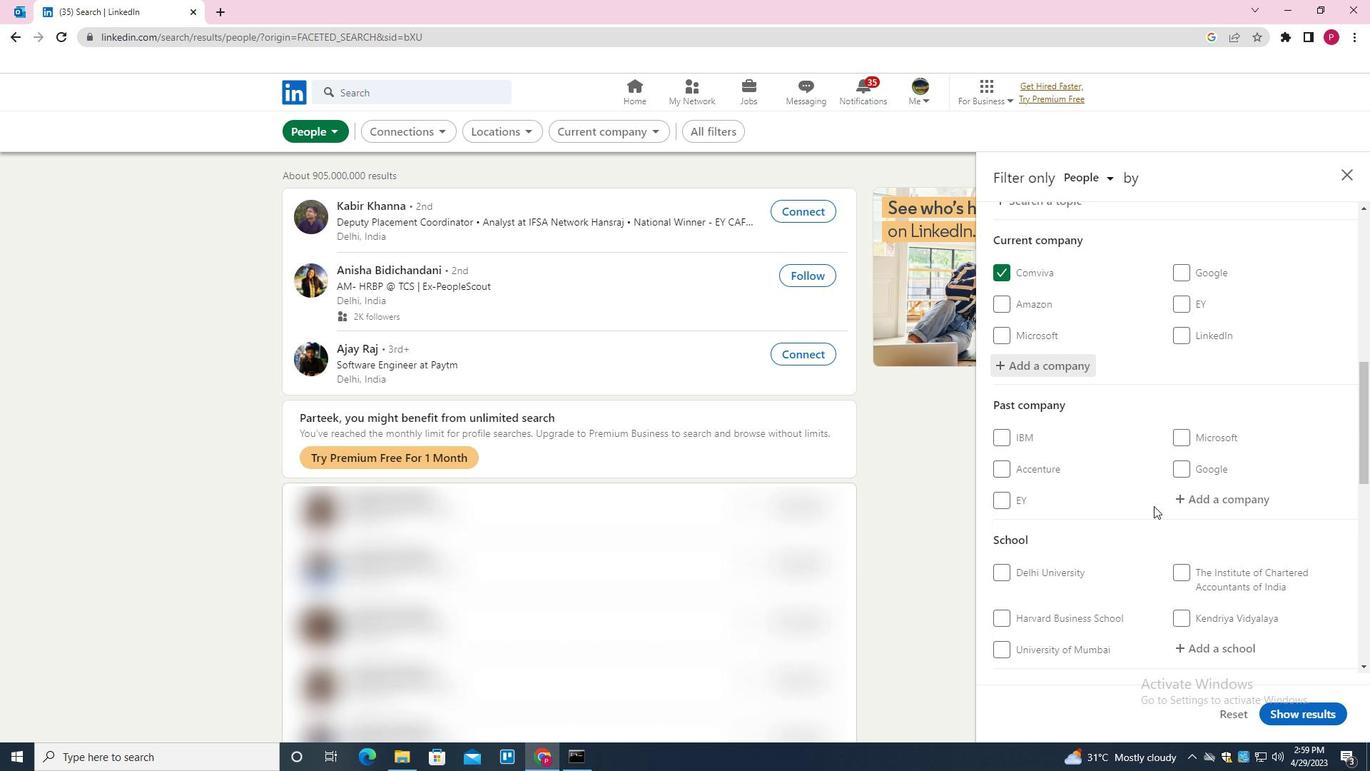 
Action: Mouse scrolled (1154, 505) with delta (0, 0)
Screenshot: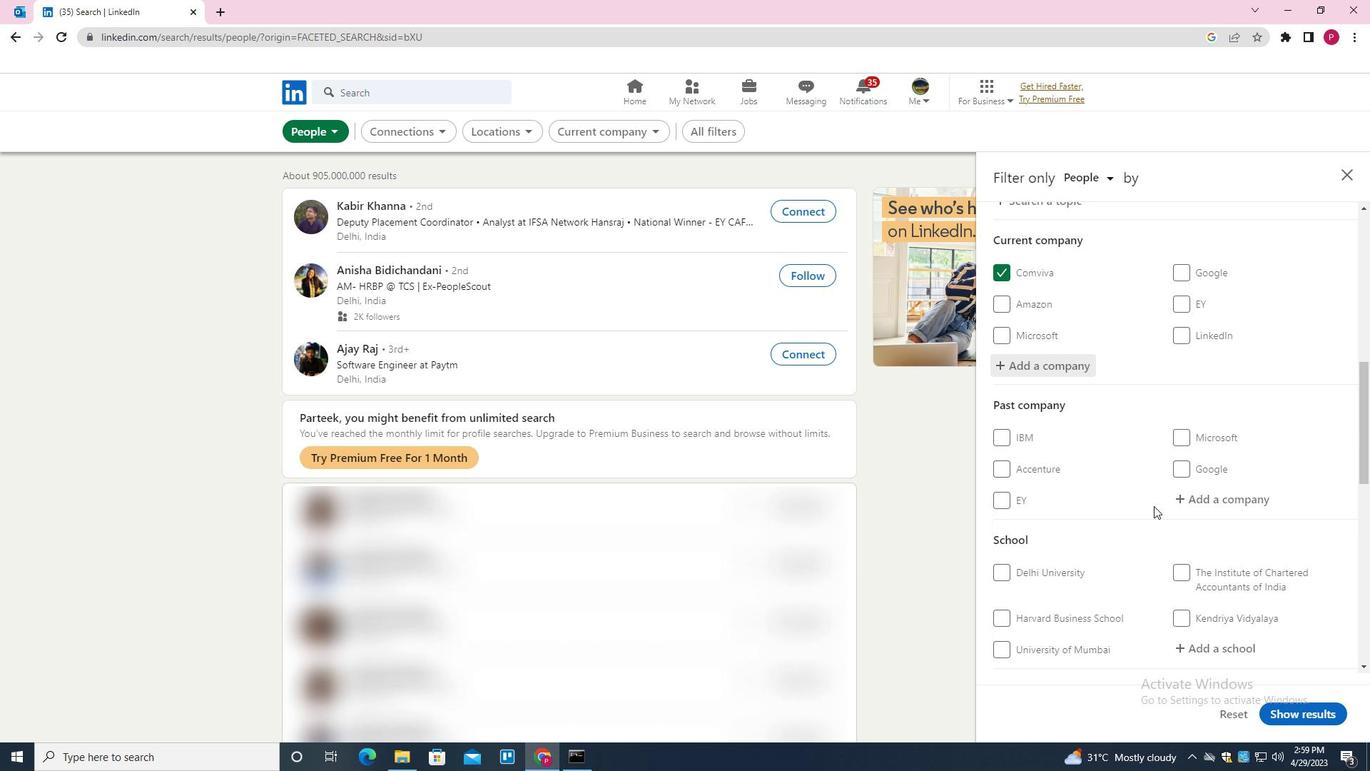 
Action: Mouse moved to (1243, 359)
Screenshot: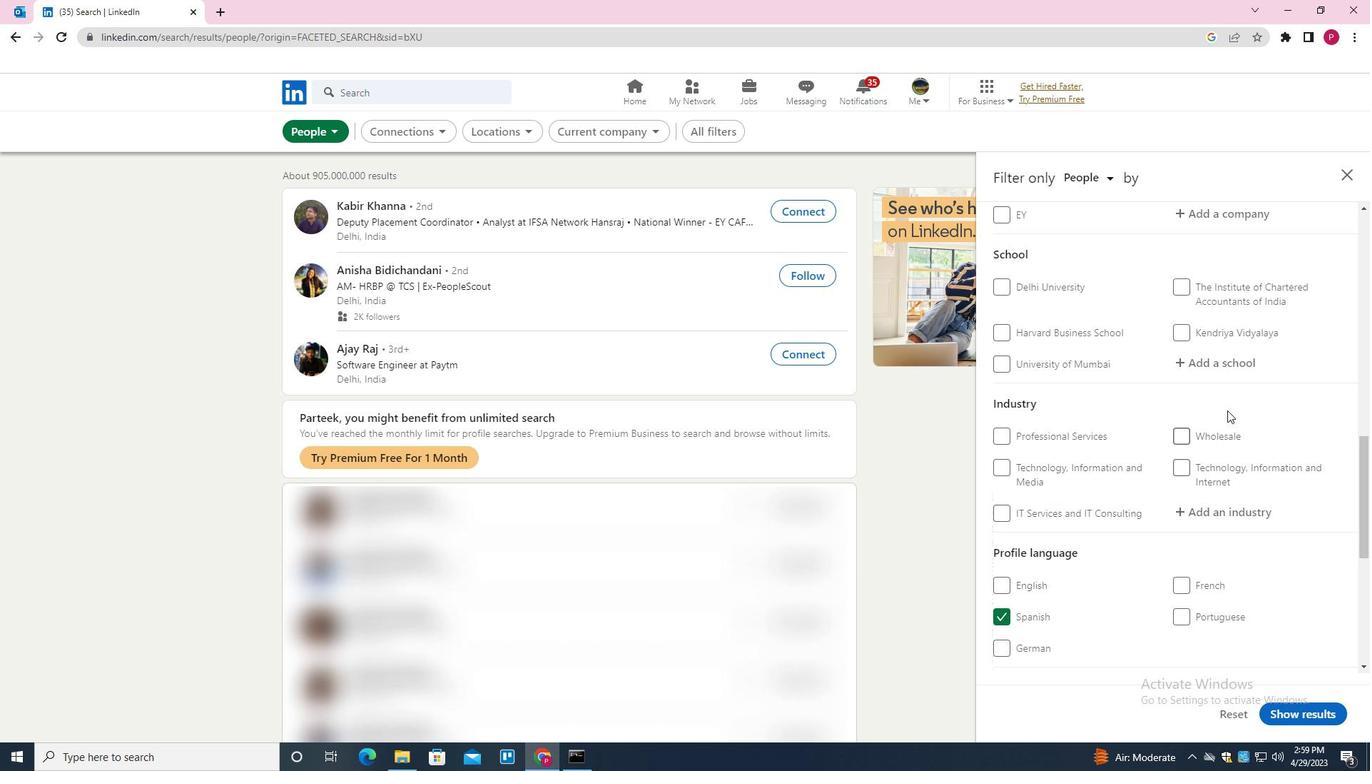 
Action: Mouse pressed left at (1243, 359)
Screenshot: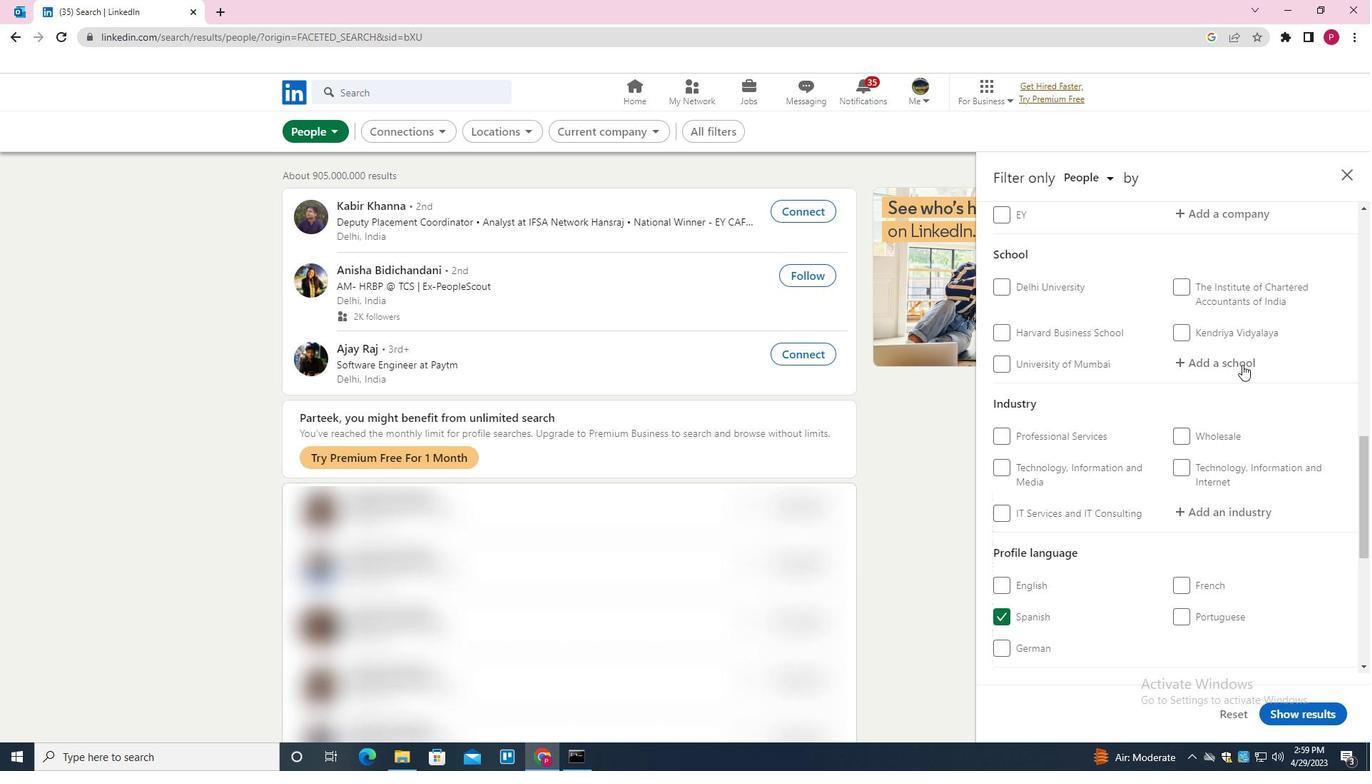 
Action: Mouse moved to (1243, 359)
Screenshot: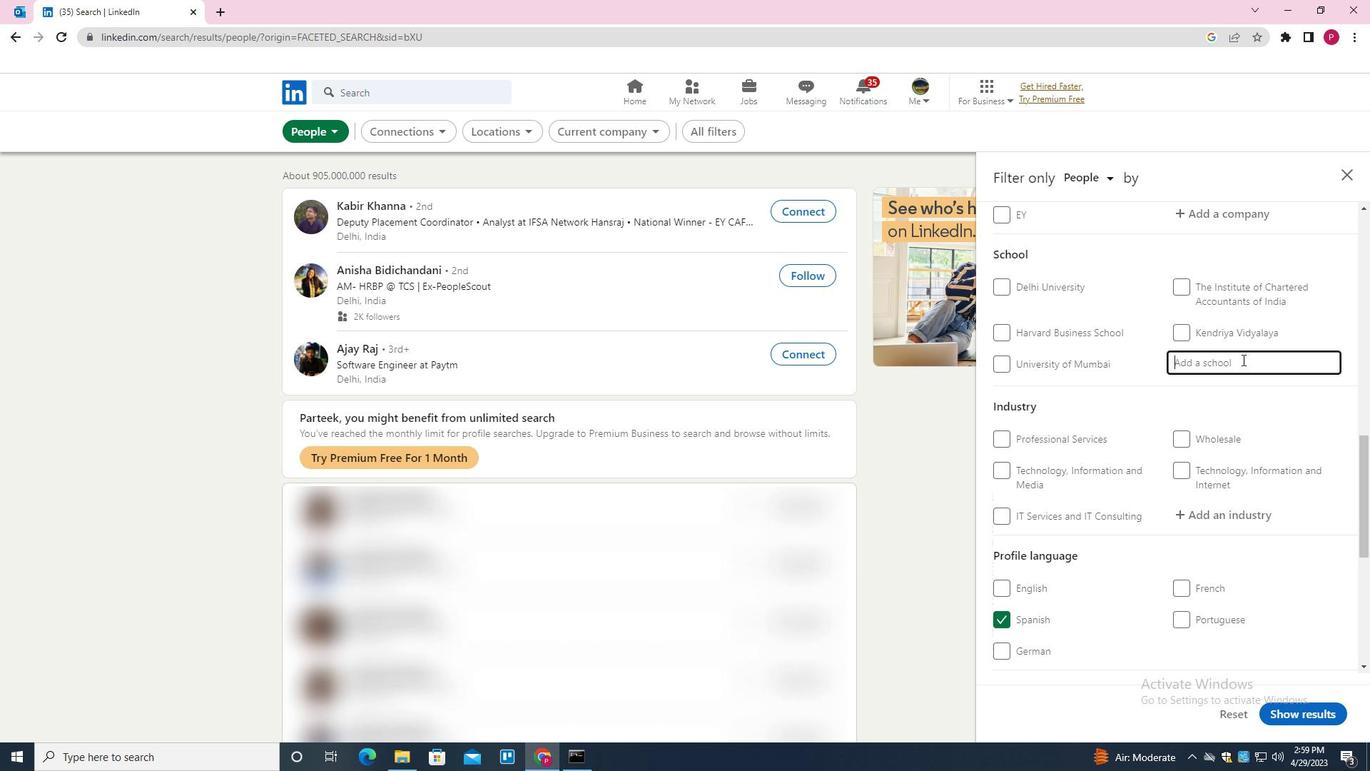 
Action: Key pressed <Key.shift>AHEMDABAD<Key.space><Key.backspace><Key.backspace><Key.backspace><Key.backspace><Key.backspace><Key.backspace><Key.backspace><Key.backspace>MEDABAD<Key.space><Key.shift>JOBS<Key.down><Key.enter>
Screenshot: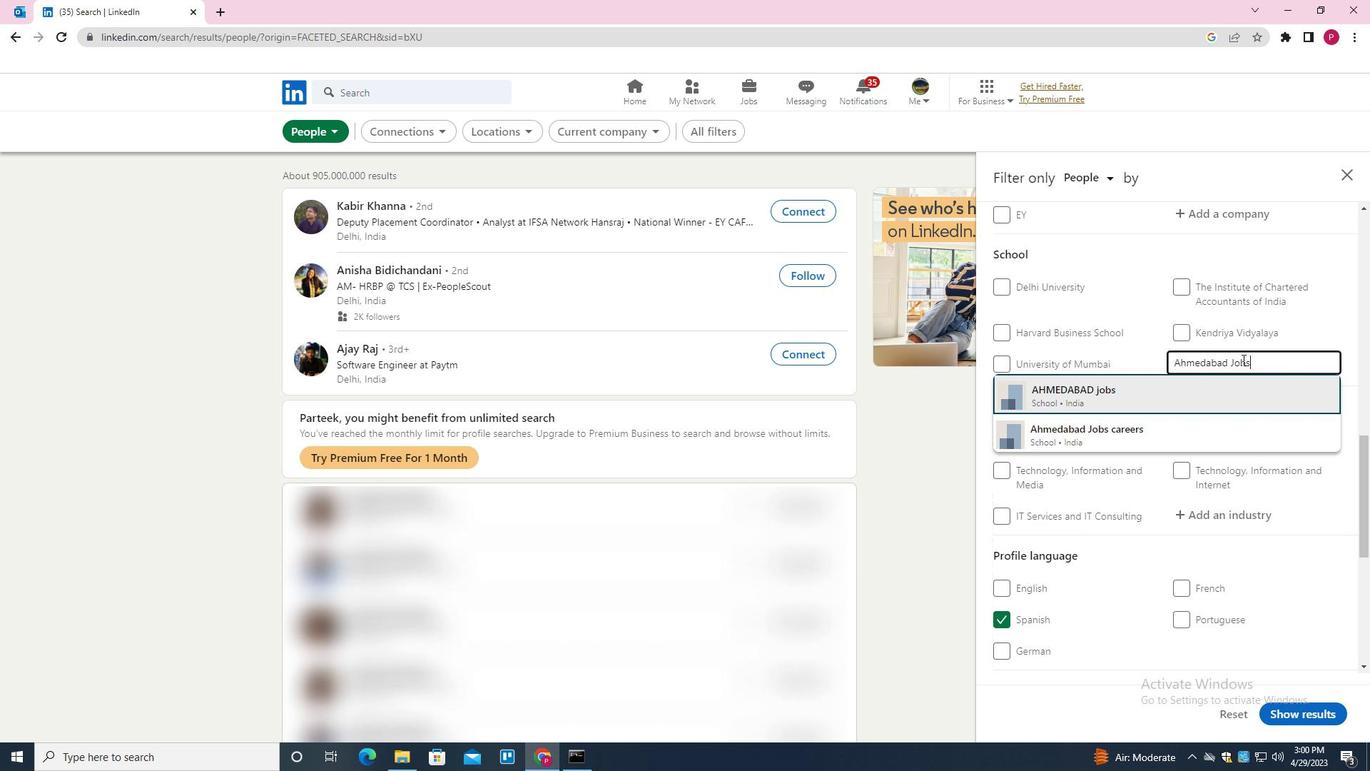 
Action: Mouse moved to (1238, 374)
Screenshot: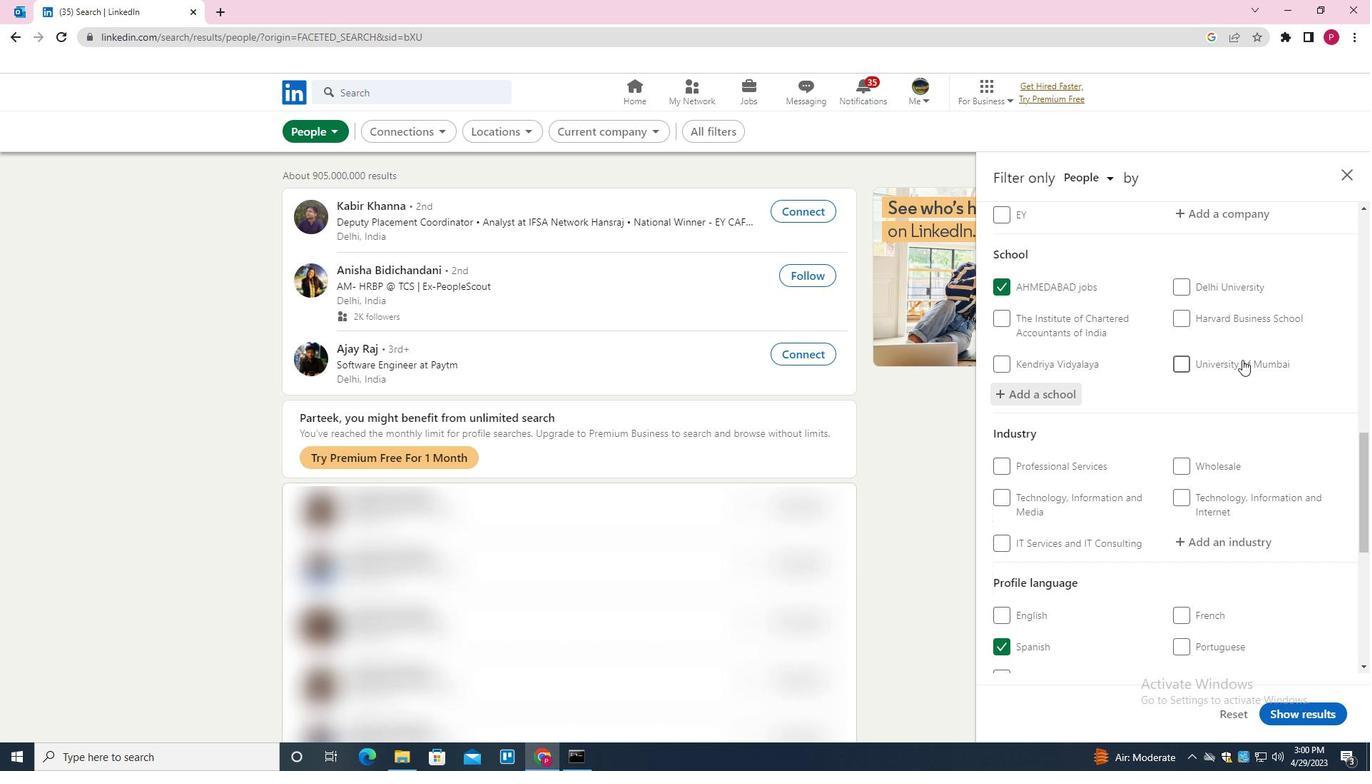 
Action: Mouse scrolled (1238, 373) with delta (0, 0)
Screenshot: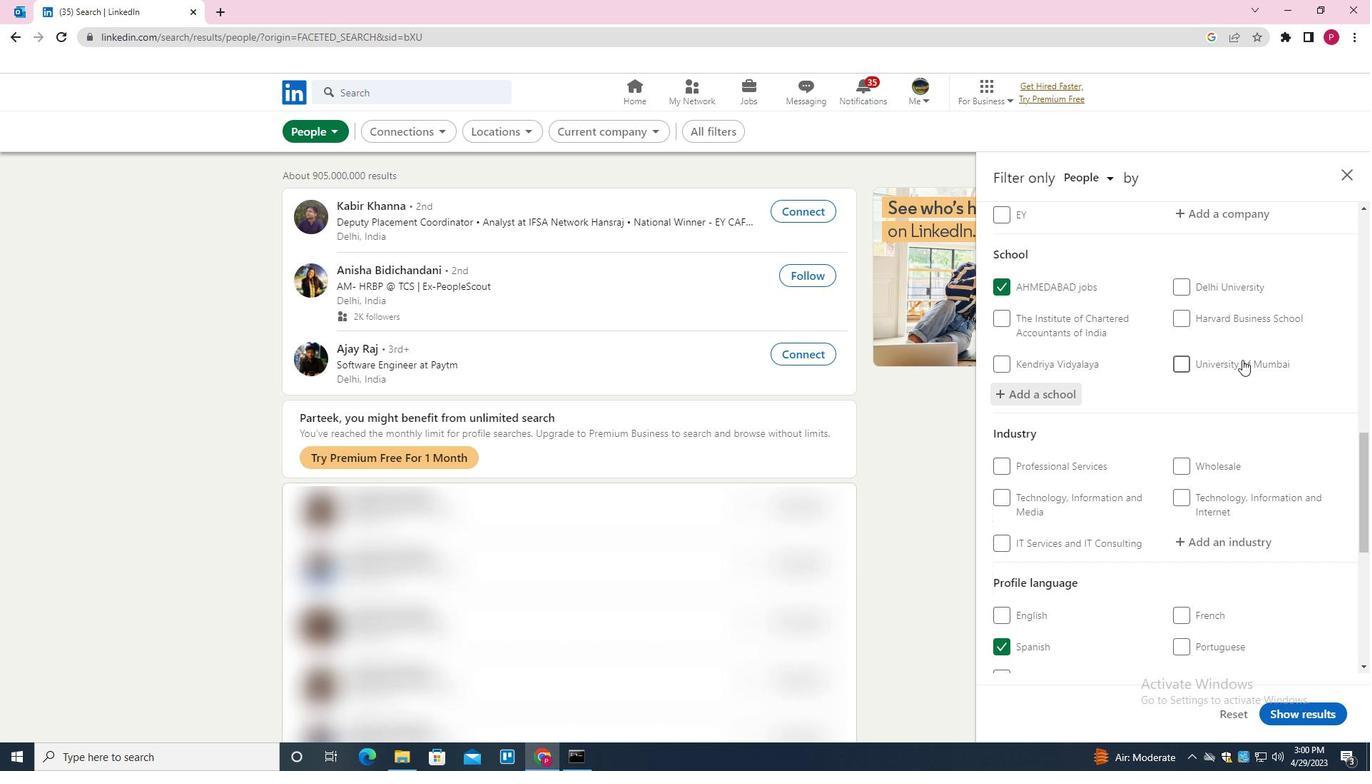 
Action: Mouse moved to (1238, 376)
Screenshot: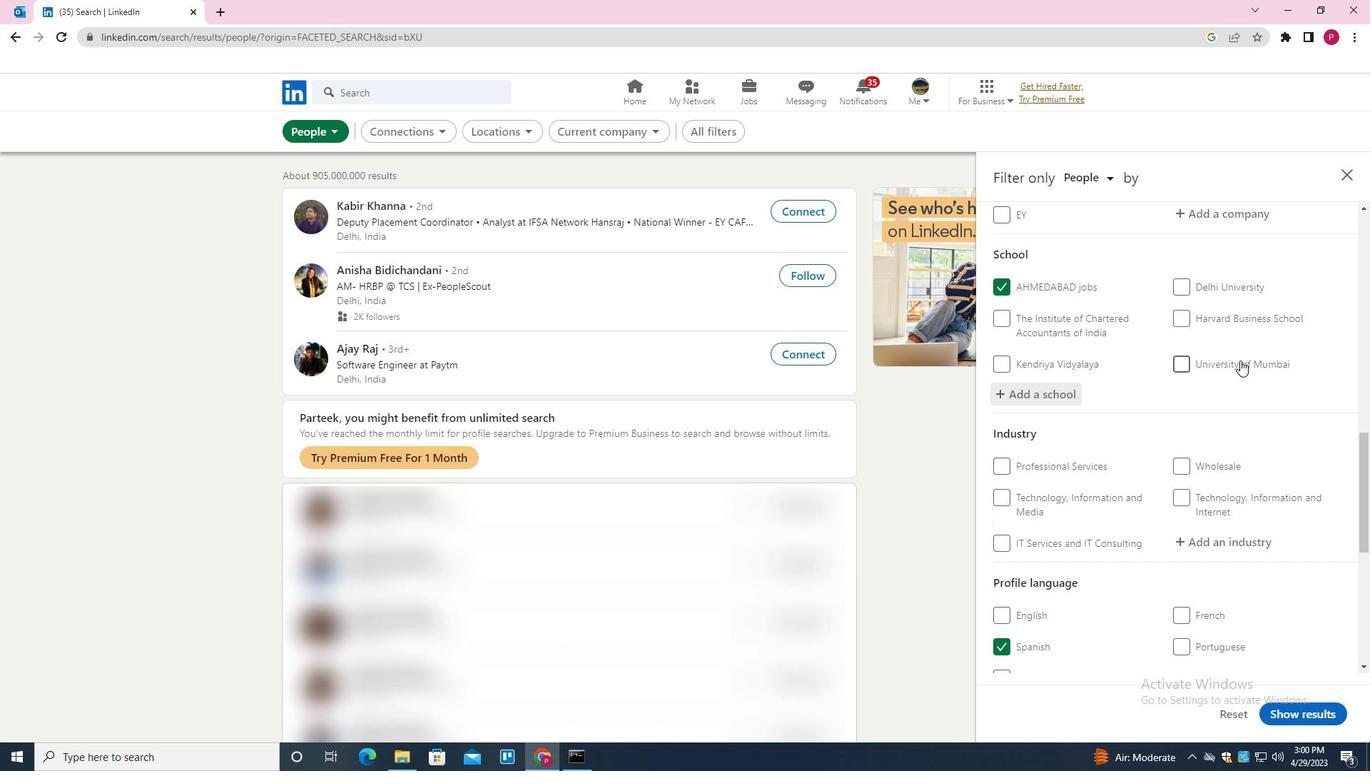 
Action: Mouse scrolled (1238, 375) with delta (0, 0)
Screenshot: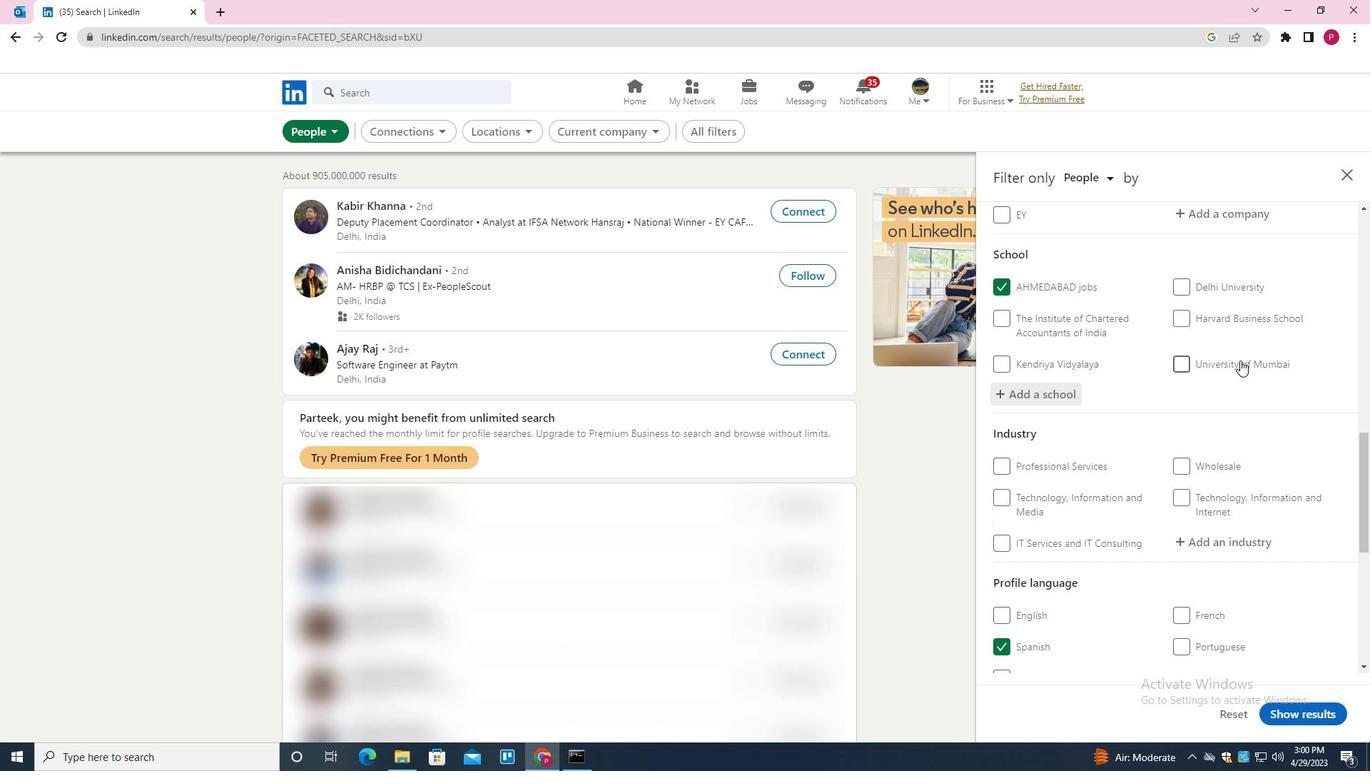 
Action: Mouse moved to (1236, 380)
Screenshot: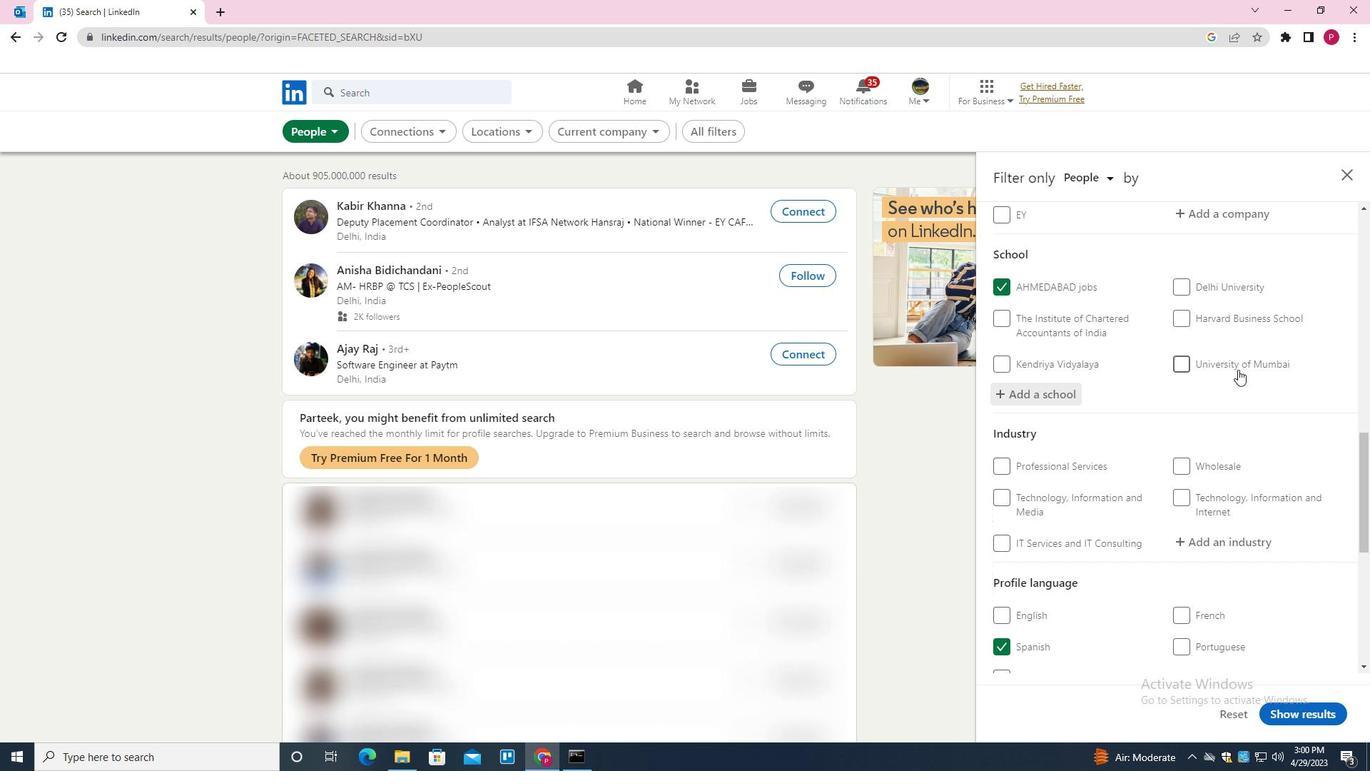 
Action: Mouse scrolled (1236, 379) with delta (0, 0)
Screenshot: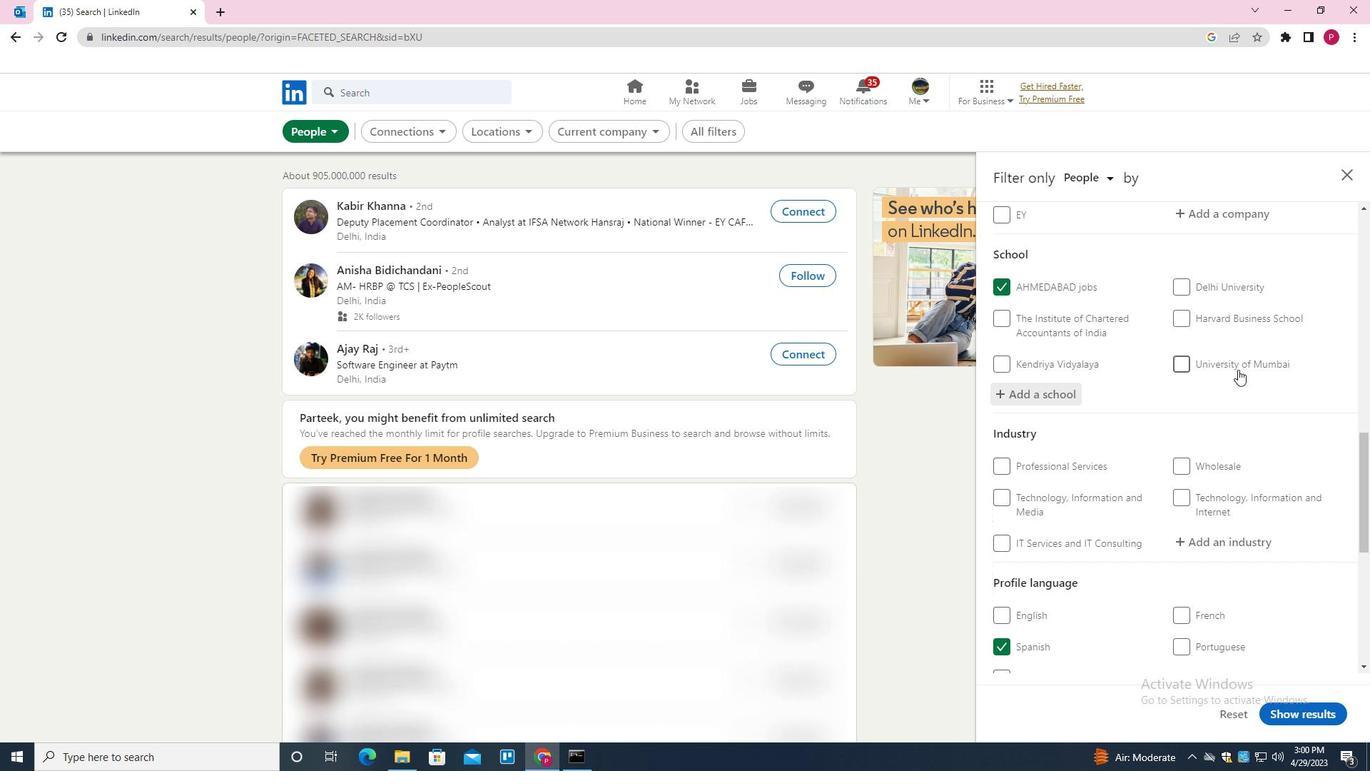 
Action: Mouse moved to (1226, 326)
Screenshot: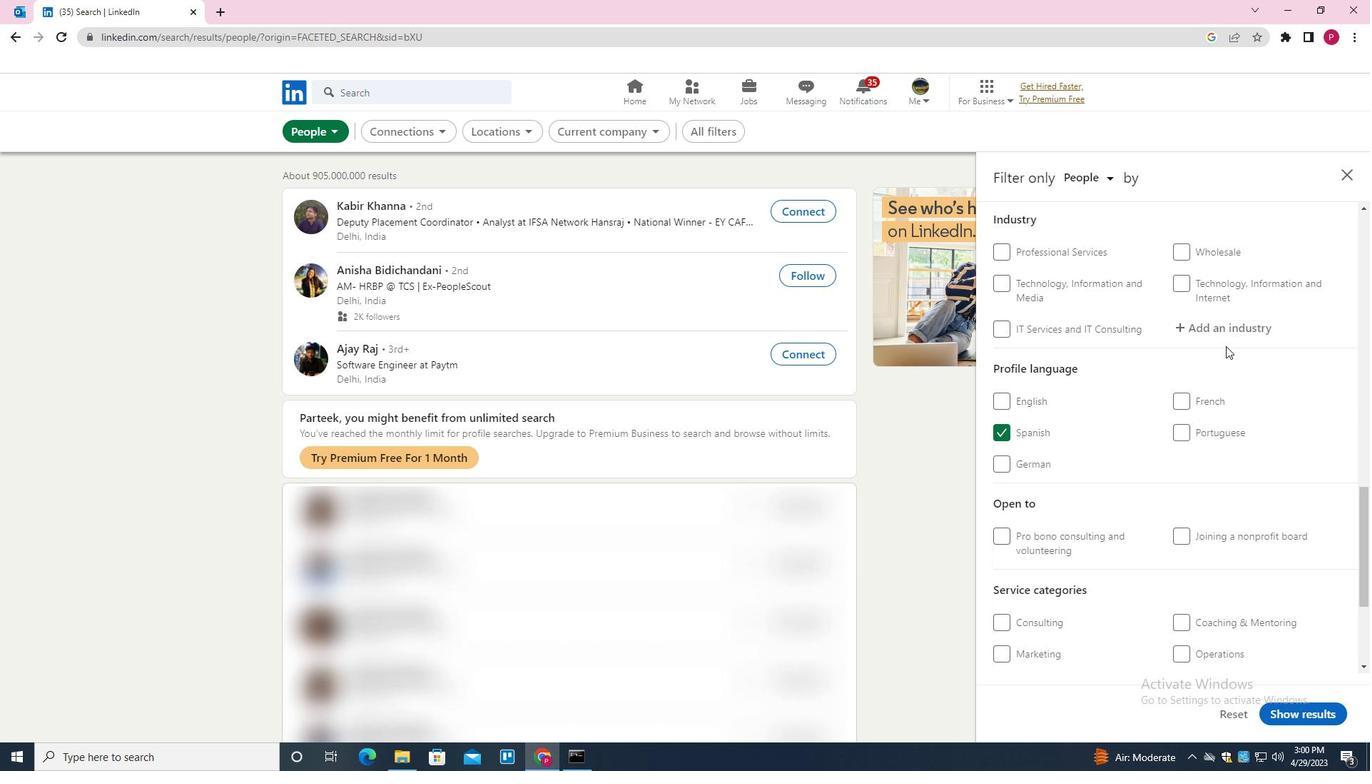
Action: Mouse pressed left at (1226, 326)
Screenshot: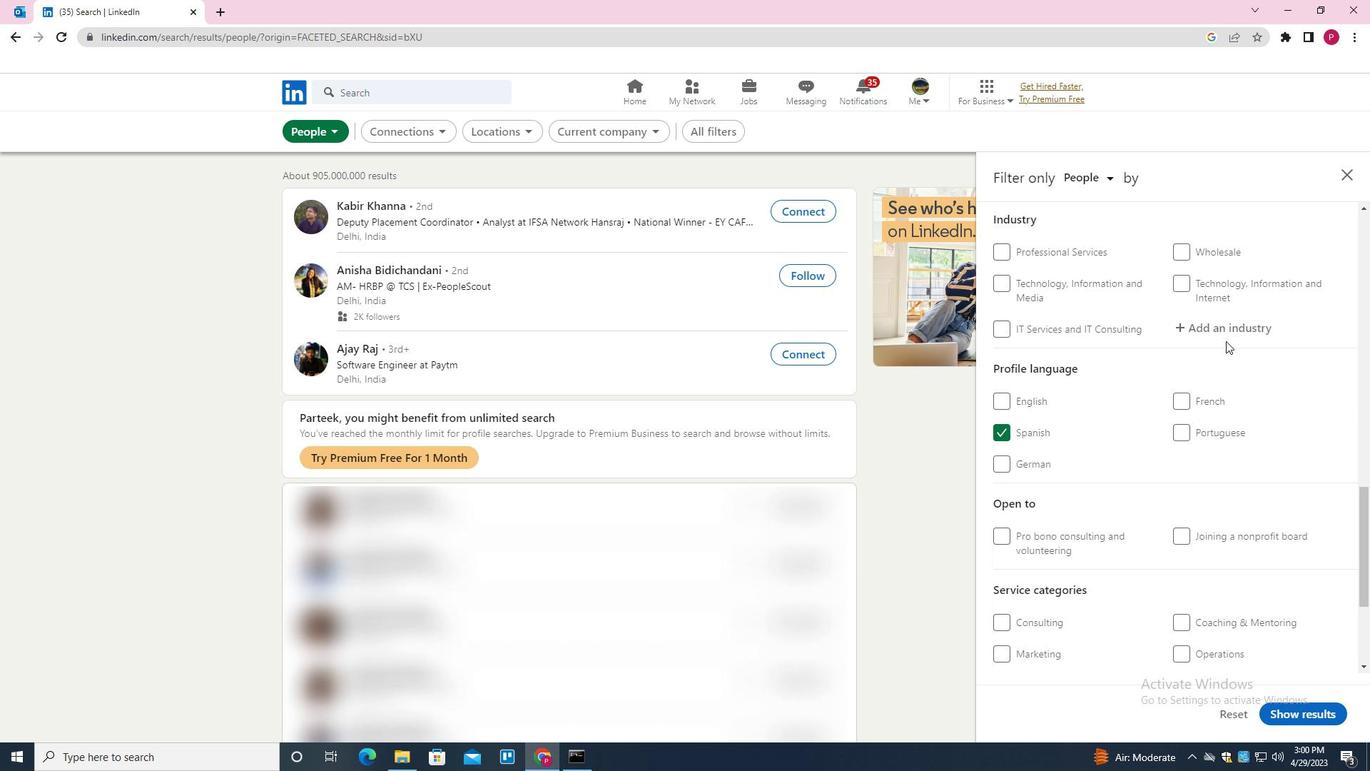 
Action: Key pressed <Key.shift>RADIO<Key.space><Key.down><Key.enter>
Screenshot: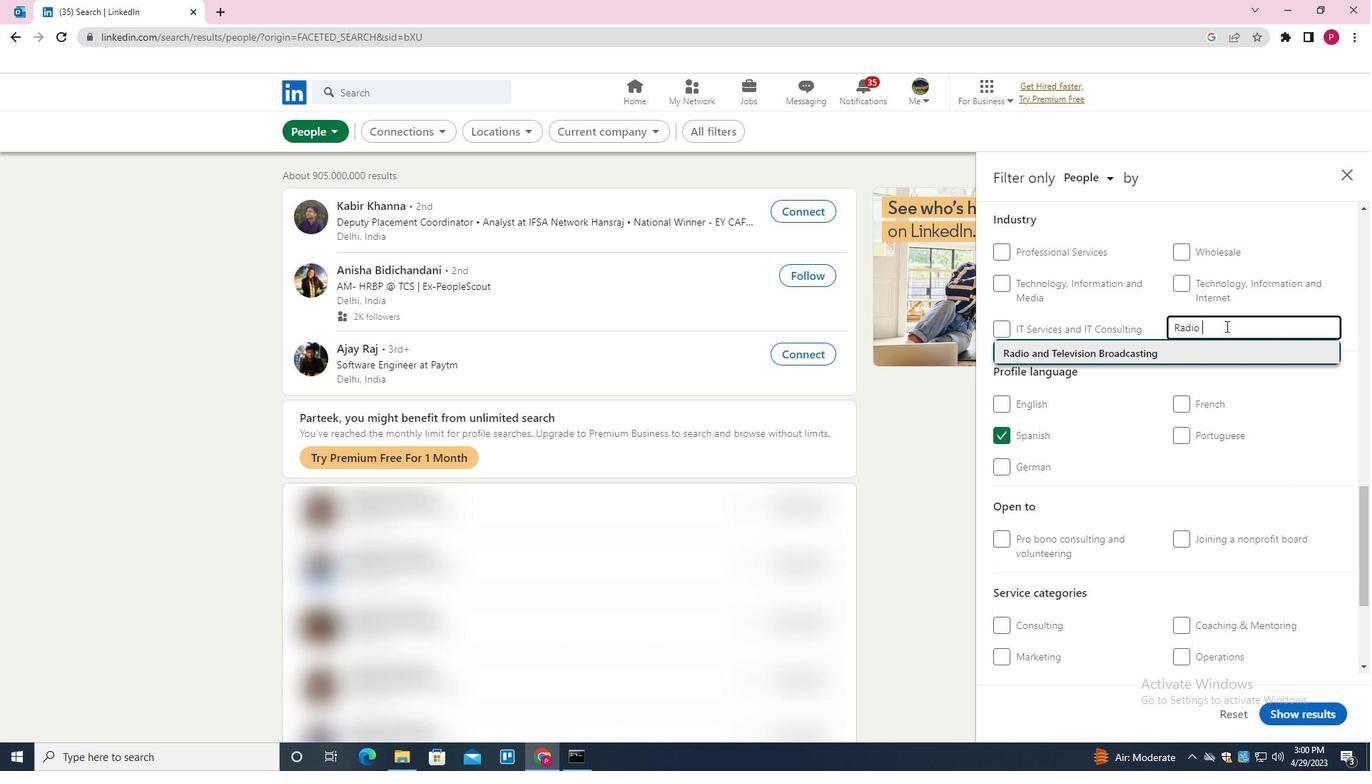 
Action: Mouse moved to (1162, 354)
Screenshot: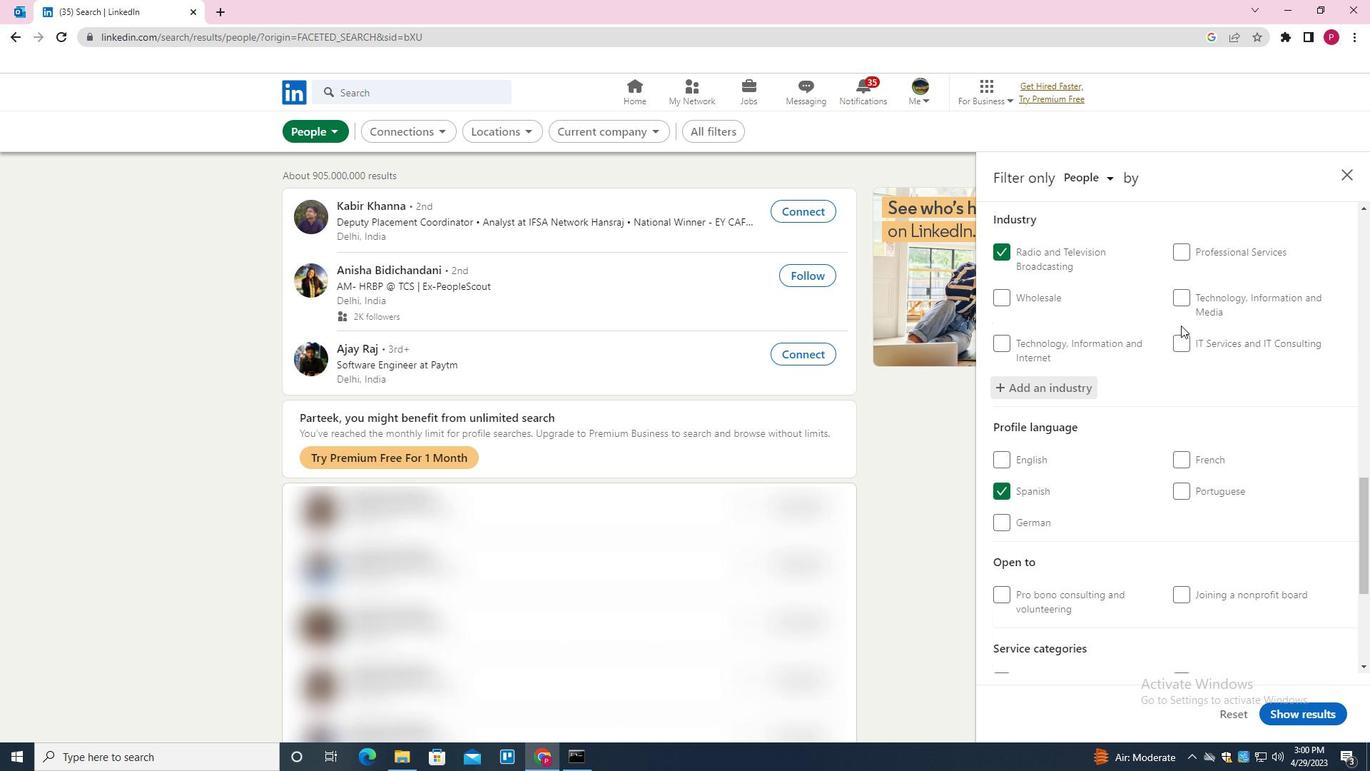 
Action: Mouse scrolled (1162, 353) with delta (0, 0)
Screenshot: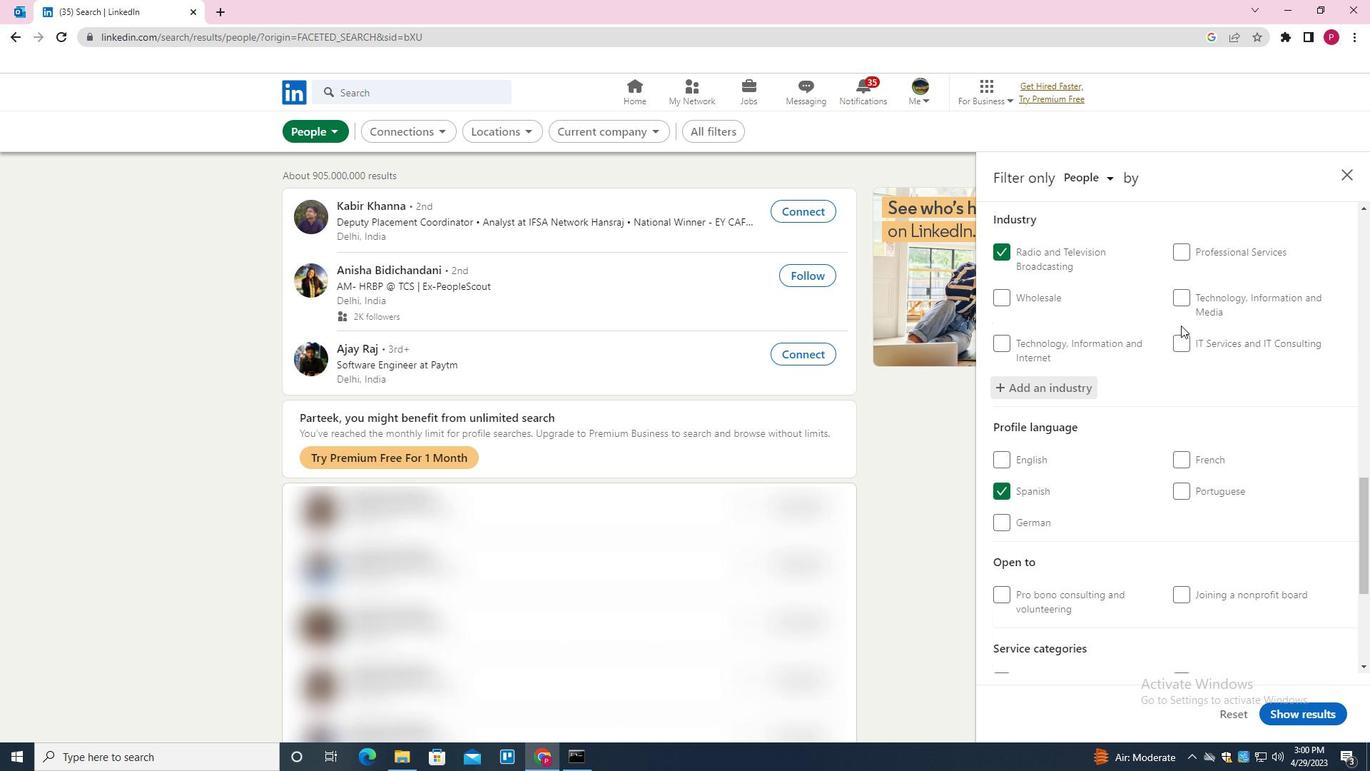 
Action: Mouse moved to (1159, 362)
Screenshot: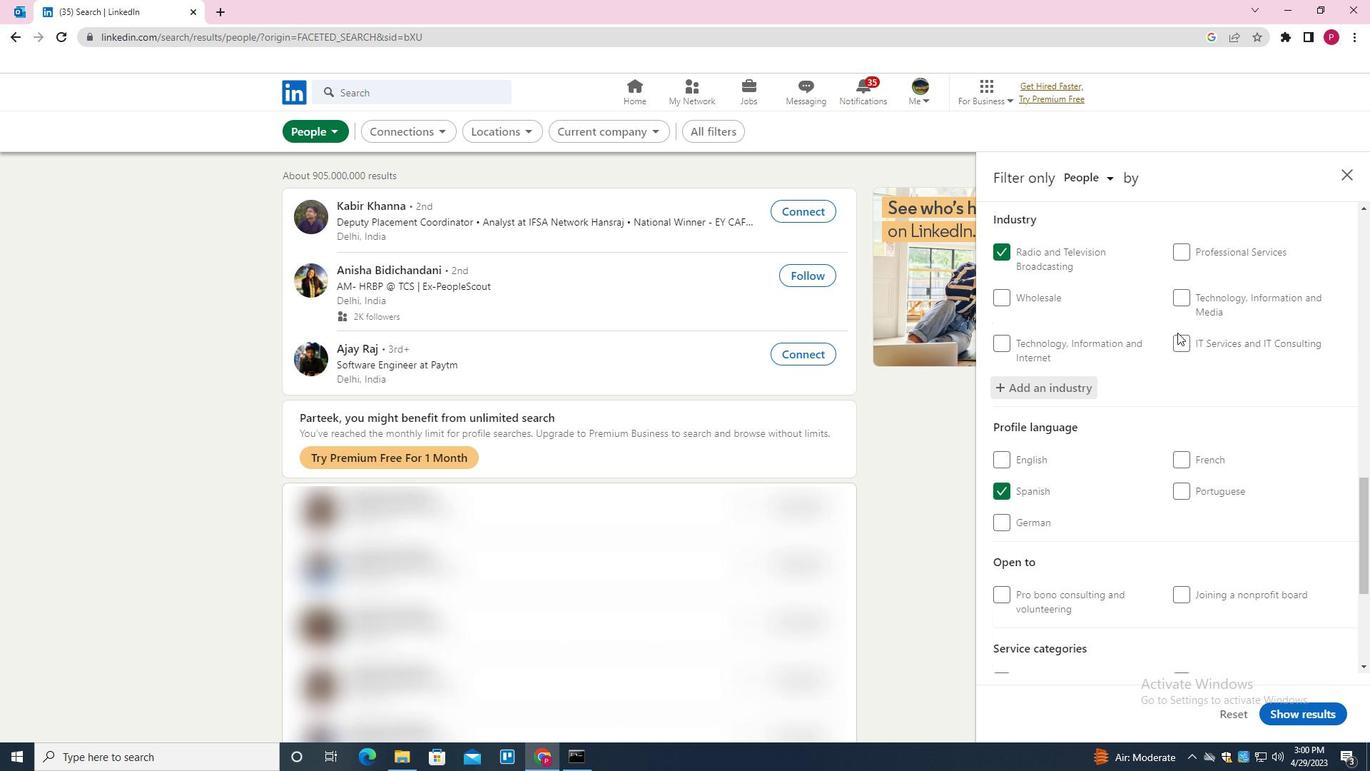 
Action: Mouse scrolled (1159, 362) with delta (0, 0)
Screenshot: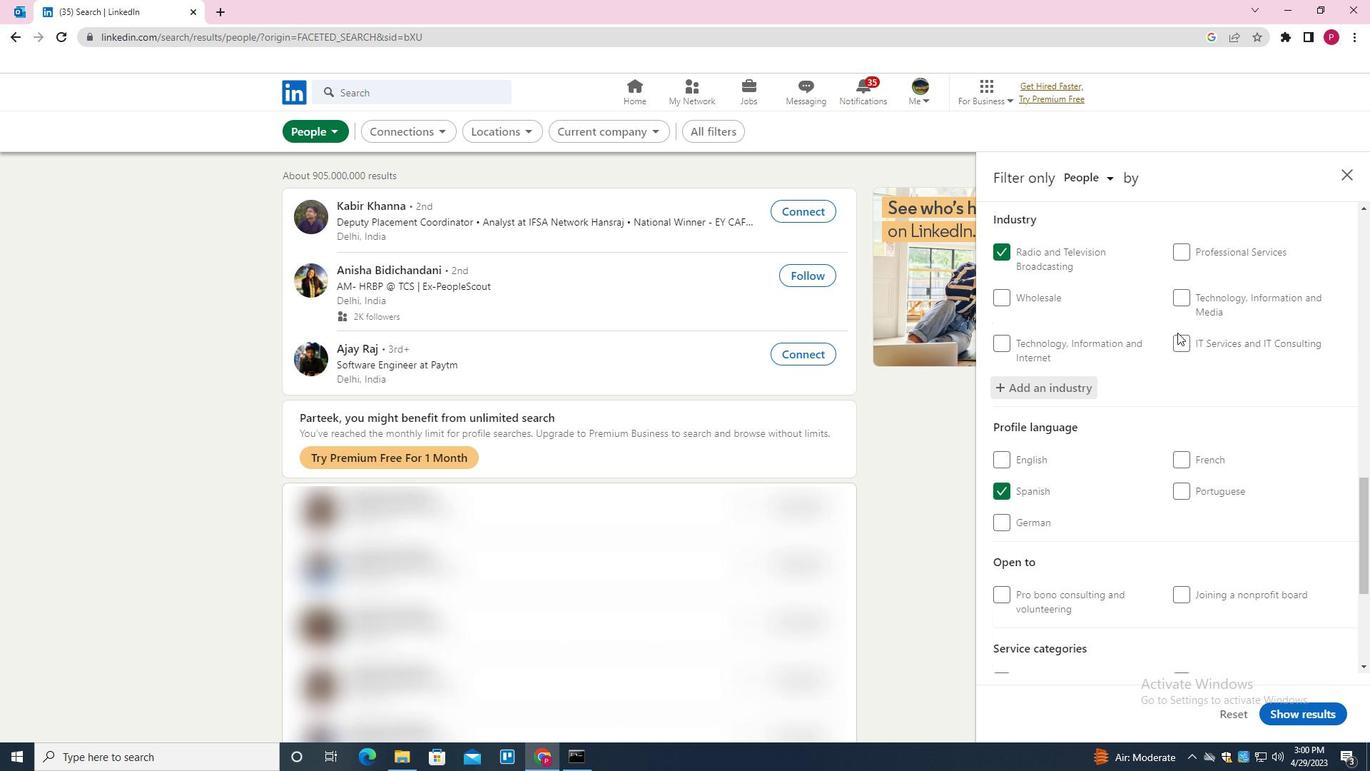 
Action: Mouse moved to (1156, 369)
Screenshot: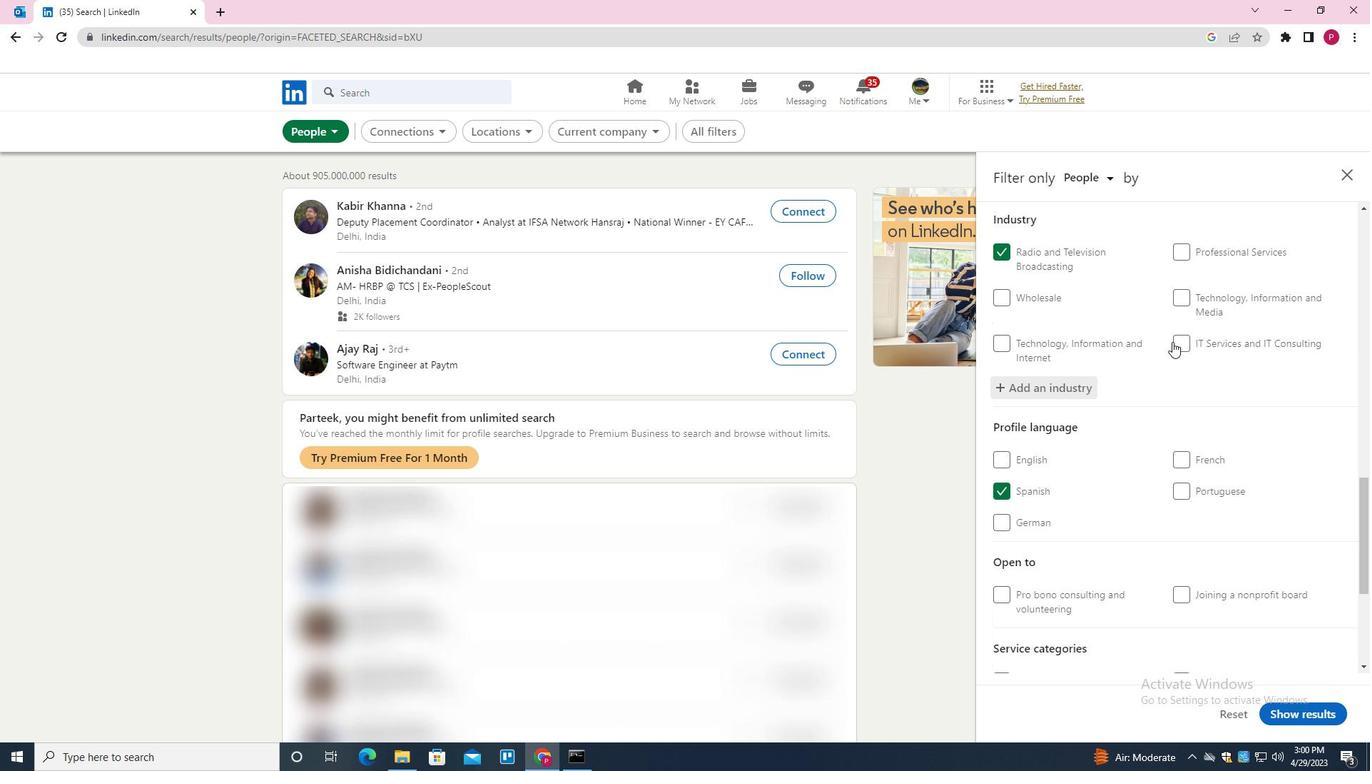 
Action: Mouse scrolled (1156, 369) with delta (0, 0)
Screenshot: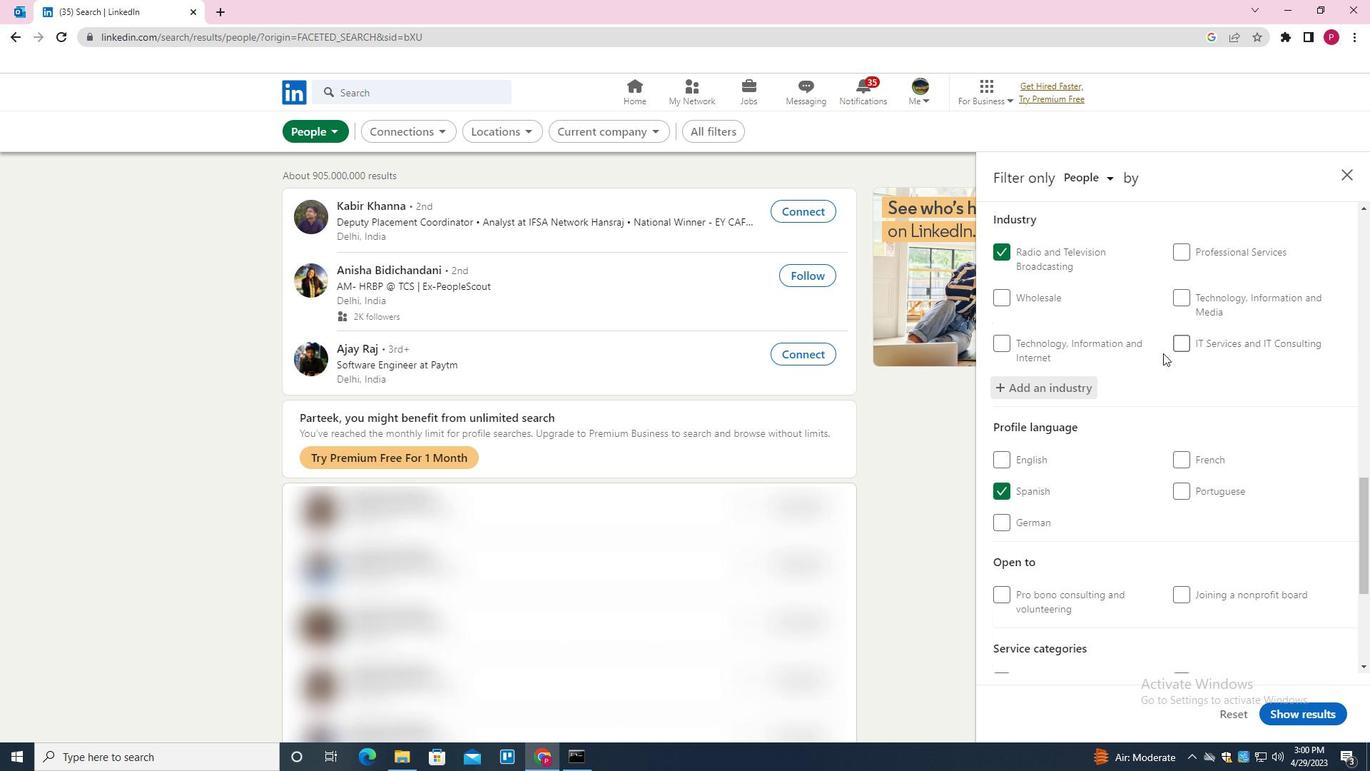 
Action: Mouse moved to (1155, 372)
Screenshot: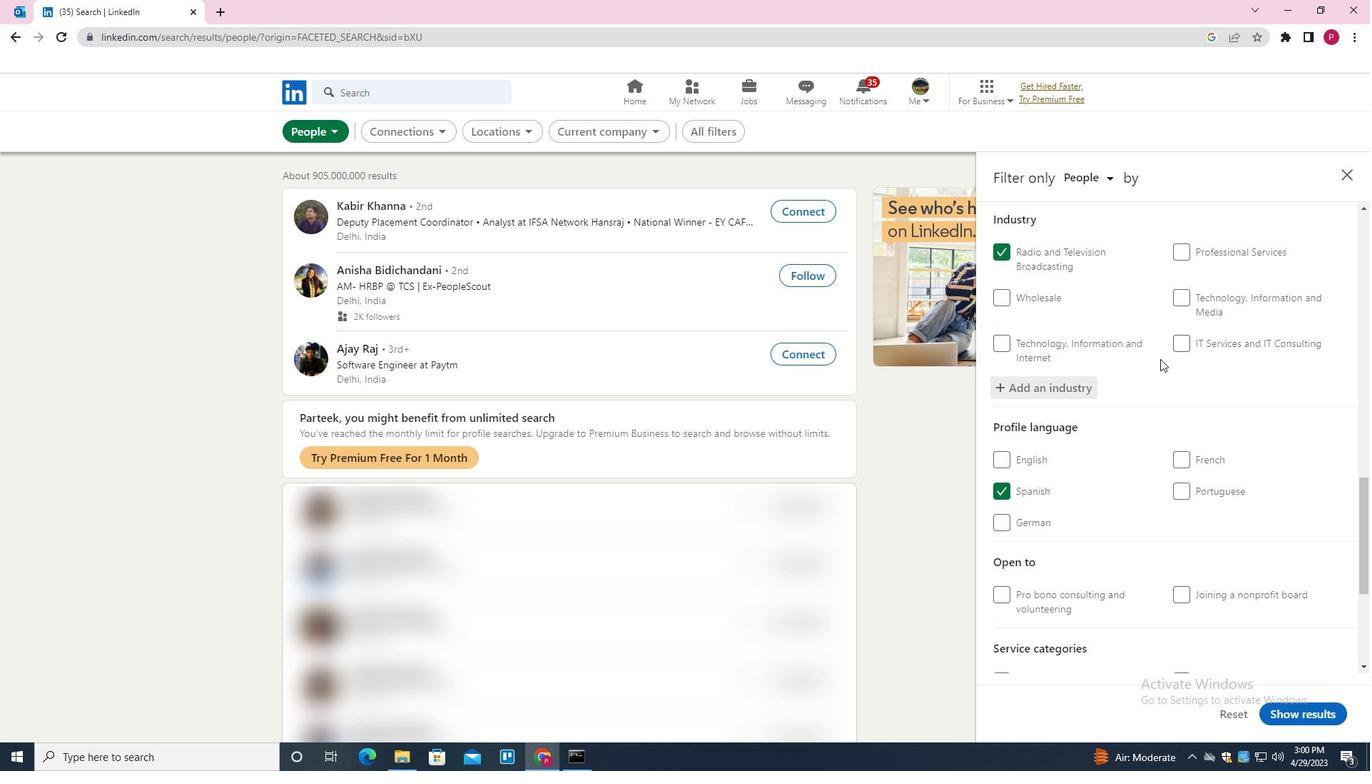 
Action: Mouse scrolled (1155, 371) with delta (0, 0)
Screenshot: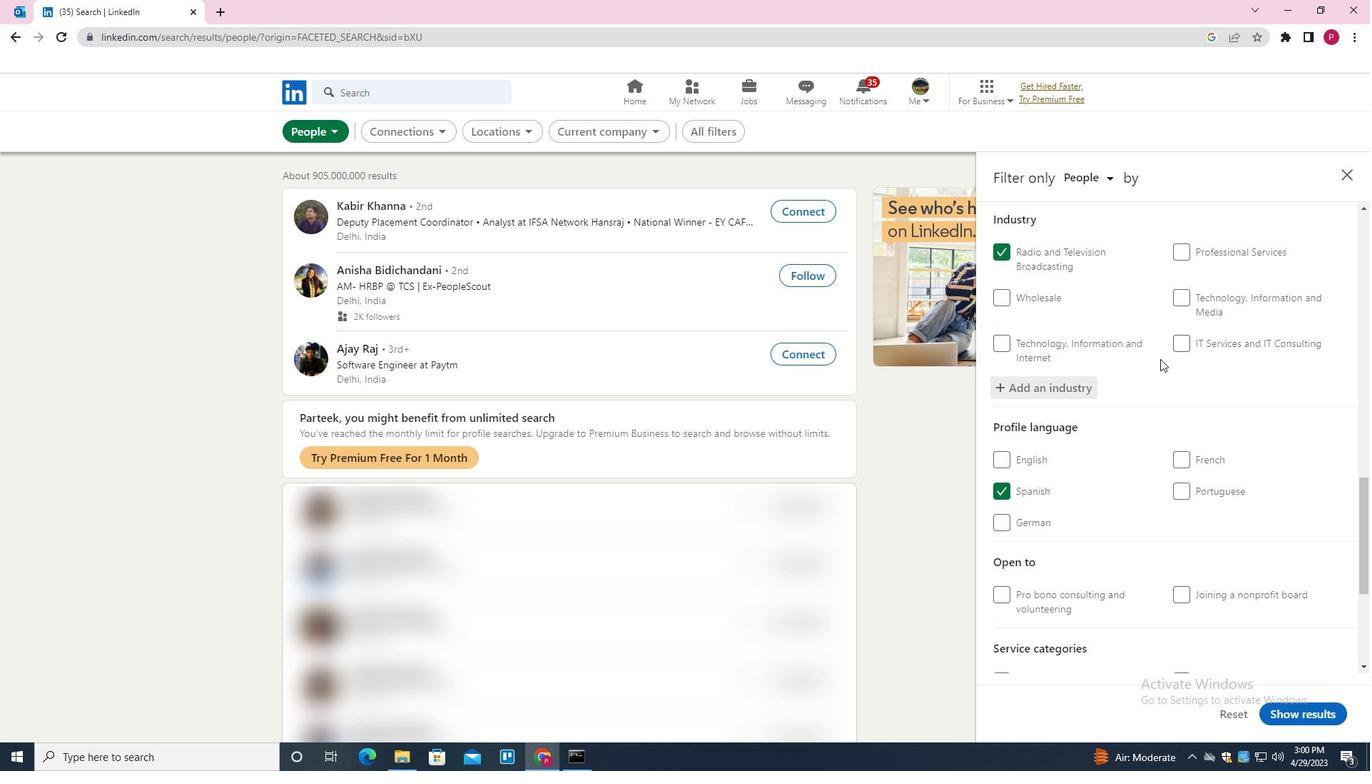 
Action: Mouse moved to (1154, 372)
Screenshot: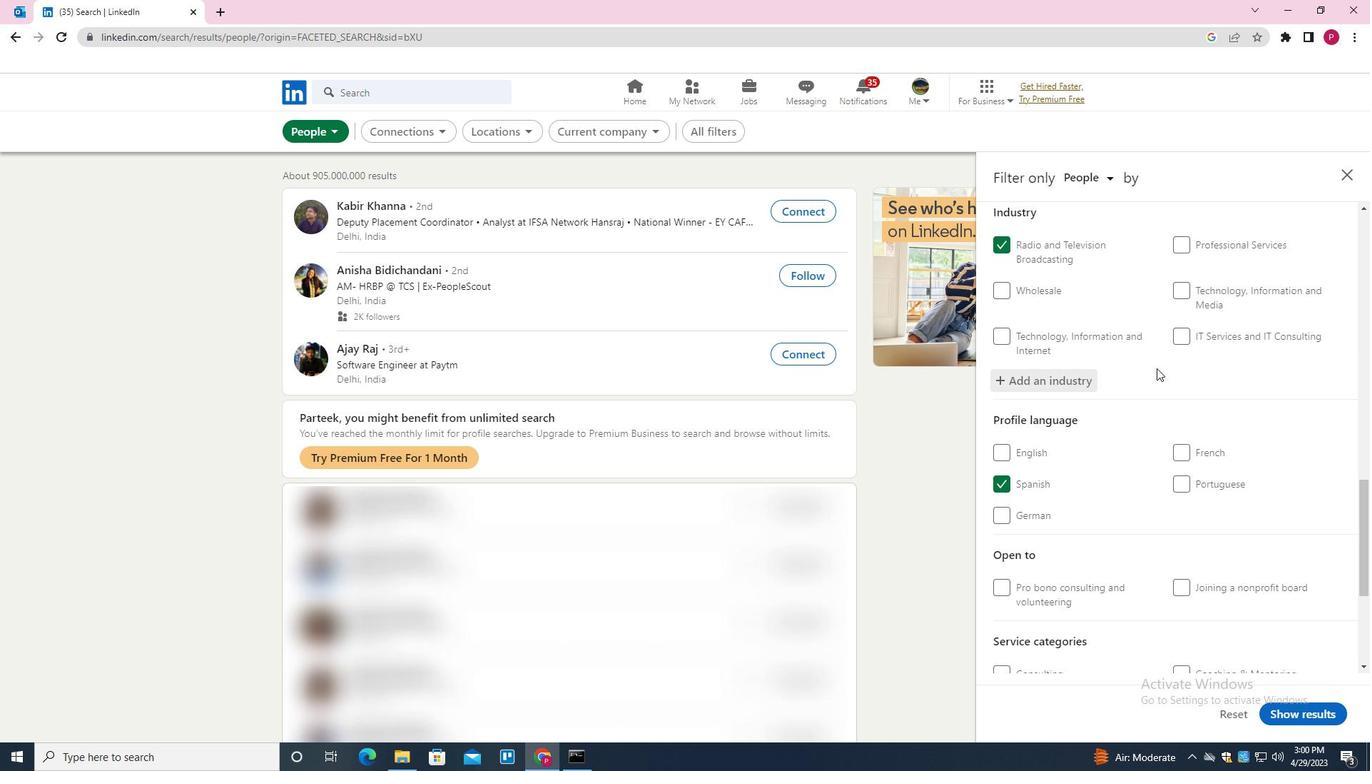 
Action: Mouse scrolled (1154, 372) with delta (0, 0)
Screenshot: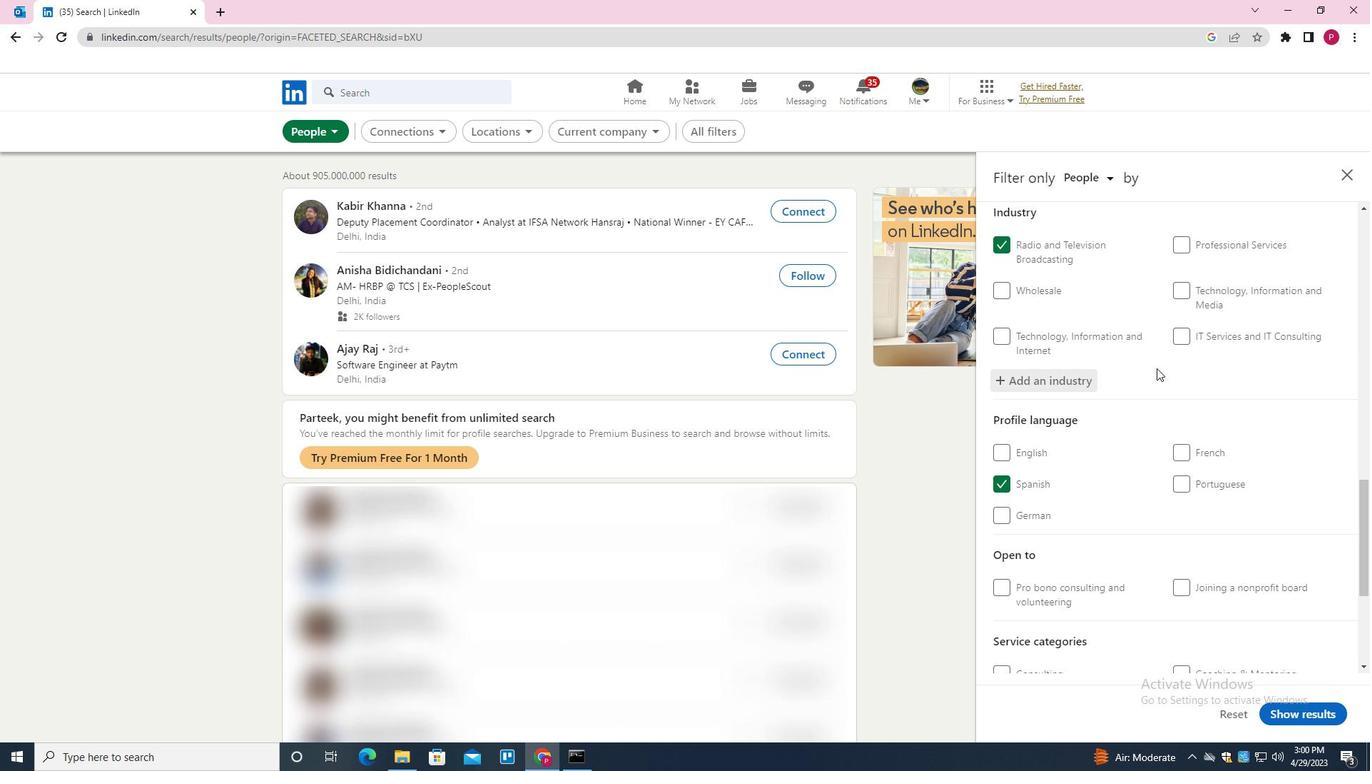 
Action: Mouse scrolled (1154, 372) with delta (0, 0)
Screenshot: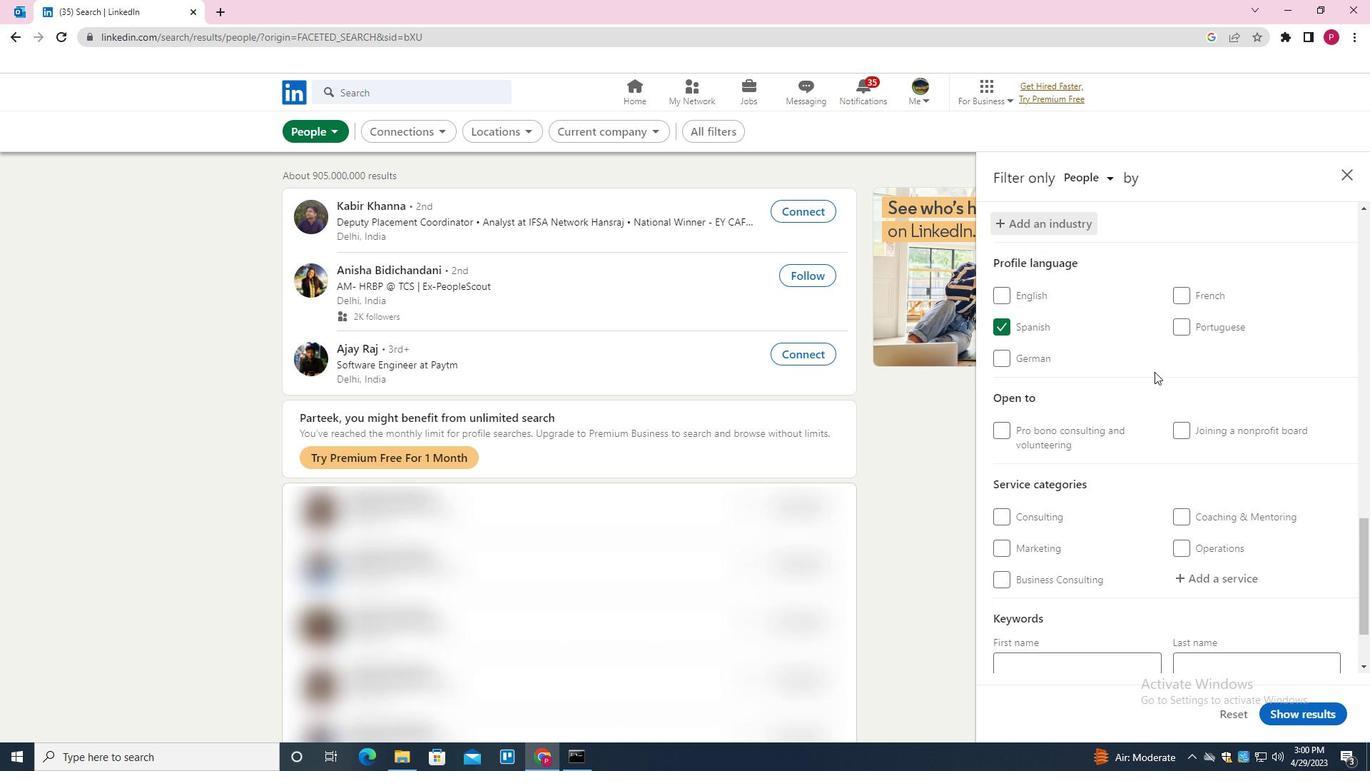 
Action: Mouse moved to (1213, 477)
Screenshot: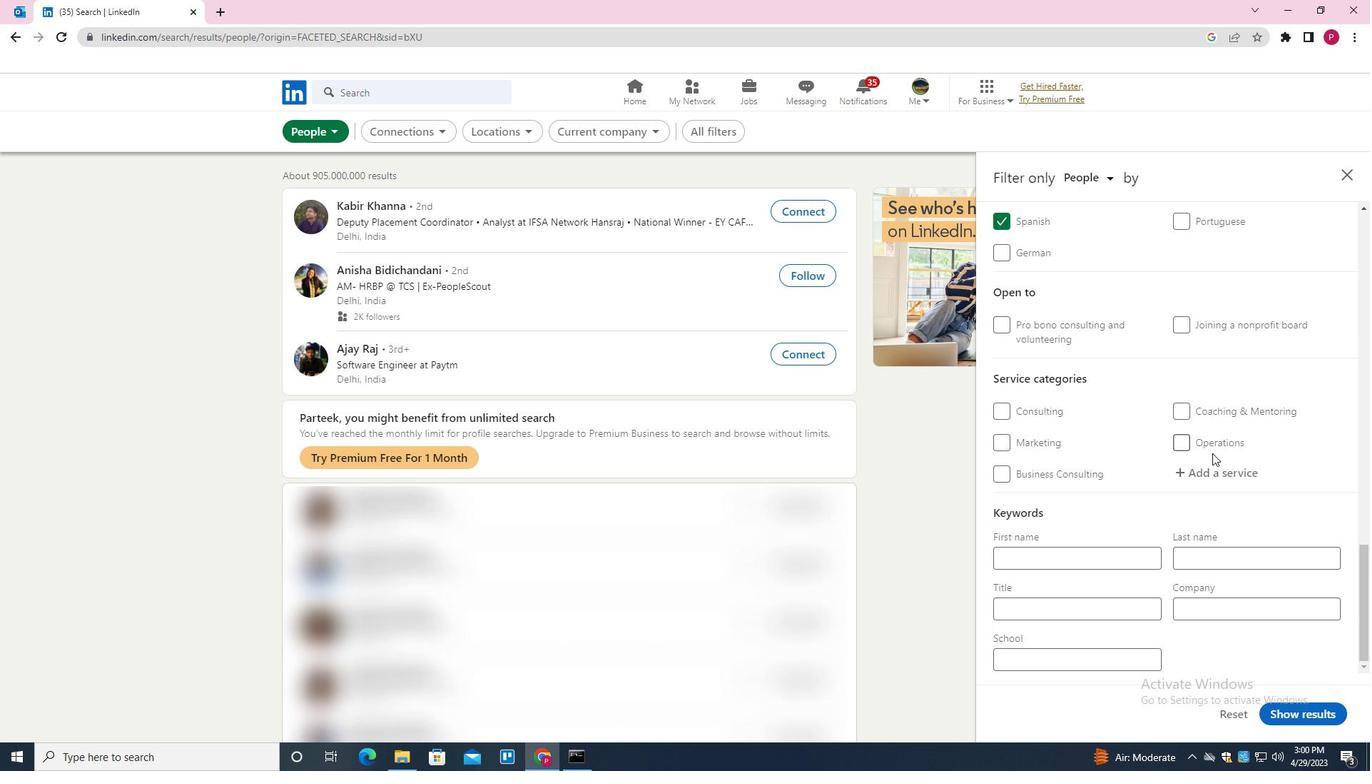 
Action: Mouse pressed left at (1213, 477)
Screenshot: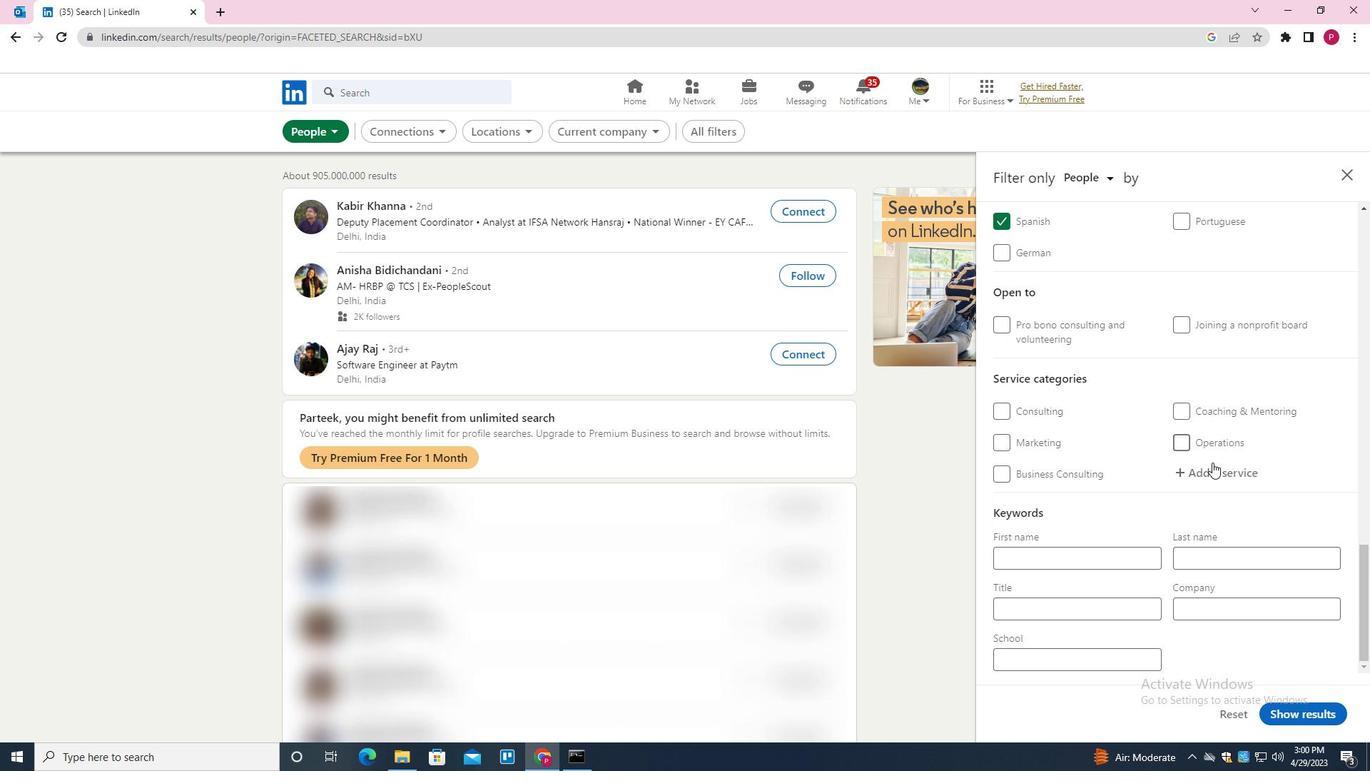 
Action: Key pressed <Key.shift>WEDDING<Key.down><Key.down><Key.enter>
Screenshot: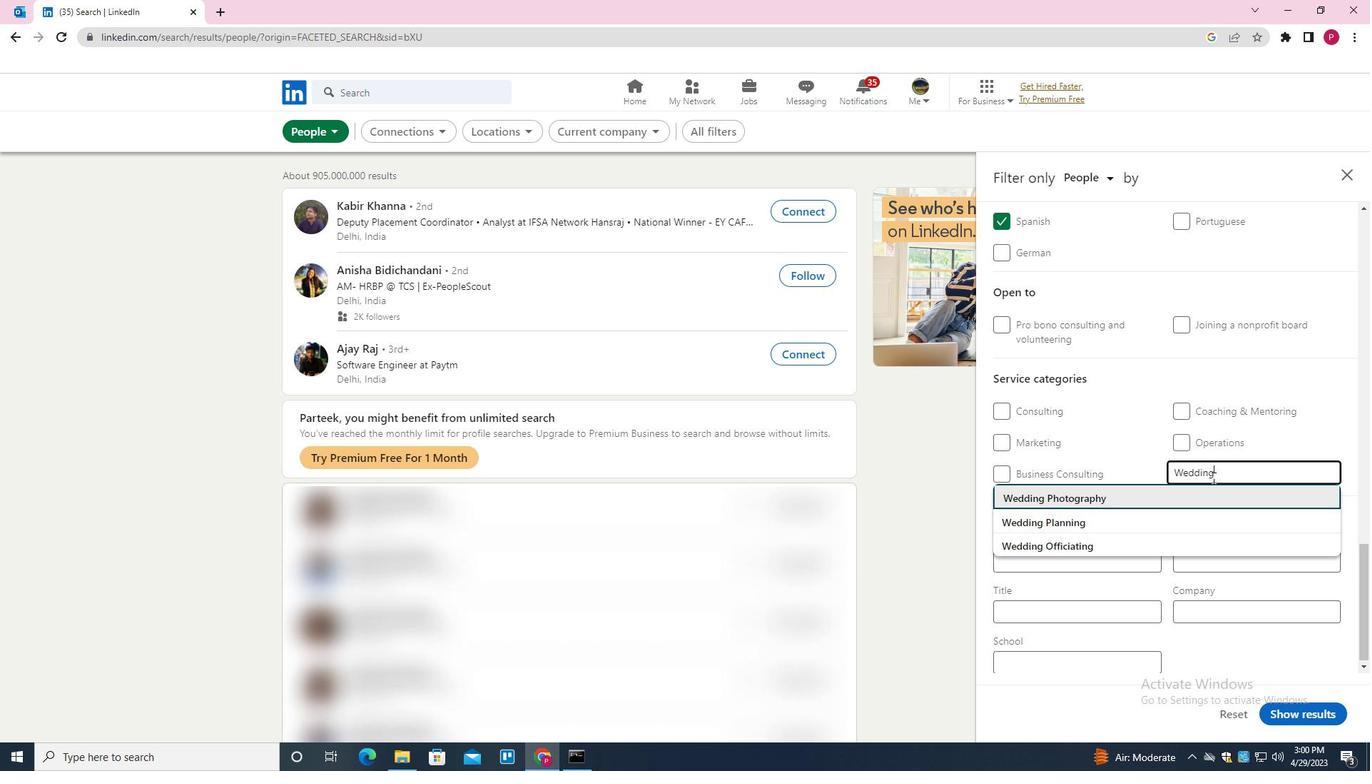 
Action: Mouse moved to (1190, 507)
Screenshot: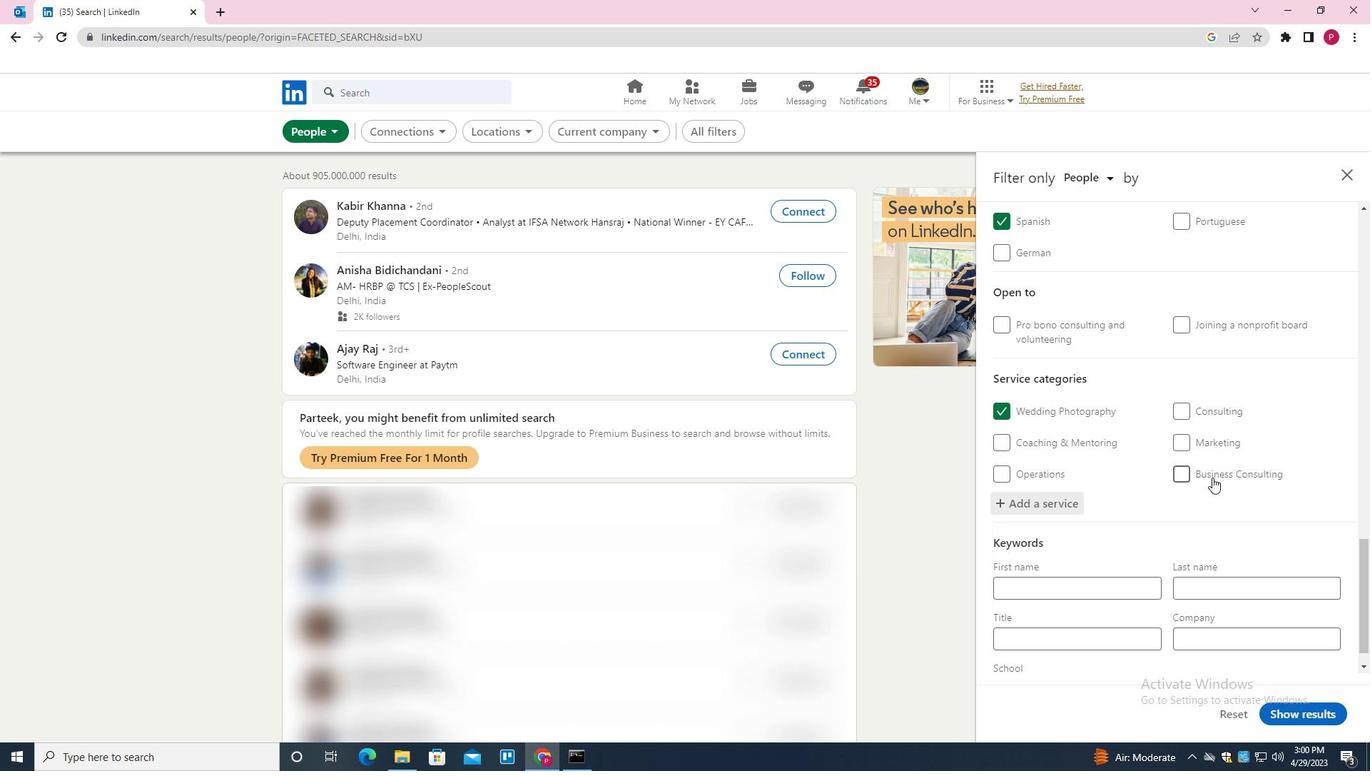 
Action: Mouse scrolled (1190, 506) with delta (0, 0)
Screenshot: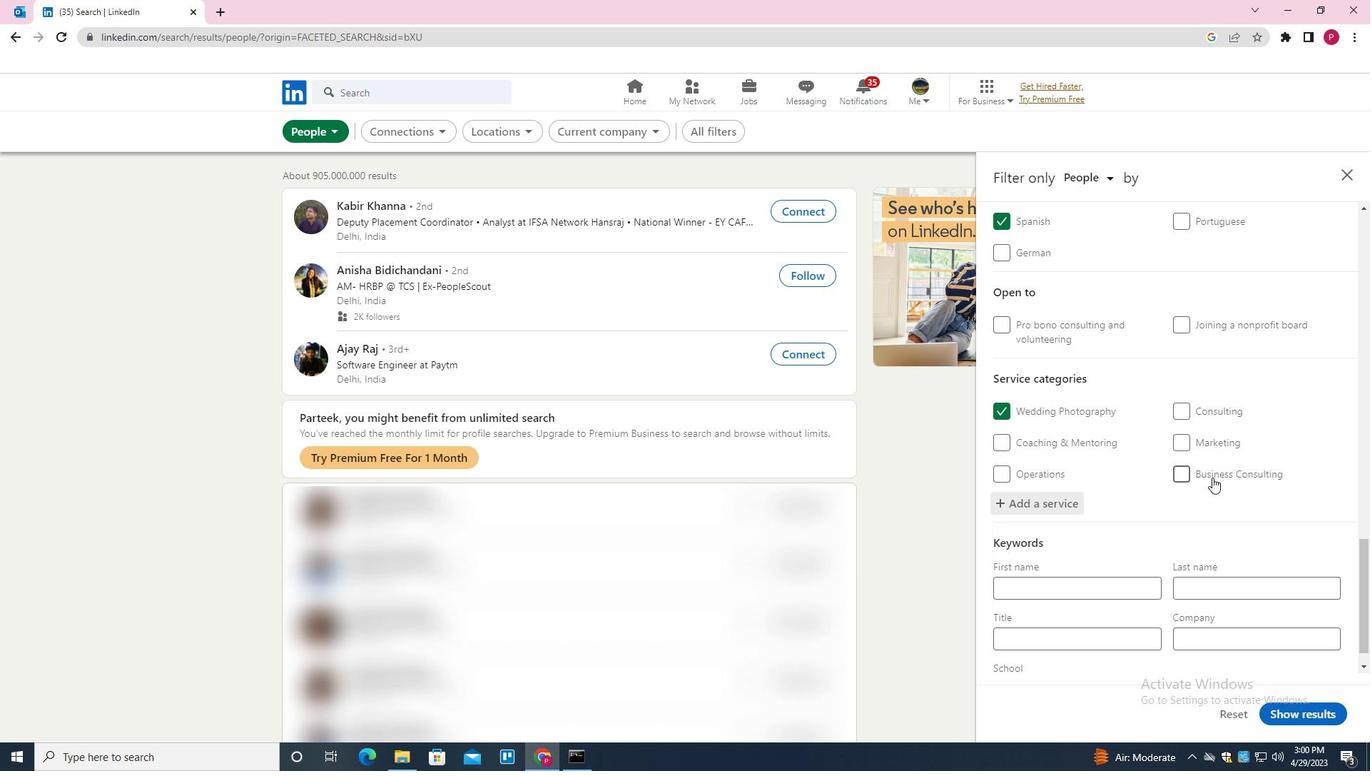 
Action: Mouse moved to (1184, 518)
Screenshot: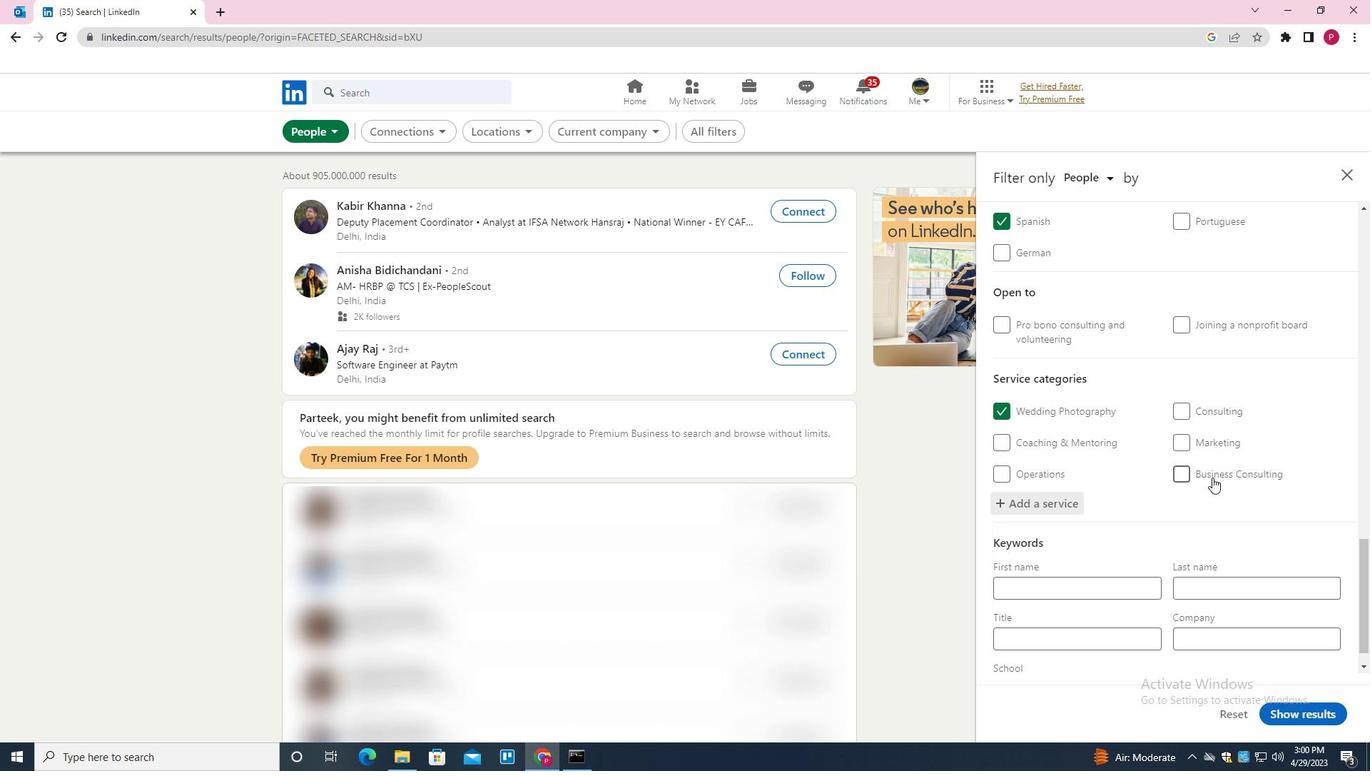 
Action: Mouse scrolled (1184, 517) with delta (0, 0)
Screenshot: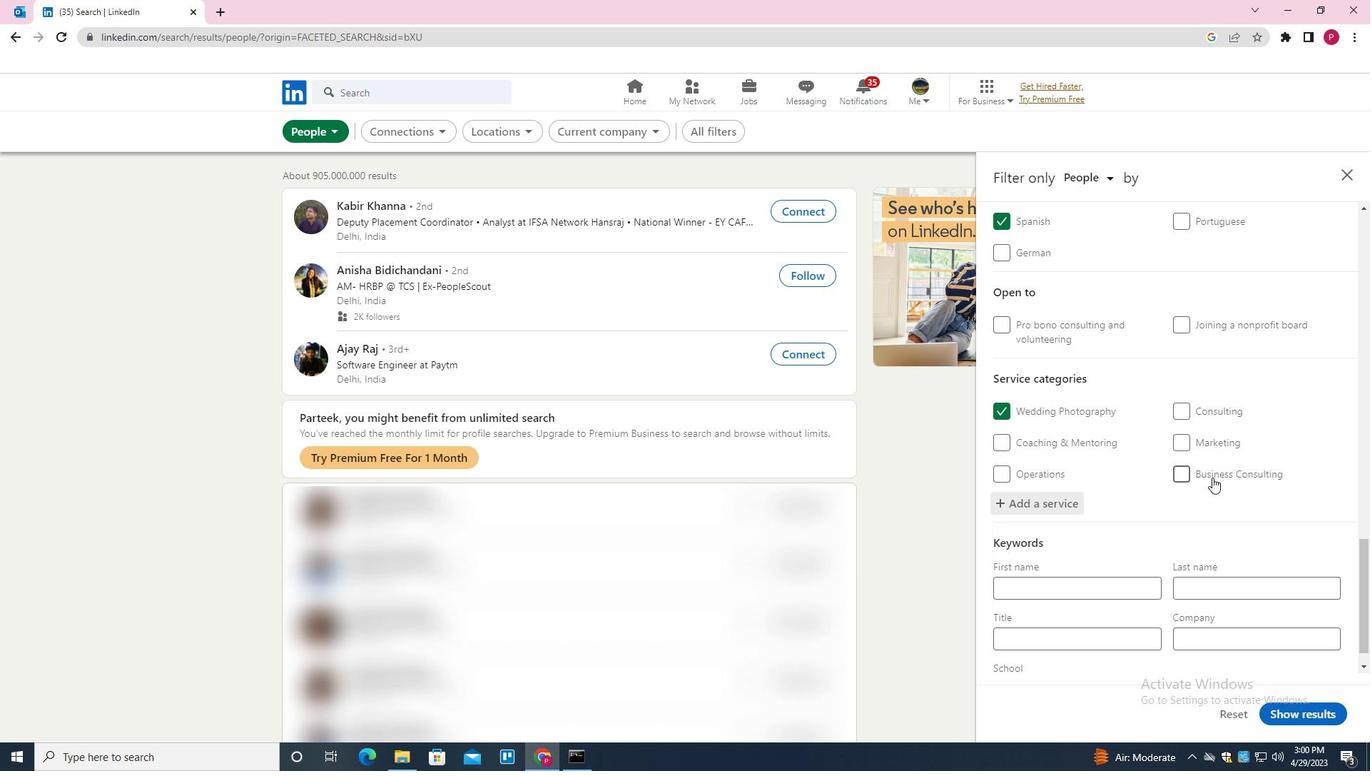 
Action: Mouse moved to (1183, 520)
Screenshot: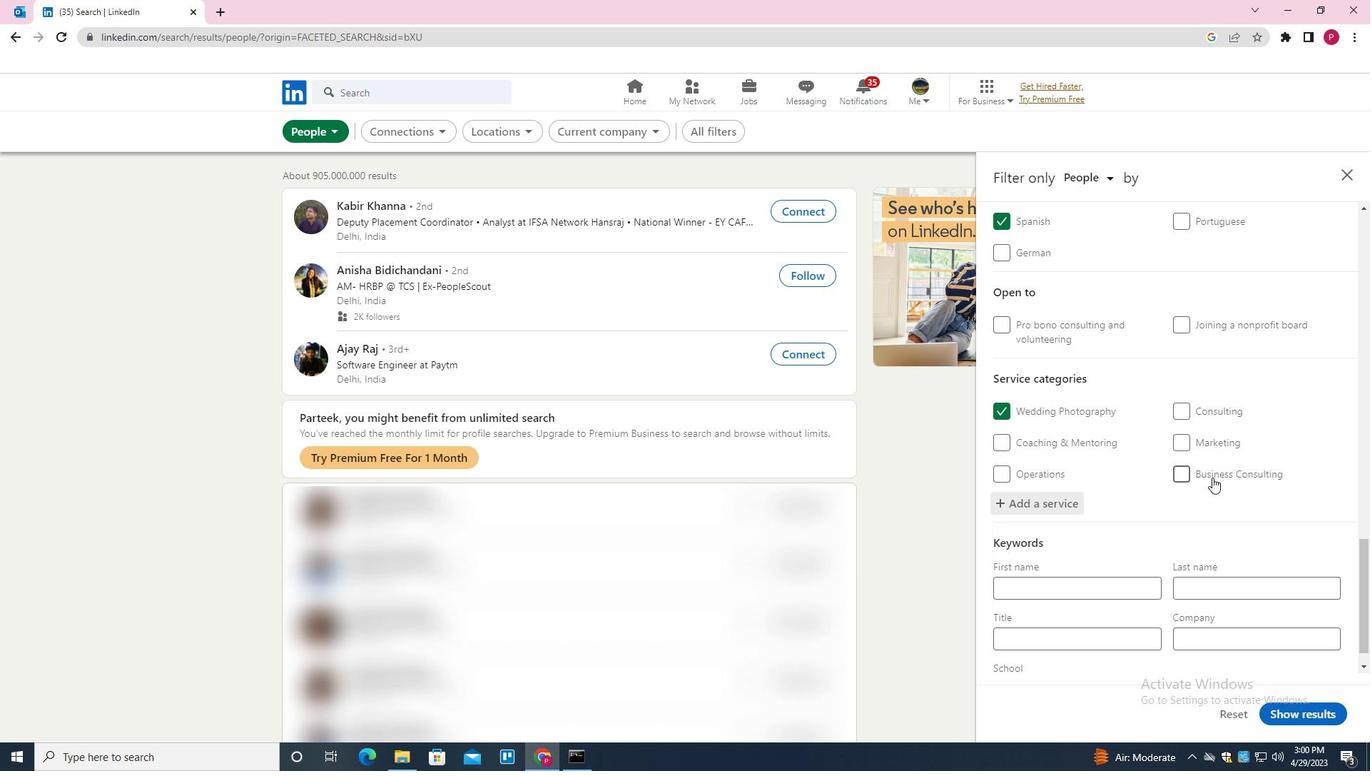 
Action: Mouse scrolled (1183, 519) with delta (0, 0)
Screenshot: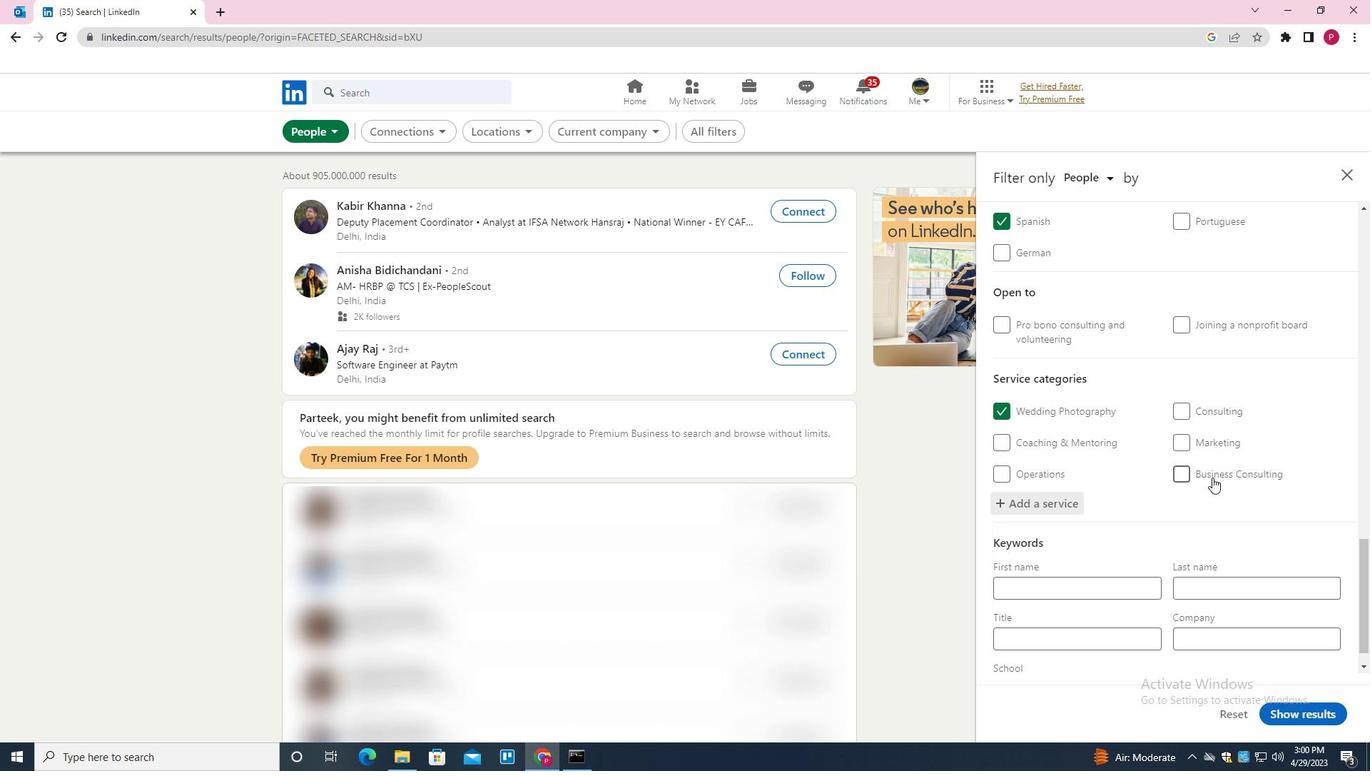 
Action: Mouse scrolled (1183, 519) with delta (0, 0)
Screenshot: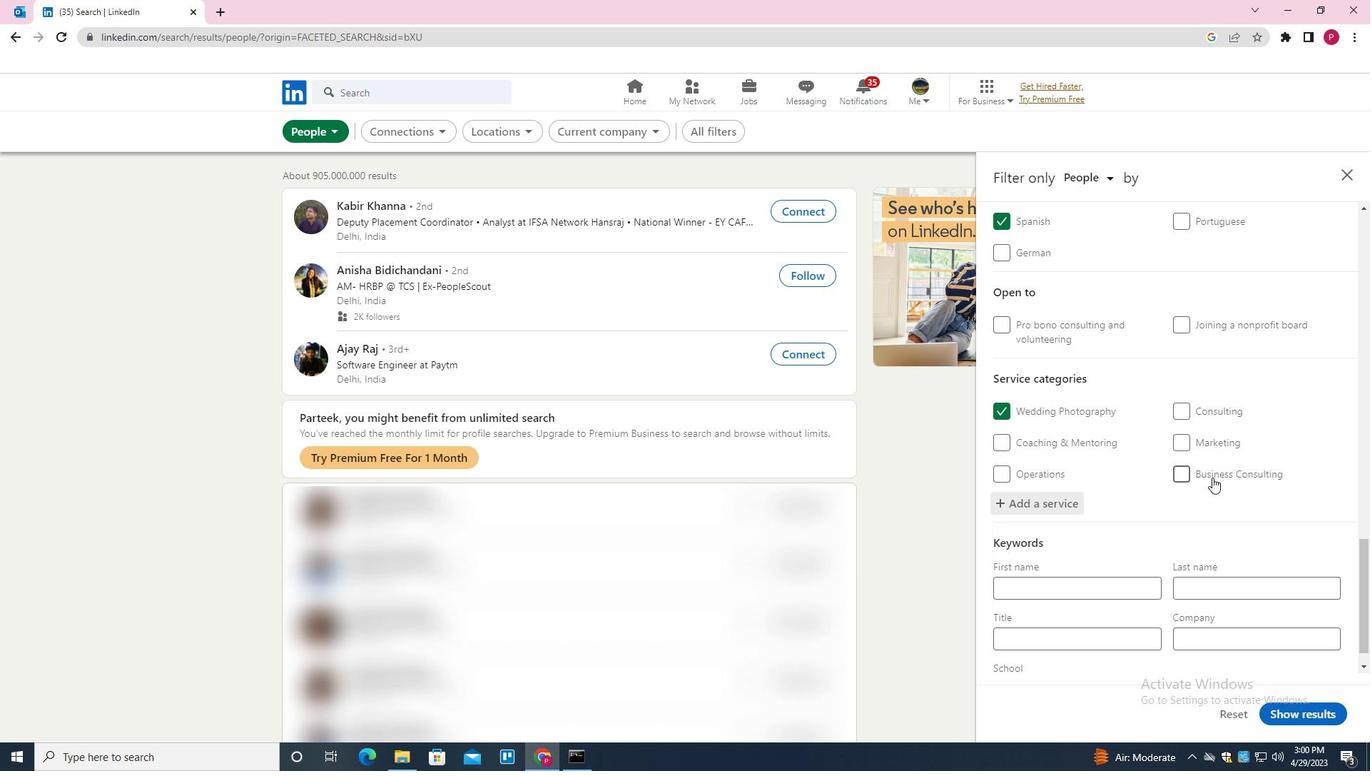 
Action: Mouse scrolled (1183, 519) with delta (0, 0)
Screenshot: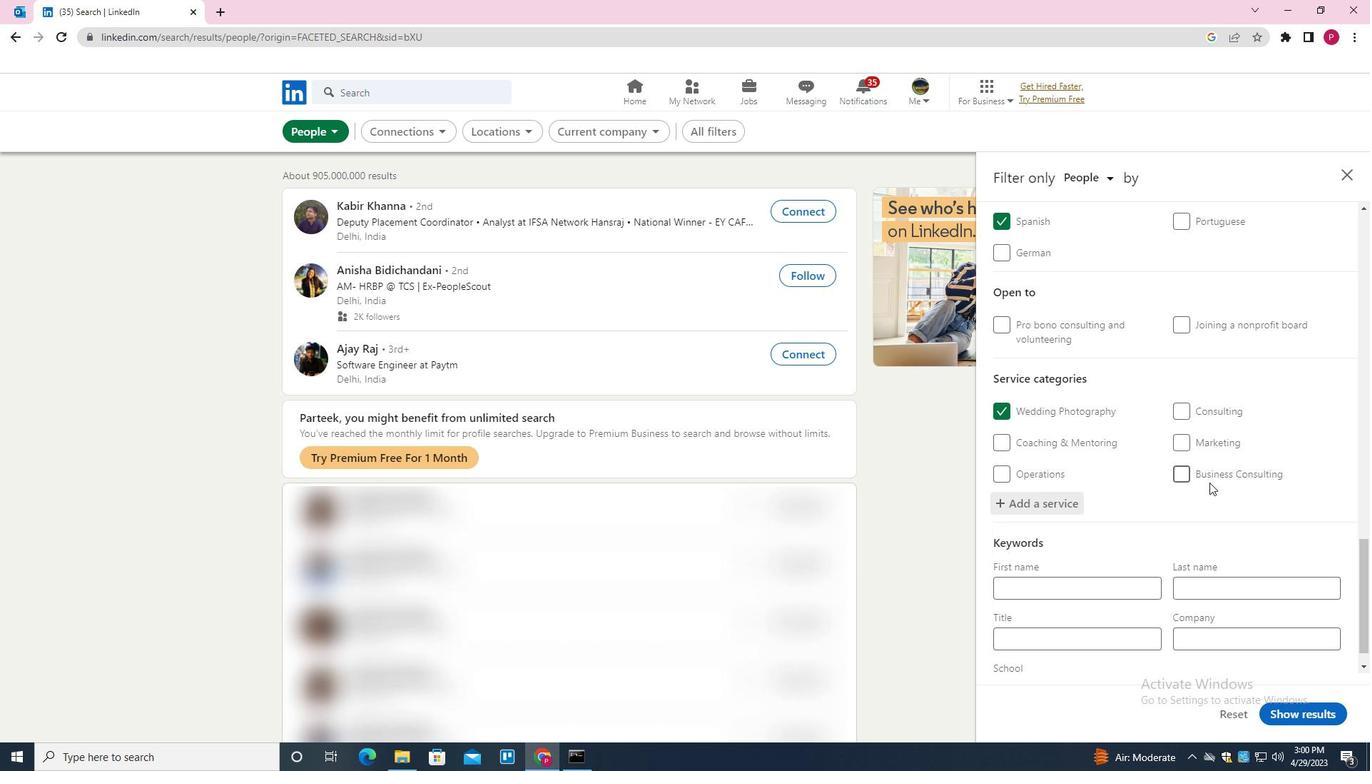 
Action: Mouse moved to (1092, 617)
Screenshot: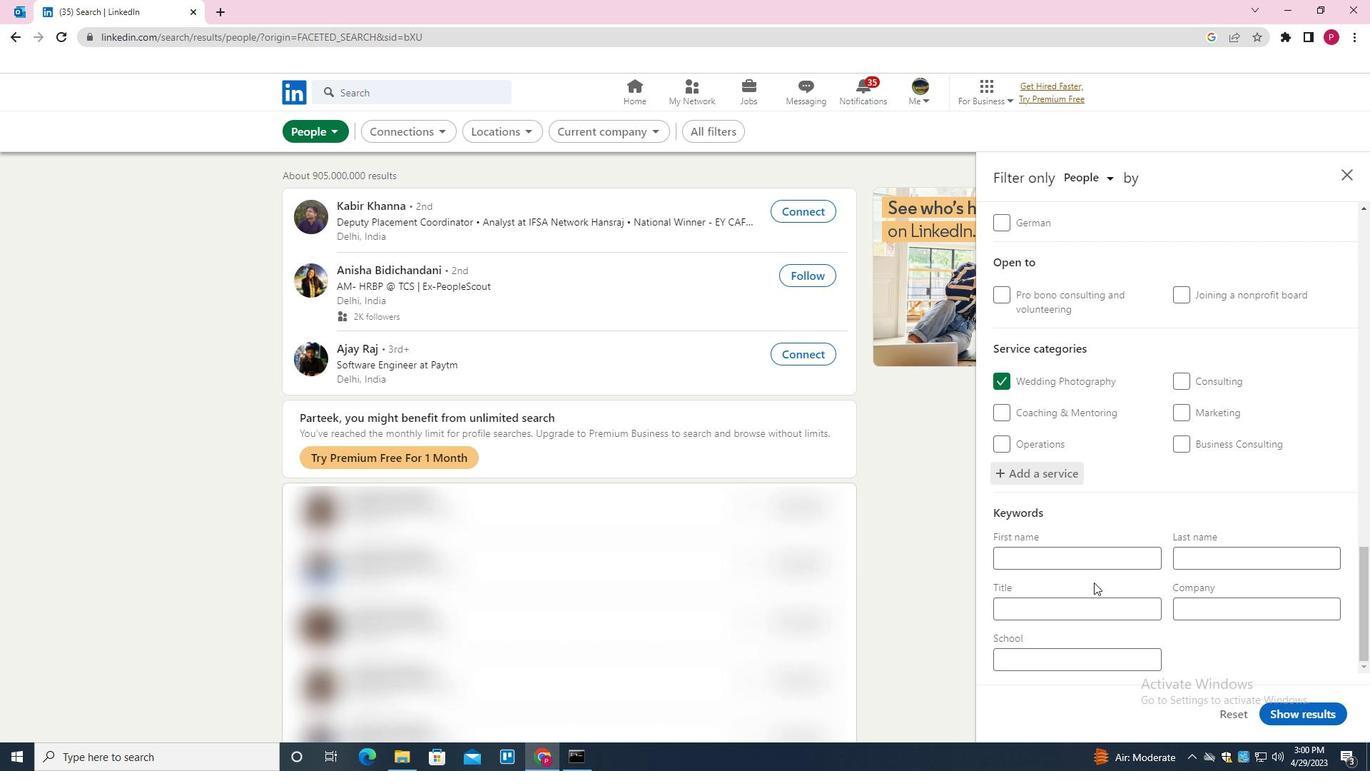
Action: Mouse pressed left at (1092, 617)
Screenshot: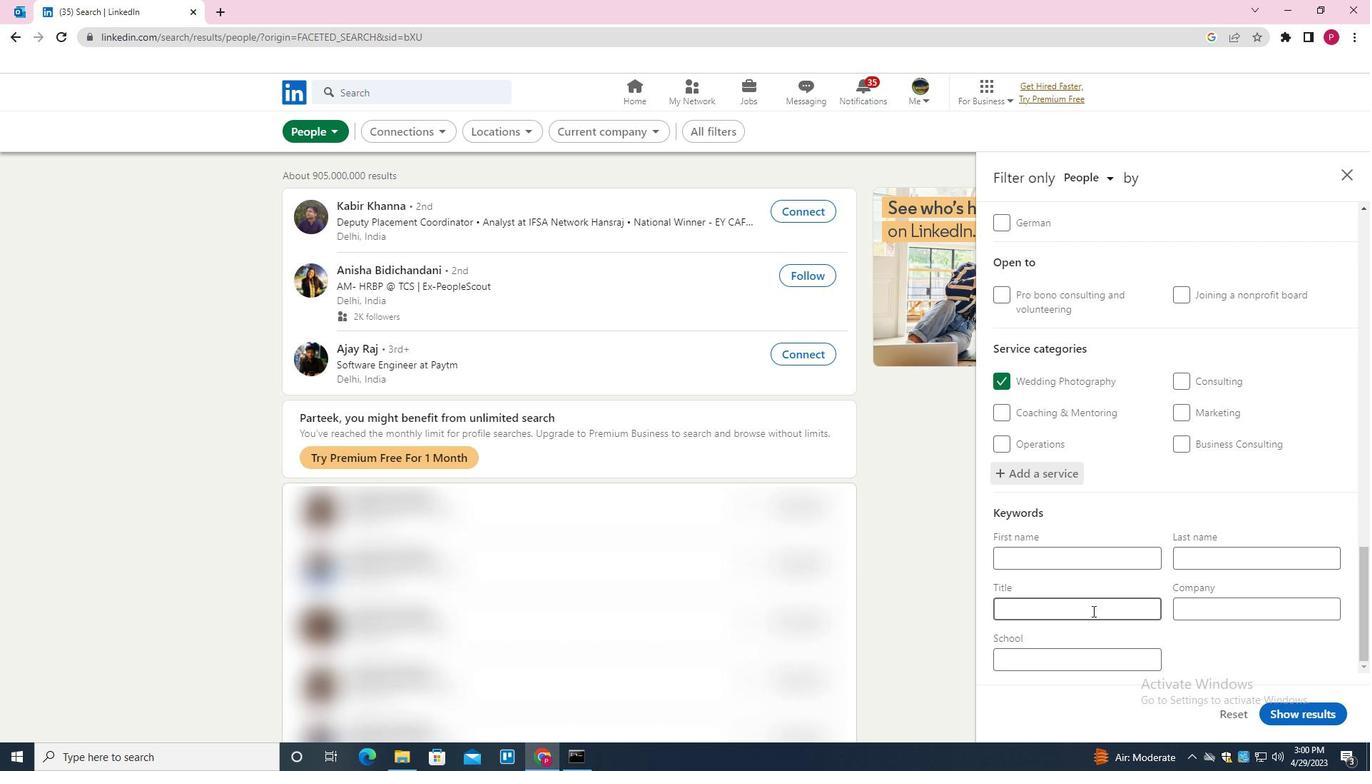 
Action: Key pressed <Key.shift><Key.shift><Key.shift><Key.shift><Key.shift><Key.shift>ETHICAL<Key.space><Key.shift>HACKING
Screenshot: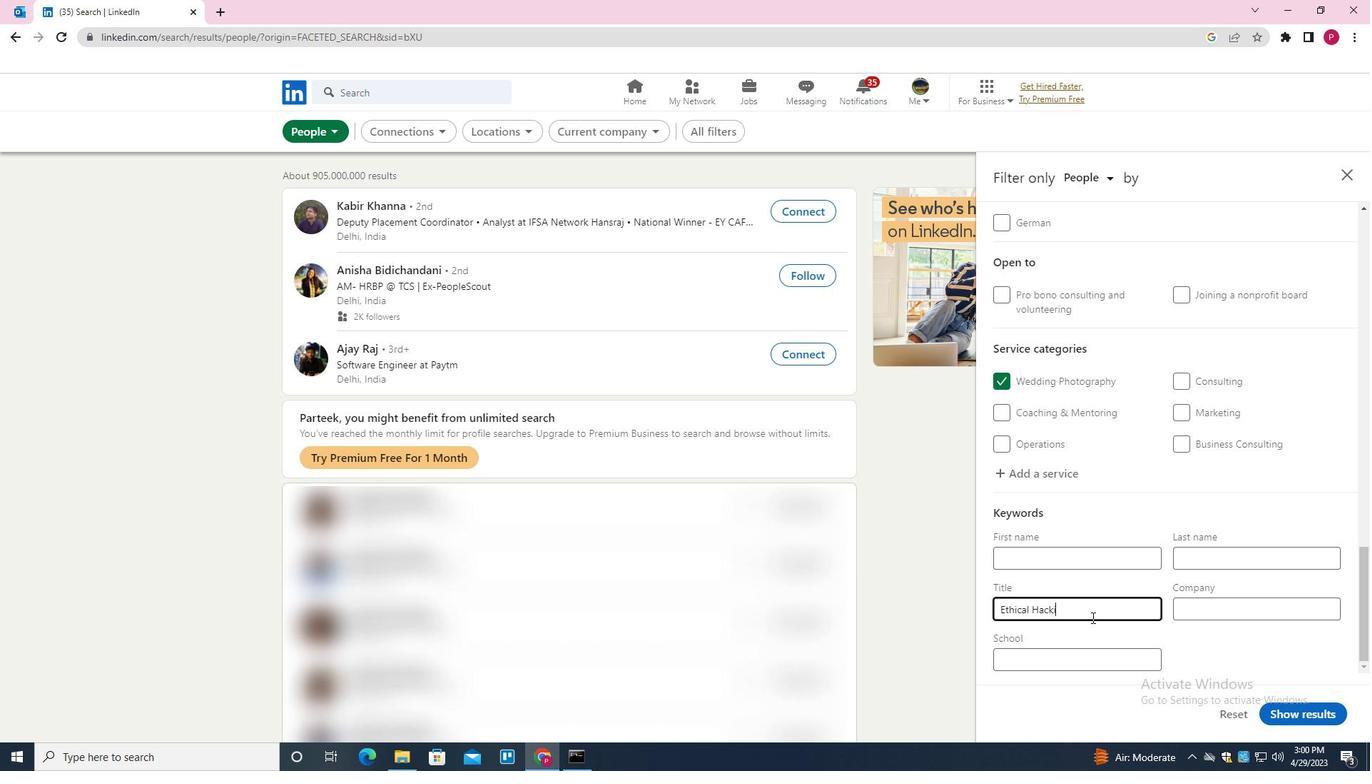 
Action: Mouse moved to (1280, 709)
Screenshot: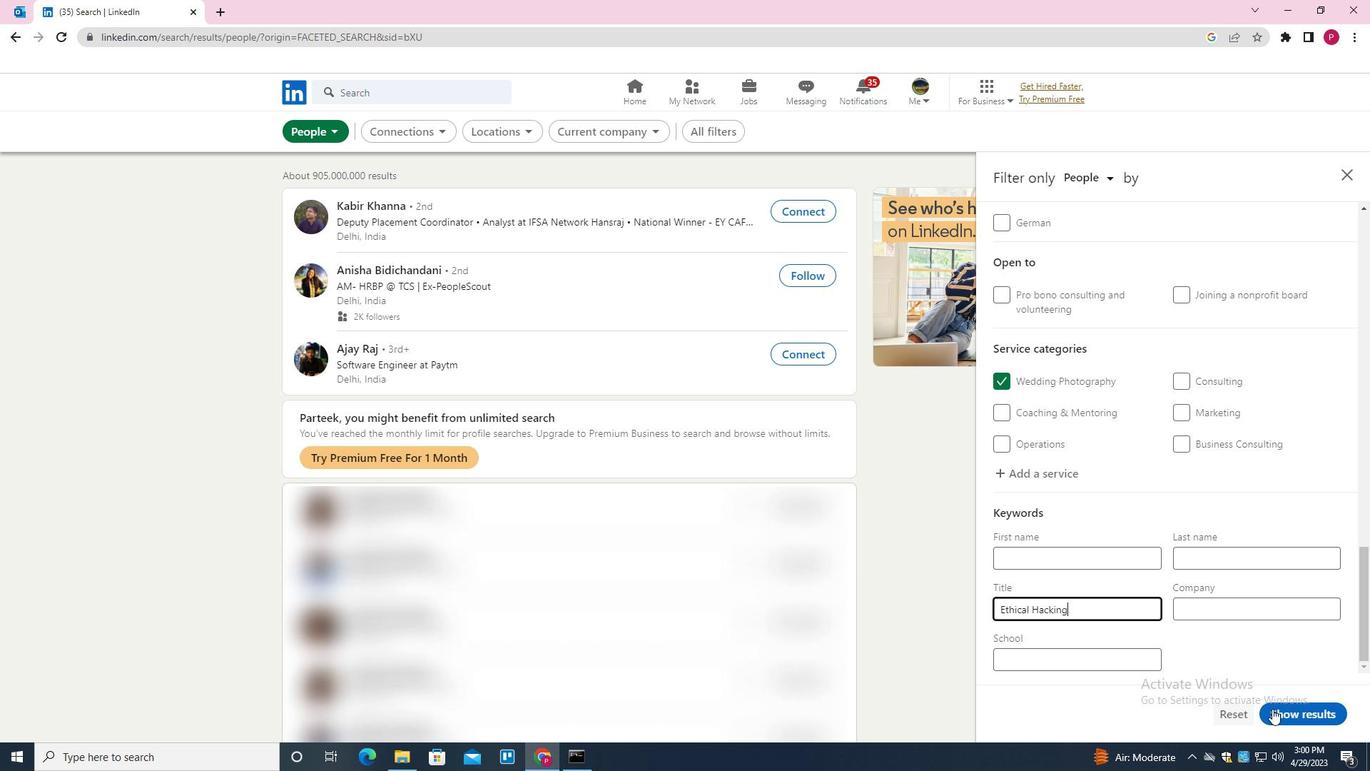 
Action: Mouse pressed left at (1280, 709)
Screenshot: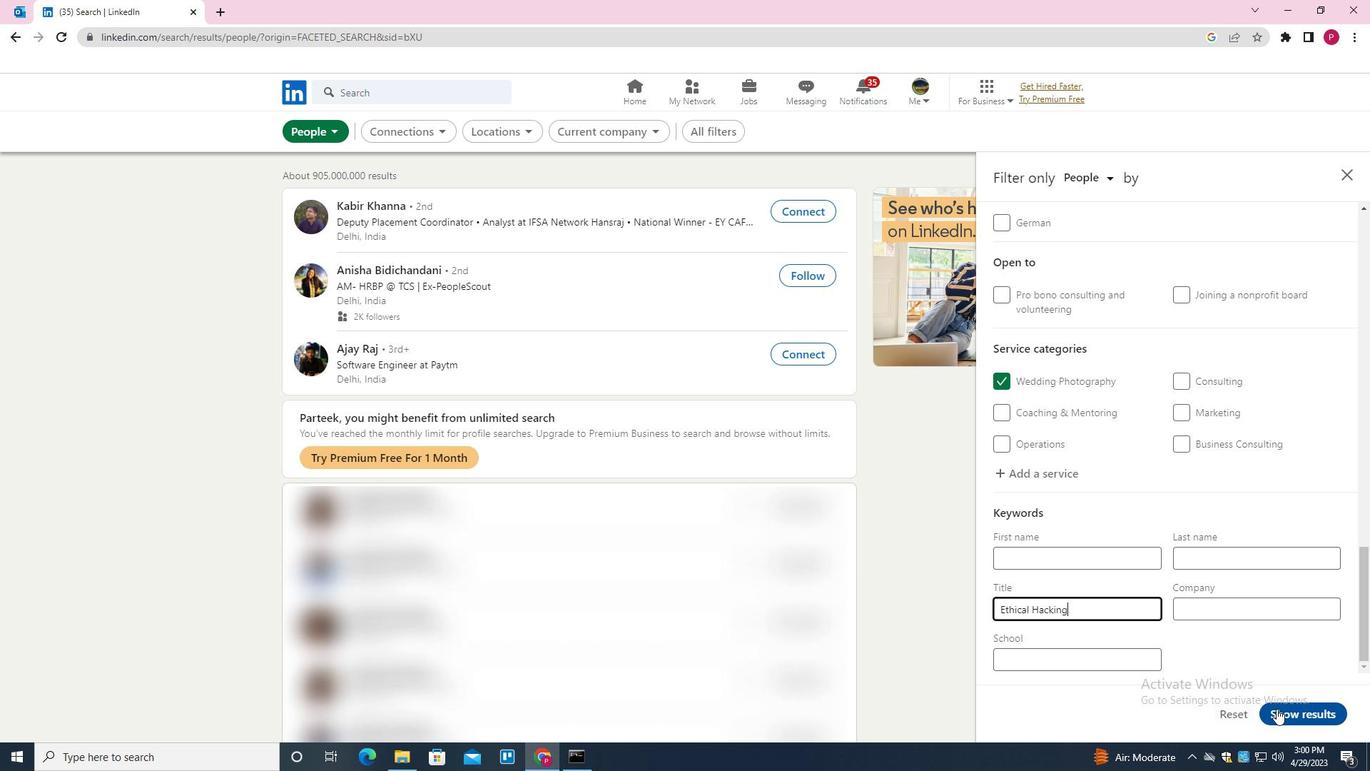 
Action: Mouse moved to (962, 569)
Screenshot: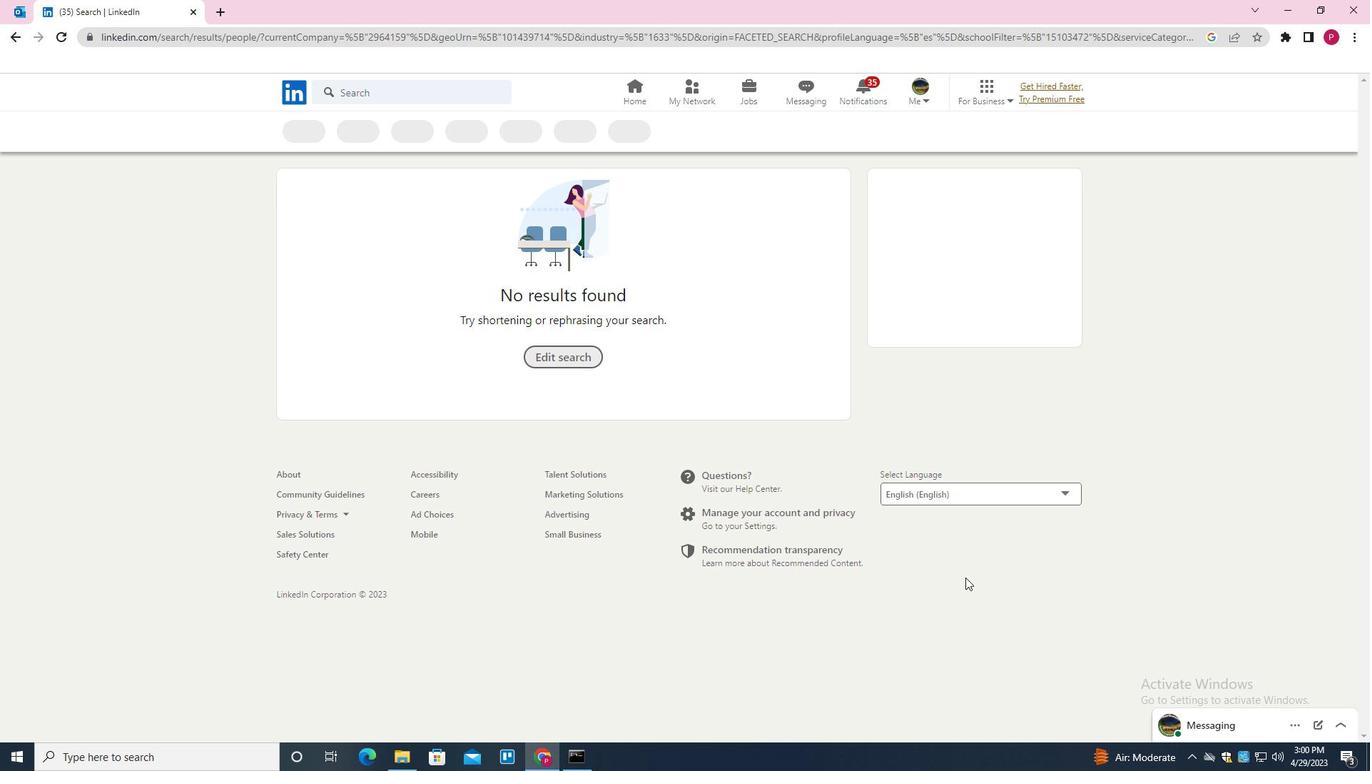 
